 Task: Look for space in Schilde, Belgium from 5th September, 2023 to 12th September, 2023 for 2 adults in price range Rs.10000 to Rs.15000.  With 1  bedroom having 1 bed and 1 bathroom. Property type can be hotel. Amenities needed are: heating, . Booking option can be shelf check-in. Required host language is English.
Action: Mouse moved to (520, 149)
Screenshot: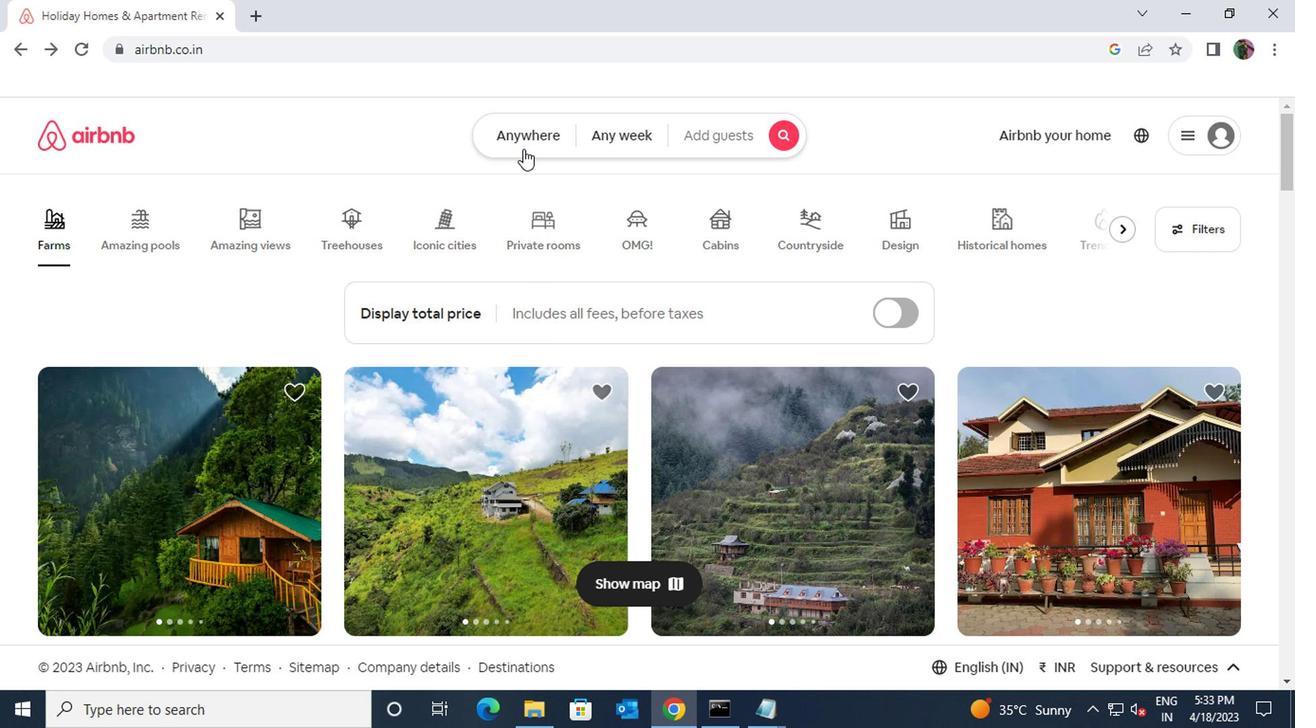 
Action: Mouse pressed left at (520, 149)
Screenshot: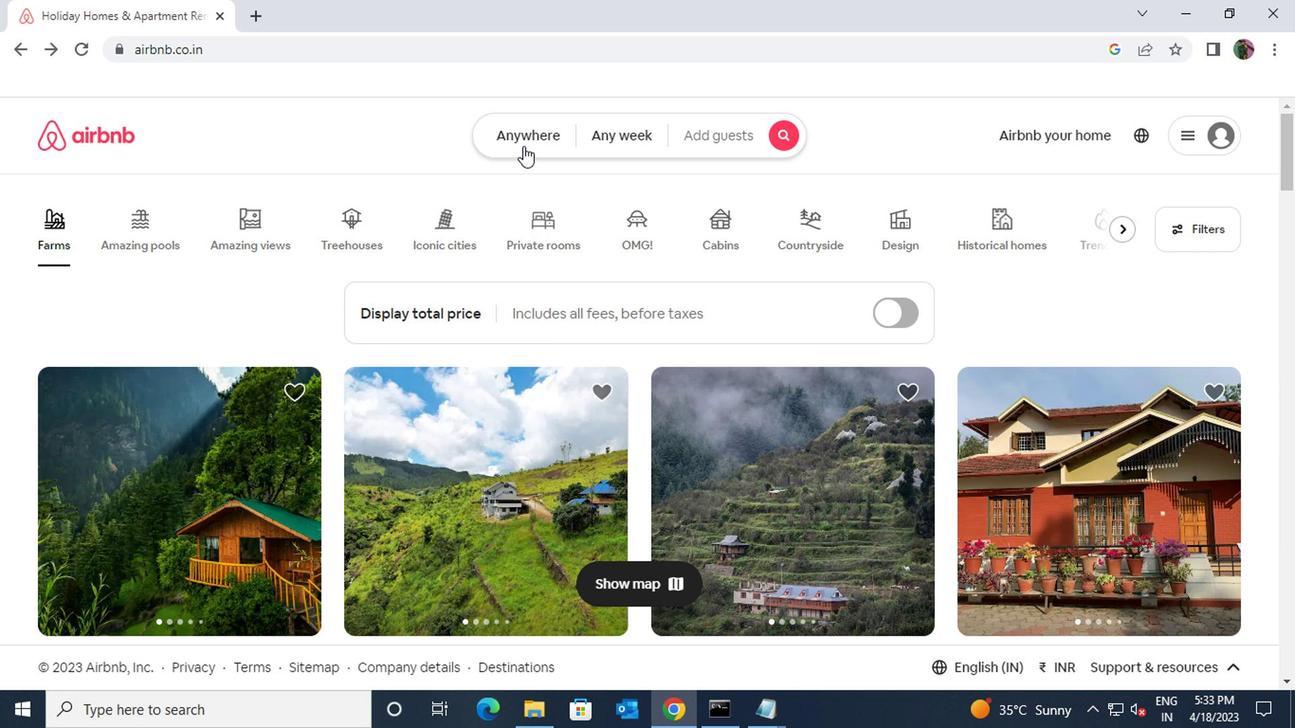 
Action: Mouse moved to (429, 195)
Screenshot: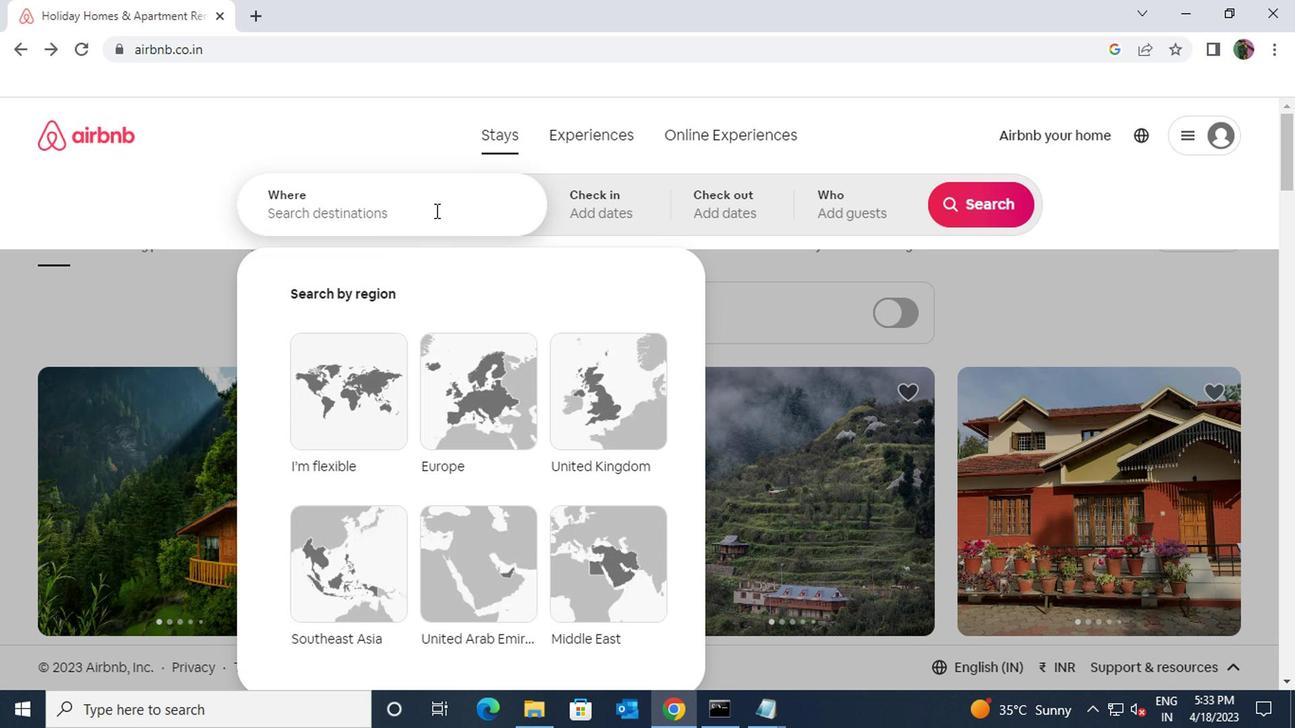 
Action: Mouse pressed left at (429, 195)
Screenshot: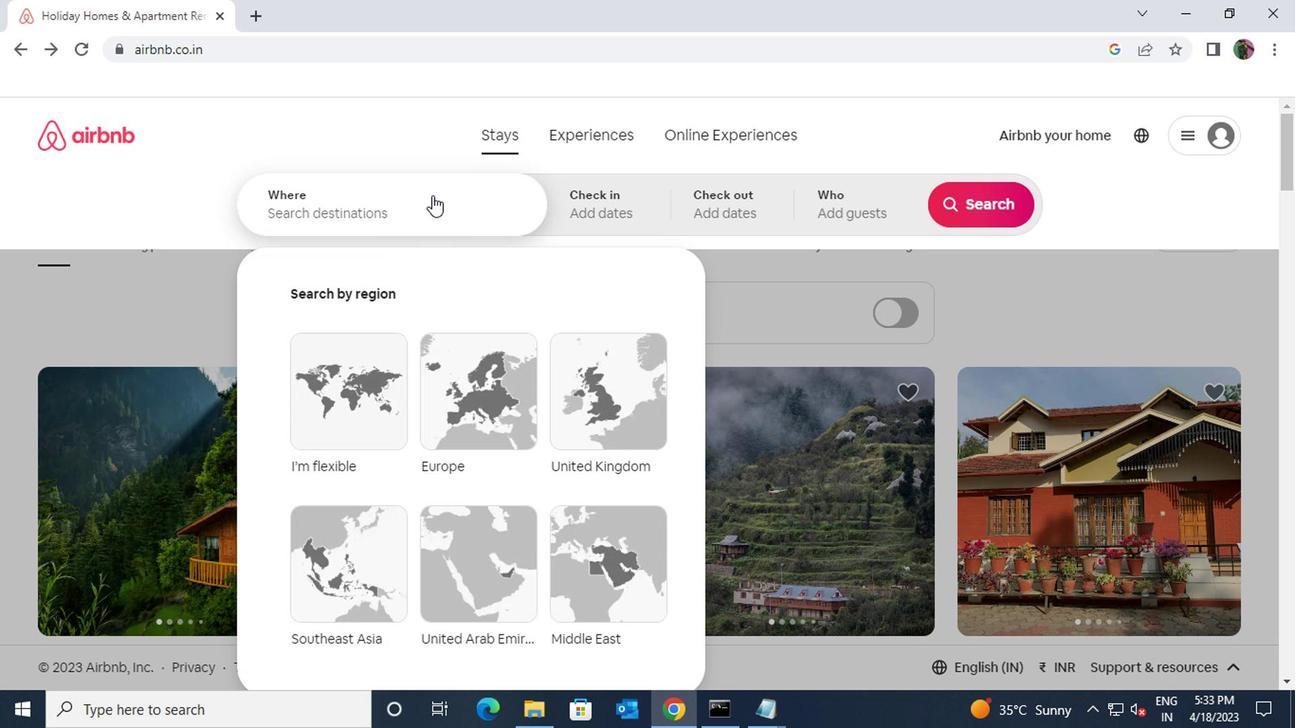 
Action: Key pressed schildebelgi
Screenshot: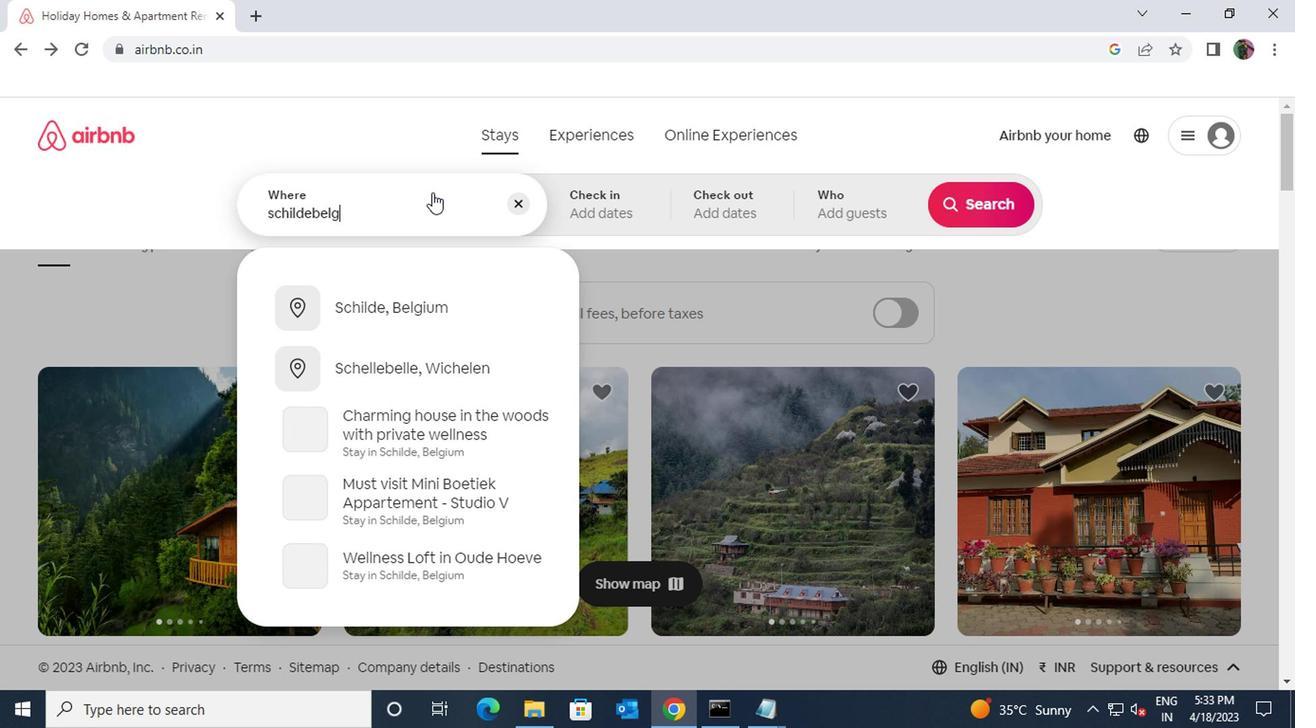
Action: Mouse moved to (408, 297)
Screenshot: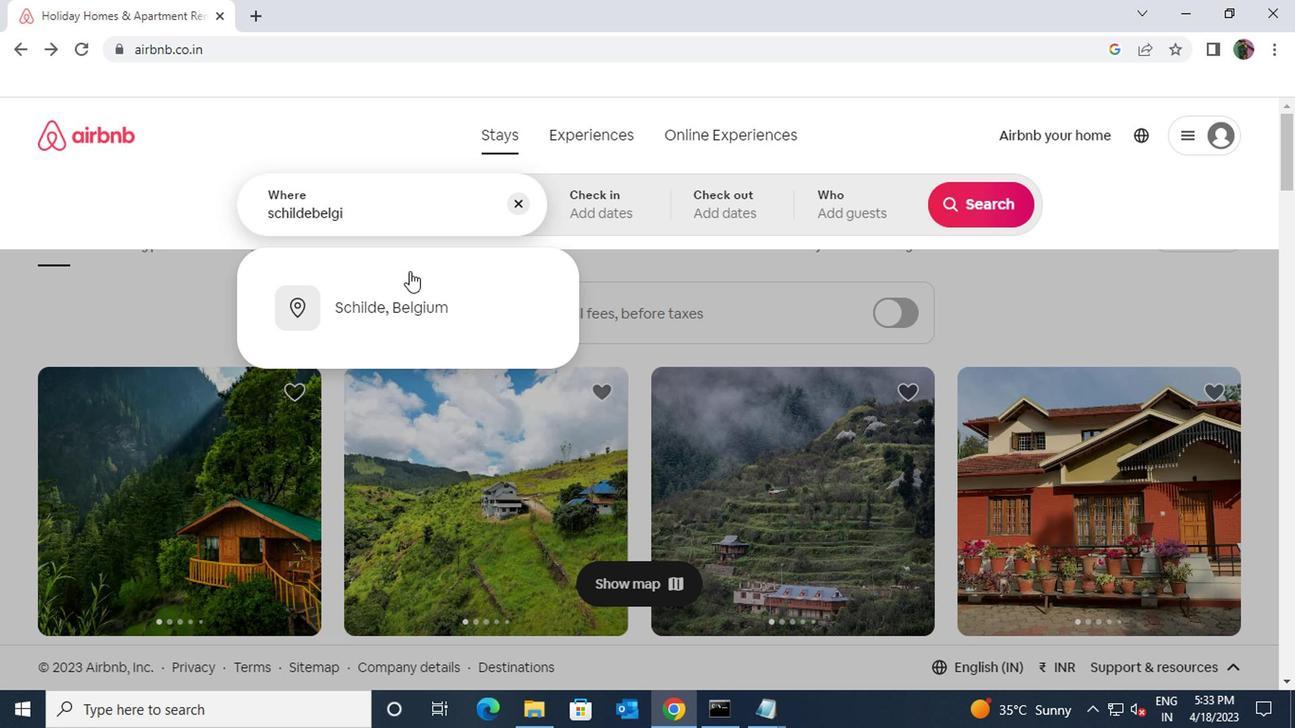 
Action: Mouse pressed left at (408, 297)
Screenshot: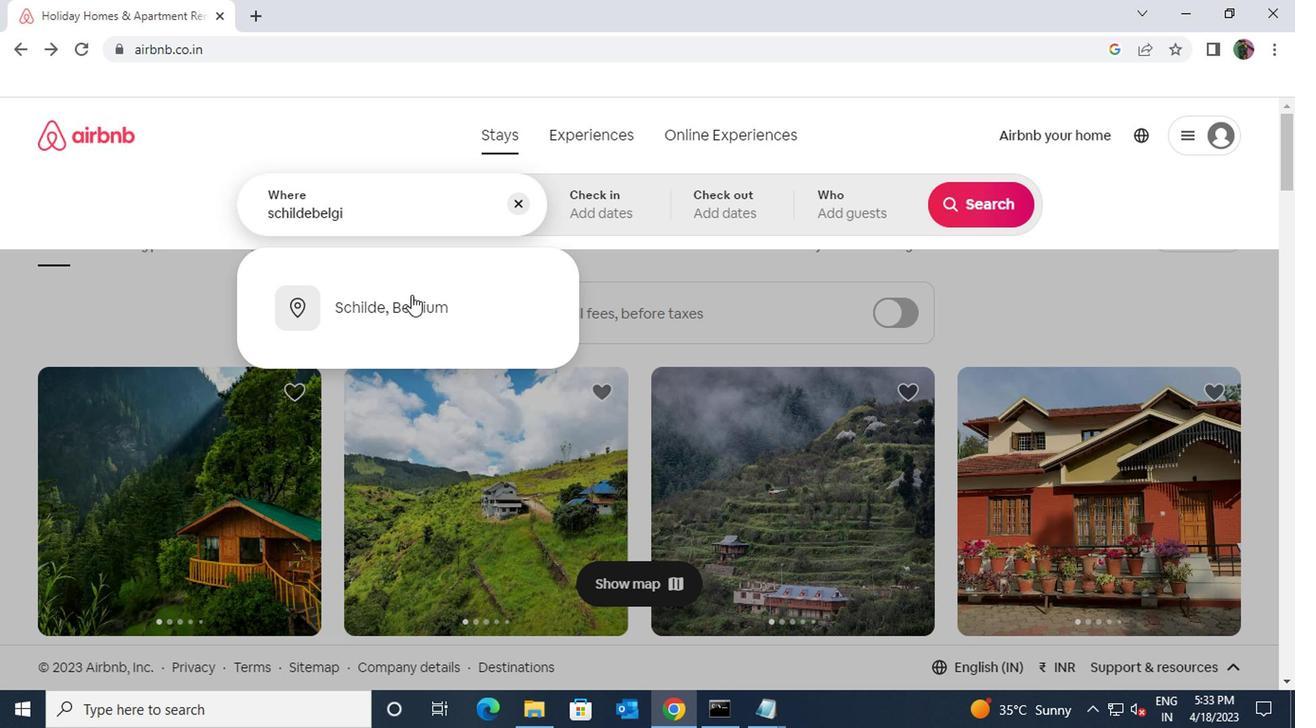 
Action: Mouse moved to (964, 356)
Screenshot: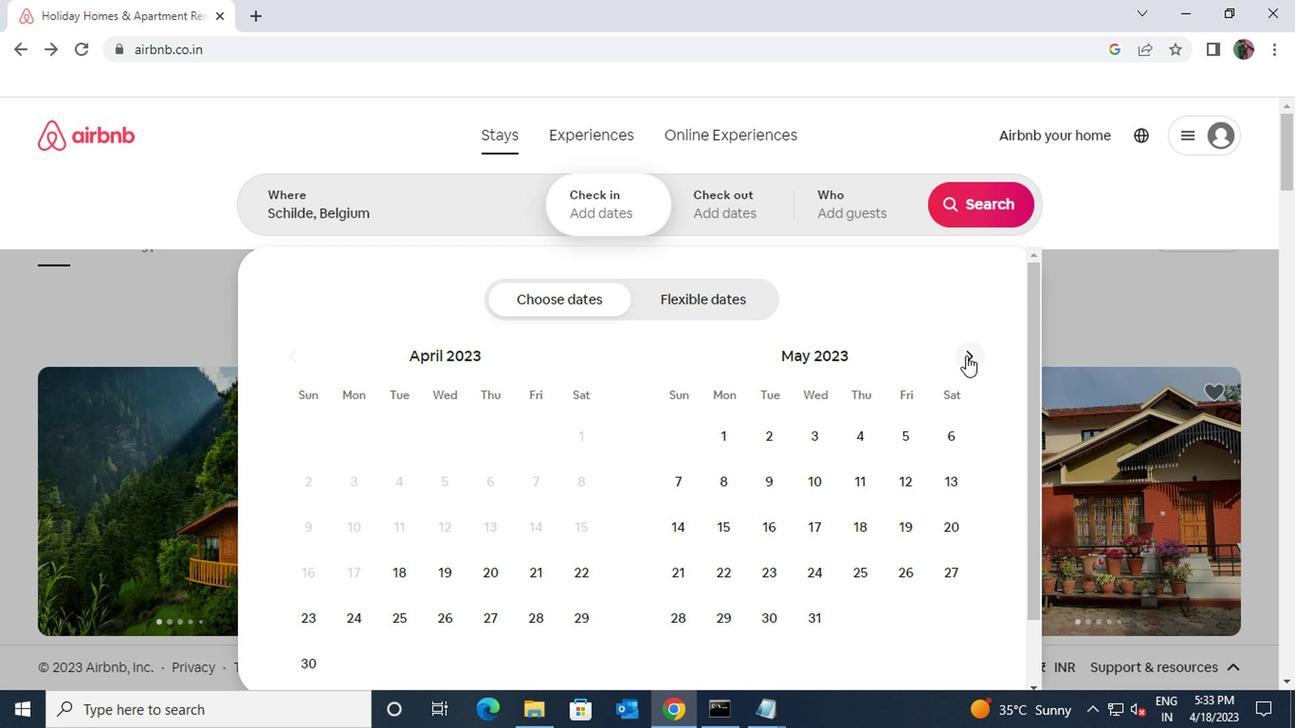 
Action: Mouse pressed left at (964, 356)
Screenshot: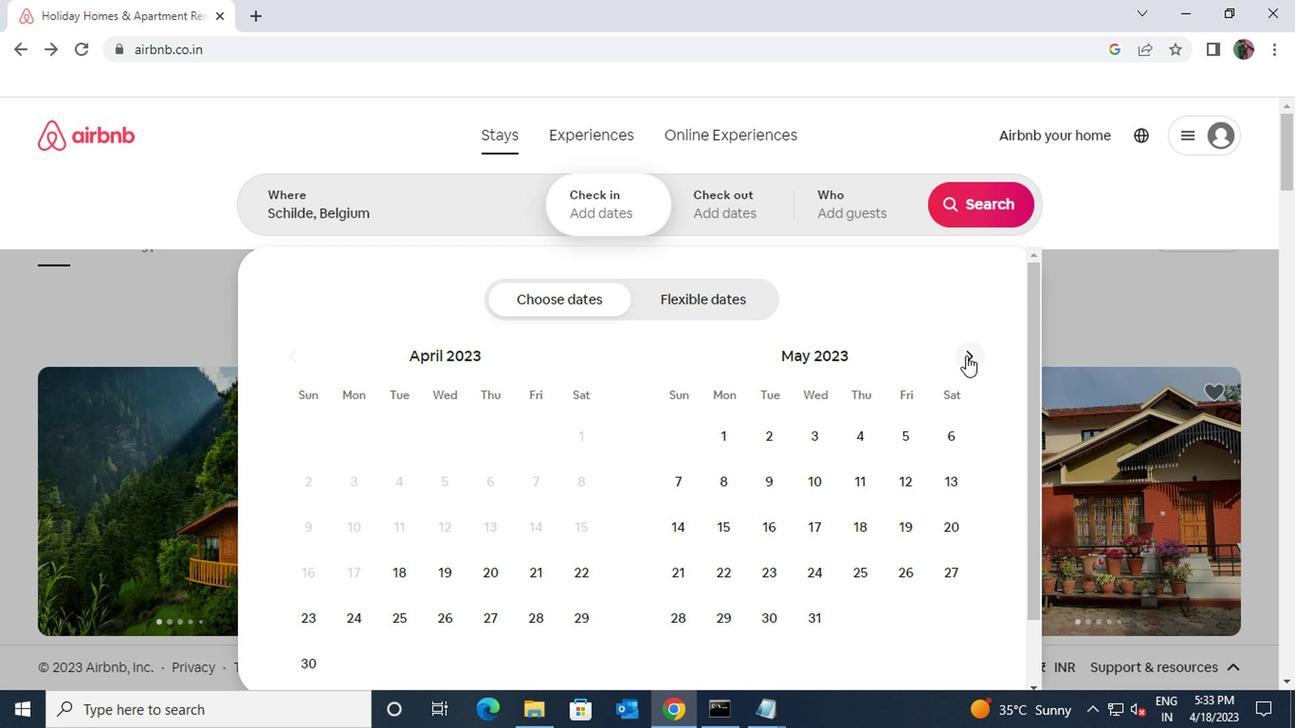 
Action: Mouse pressed left at (964, 356)
Screenshot: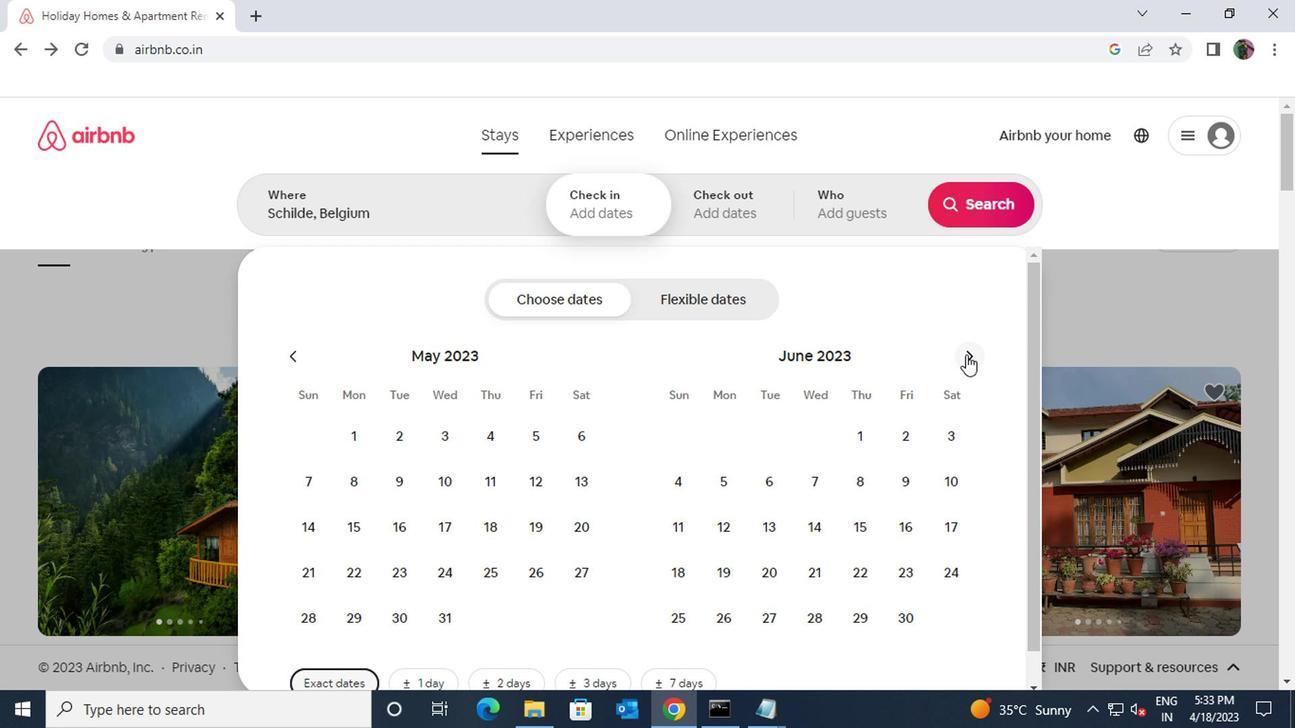
Action: Mouse moved to (956, 428)
Screenshot: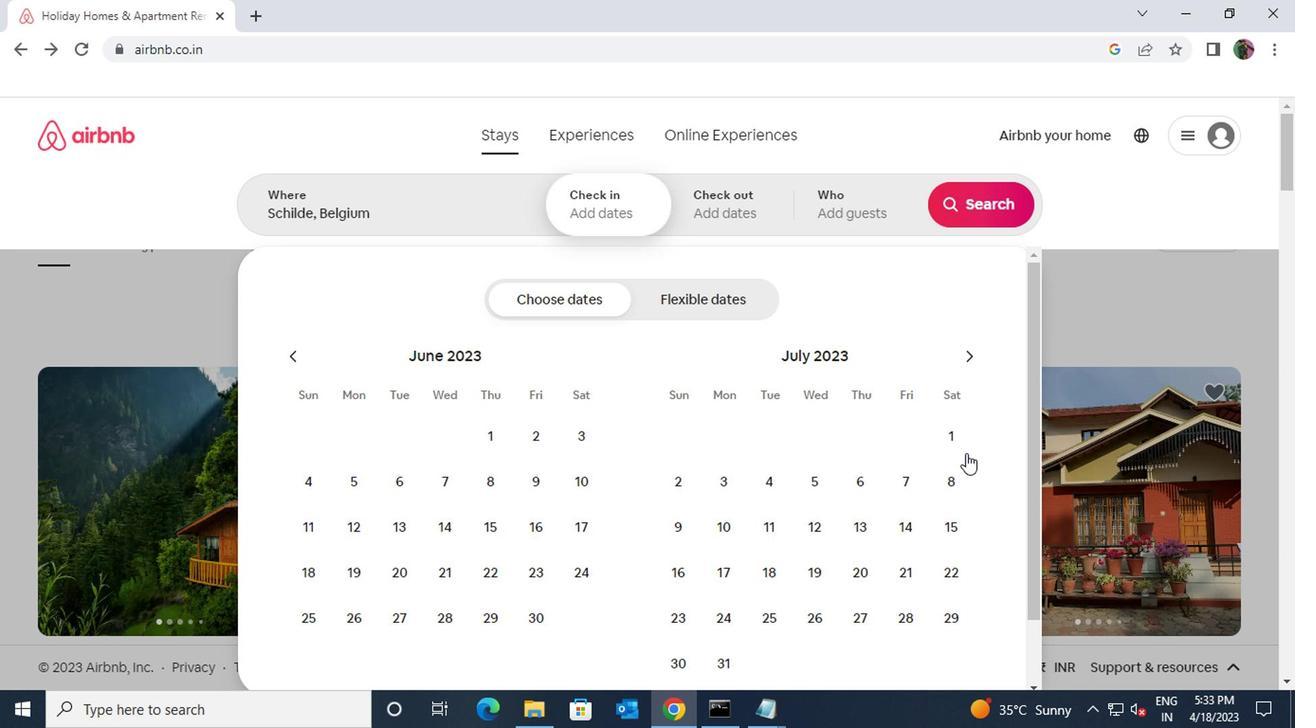 
Action: Mouse pressed left at (956, 428)
Screenshot: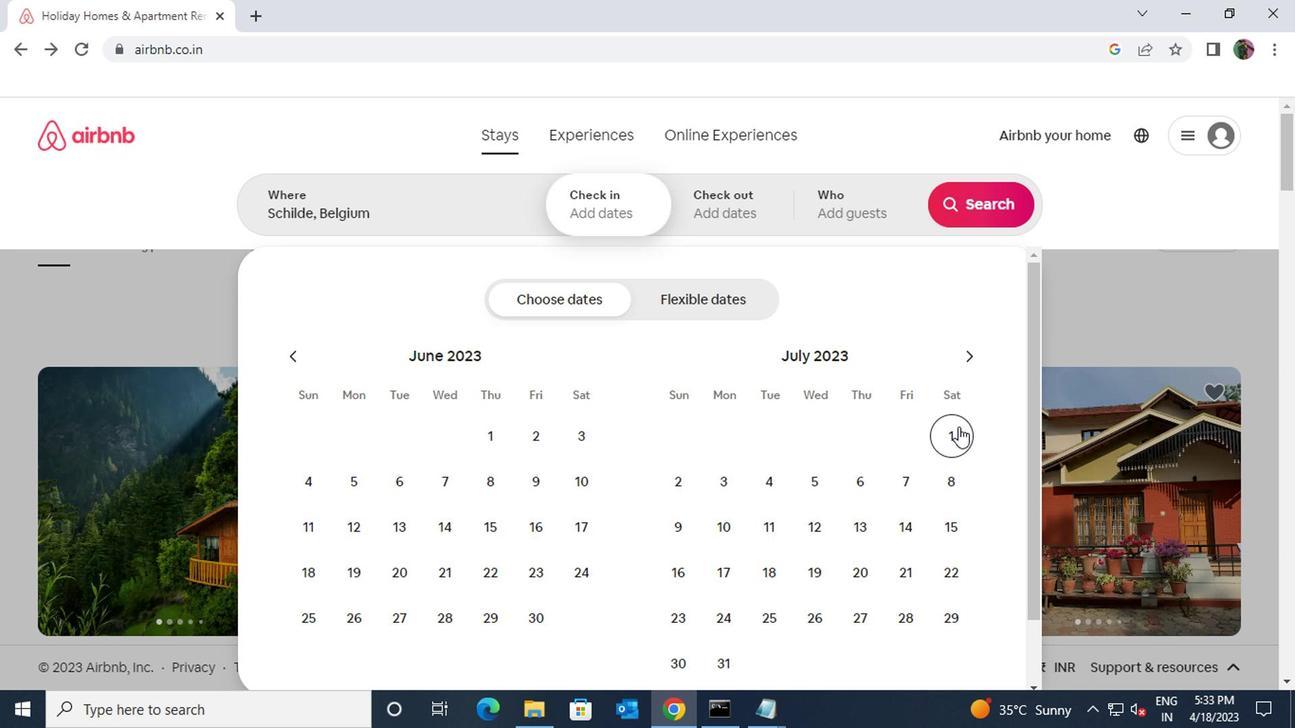 
Action: Mouse moved to (949, 466)
Screenshot: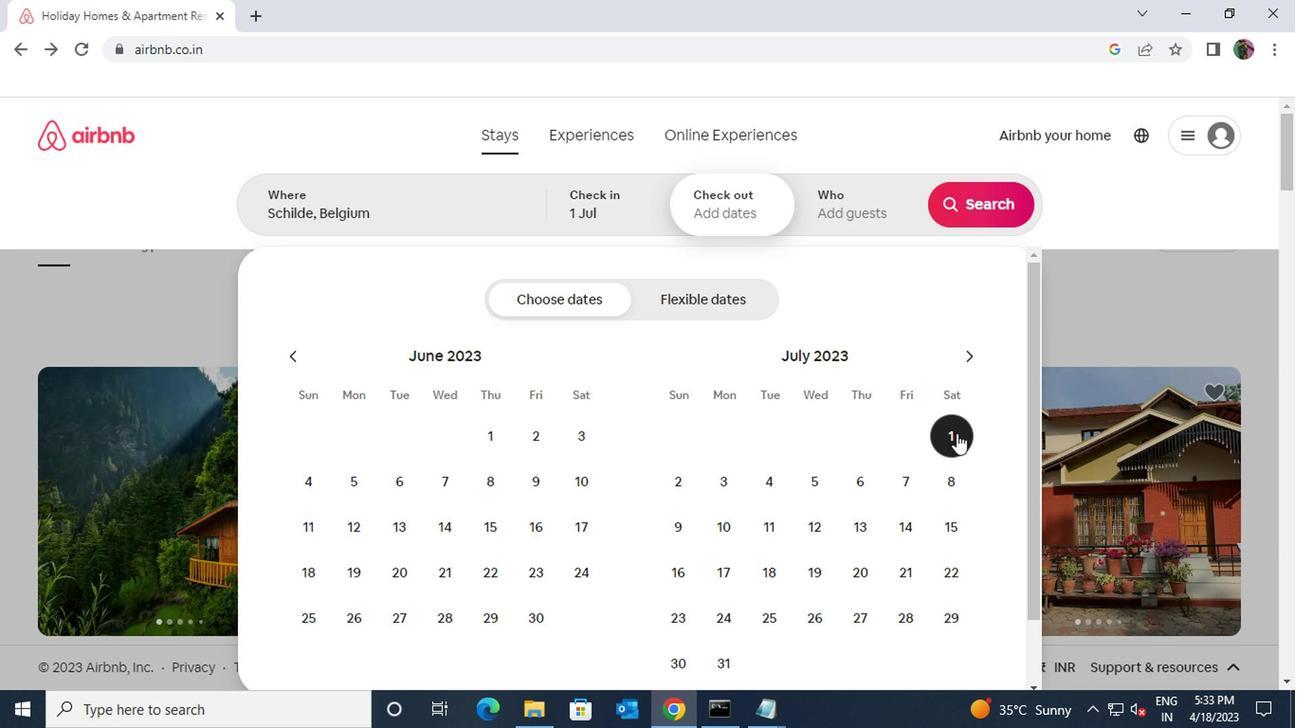 
Action: Mouse pressed left at (949, 466)
Screenshot: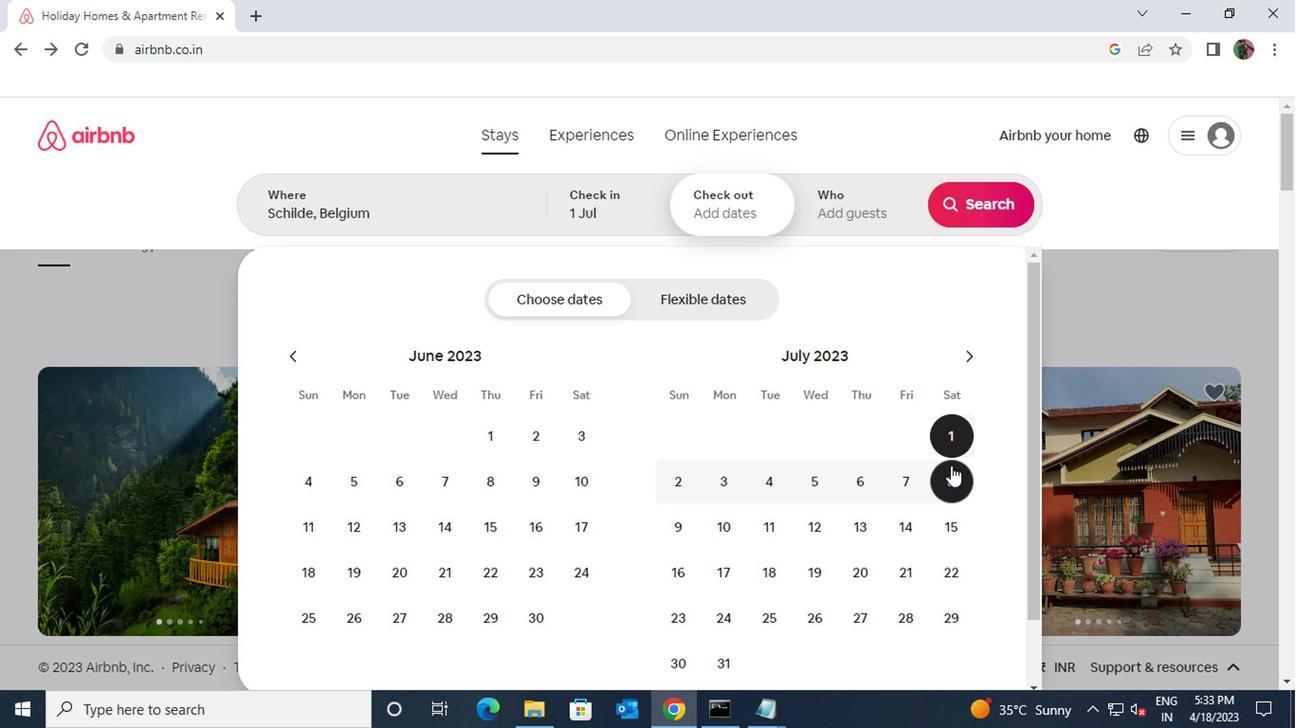 
Action: Mouse moved to (835, 212)
Screenshot: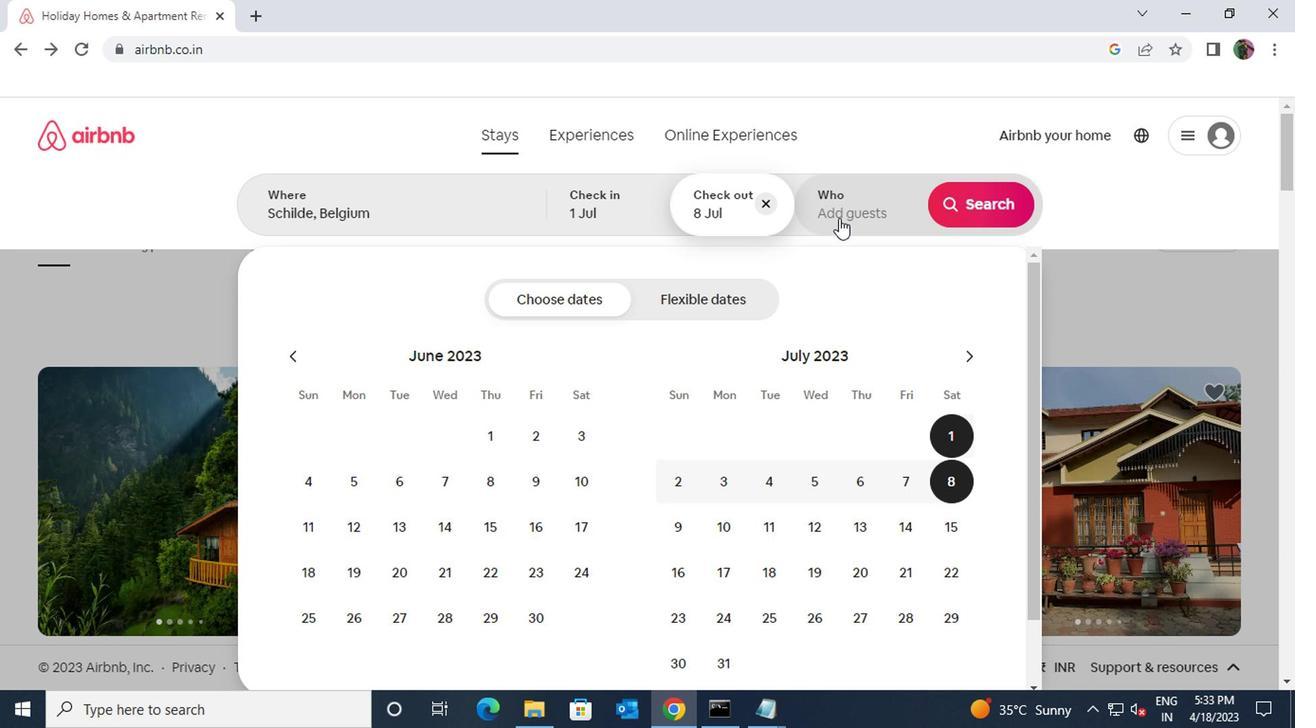 
Action: Mouse pressed left at (835, 212)
Screenshot: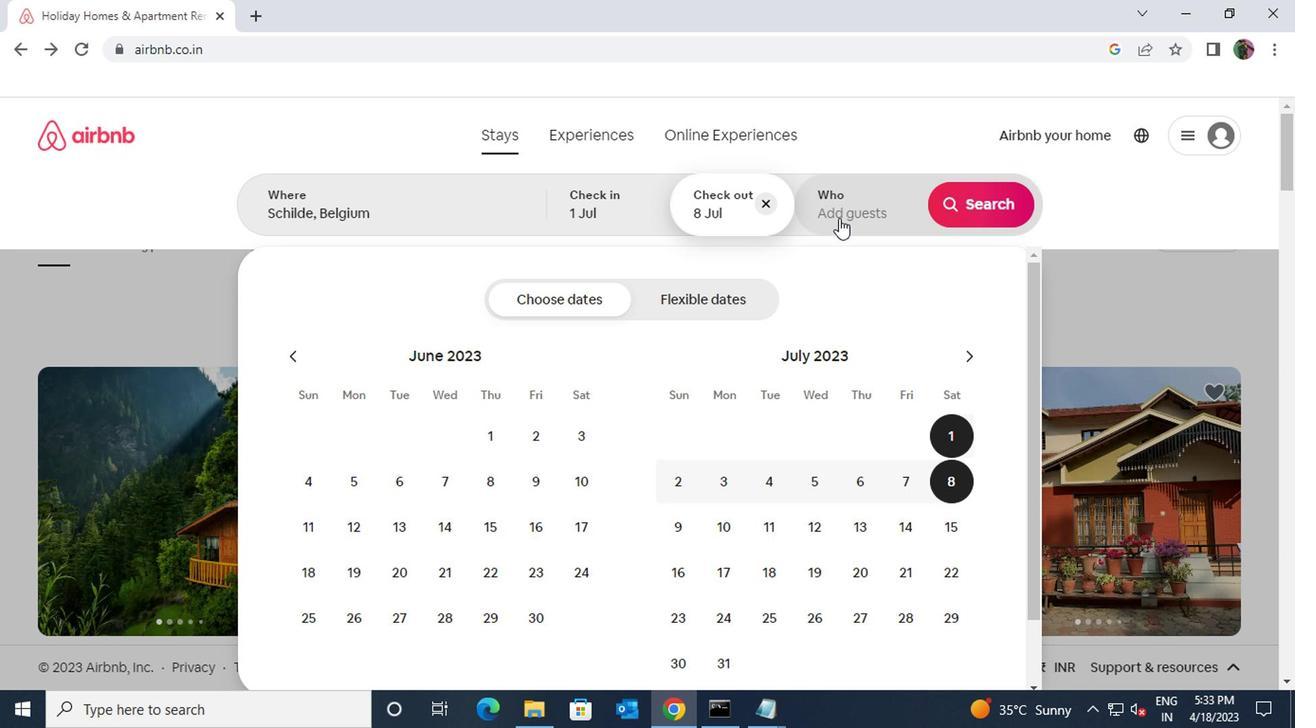 
Action: Mouse moved to (972, 304)
Screenshot: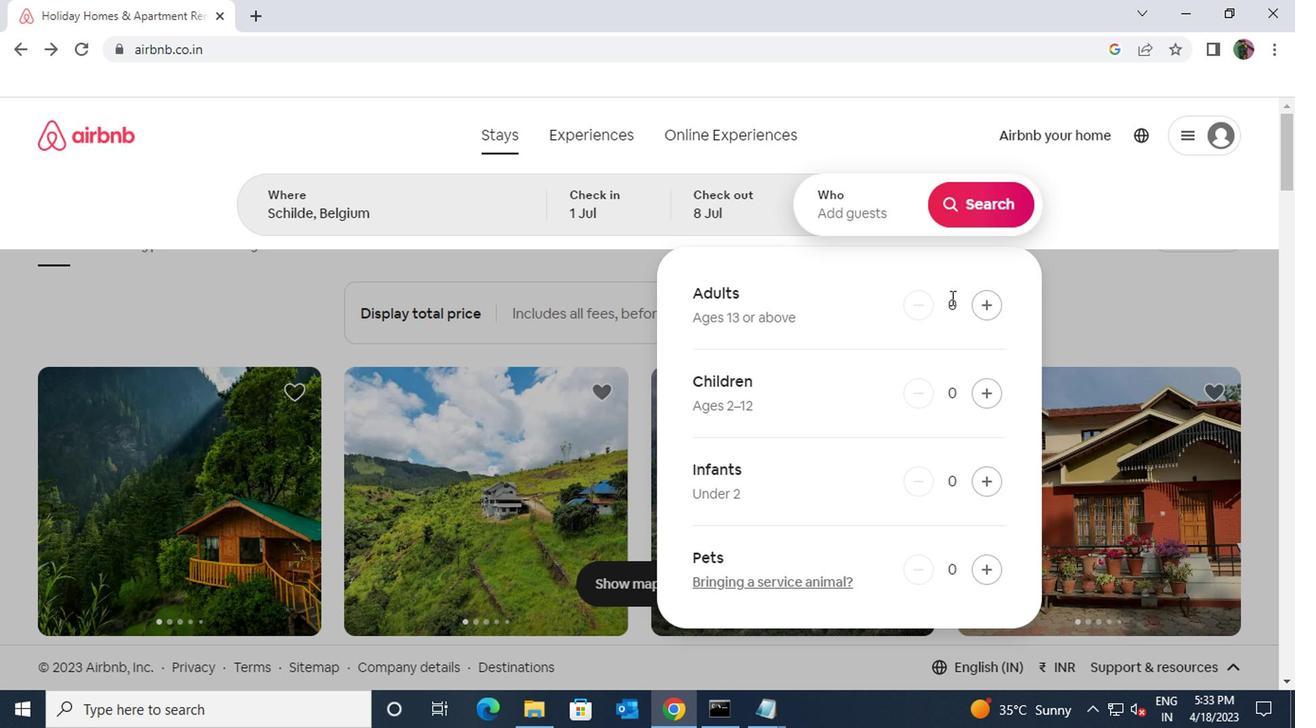 
Action: Mouse pressed left at (972, 304)
Screenshot: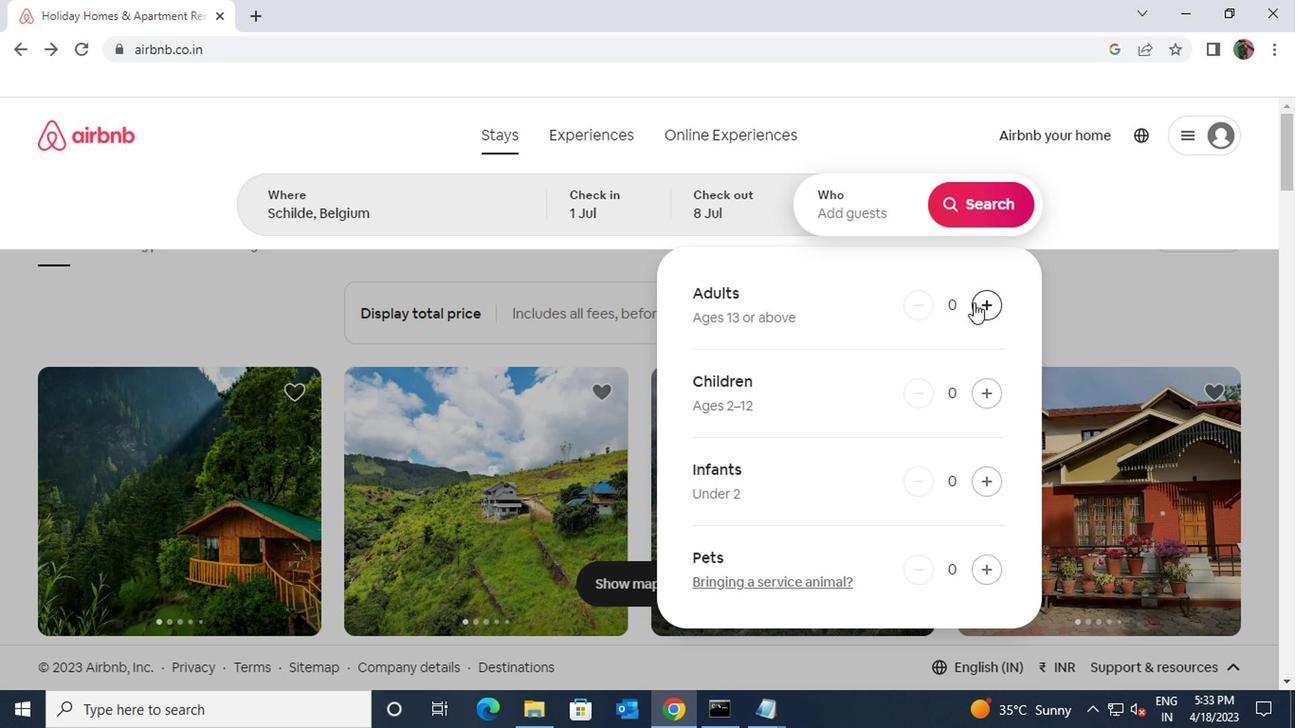 
Action: Mouse pressed left at (972, 304)
Screenshot: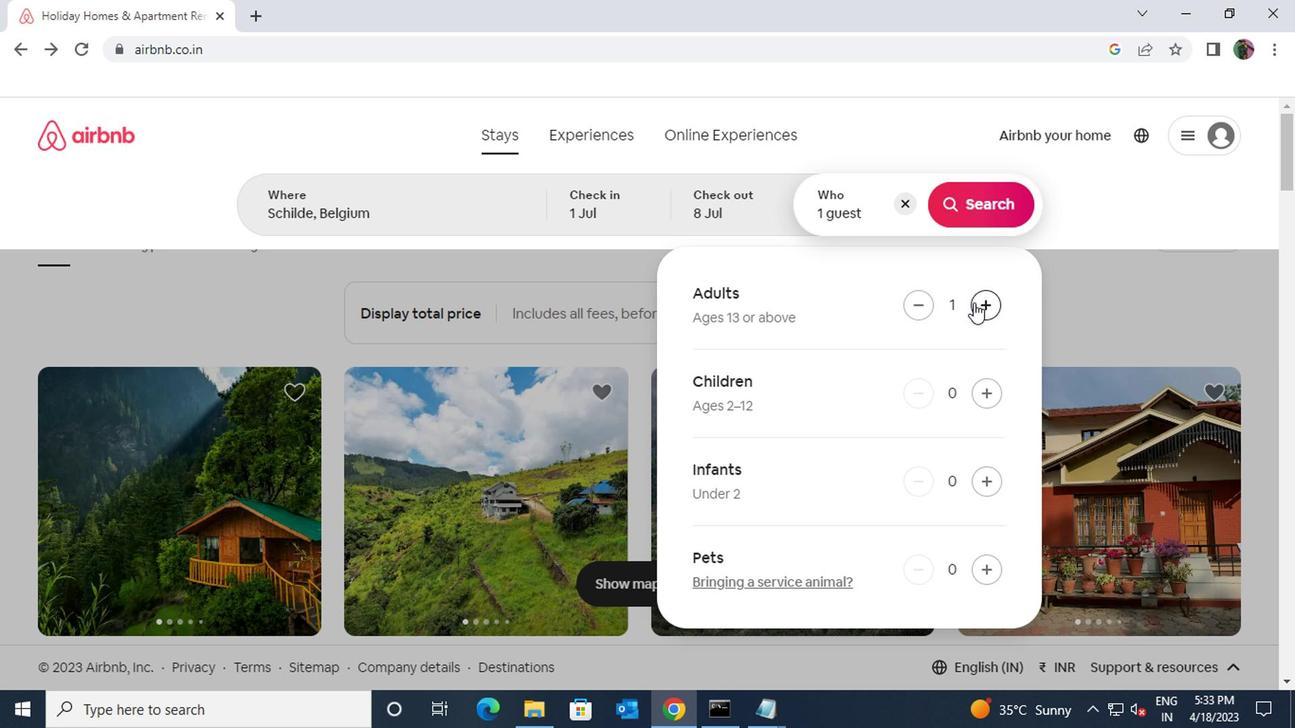 
Action: Mouse moved to (988, 217)
Screenshot: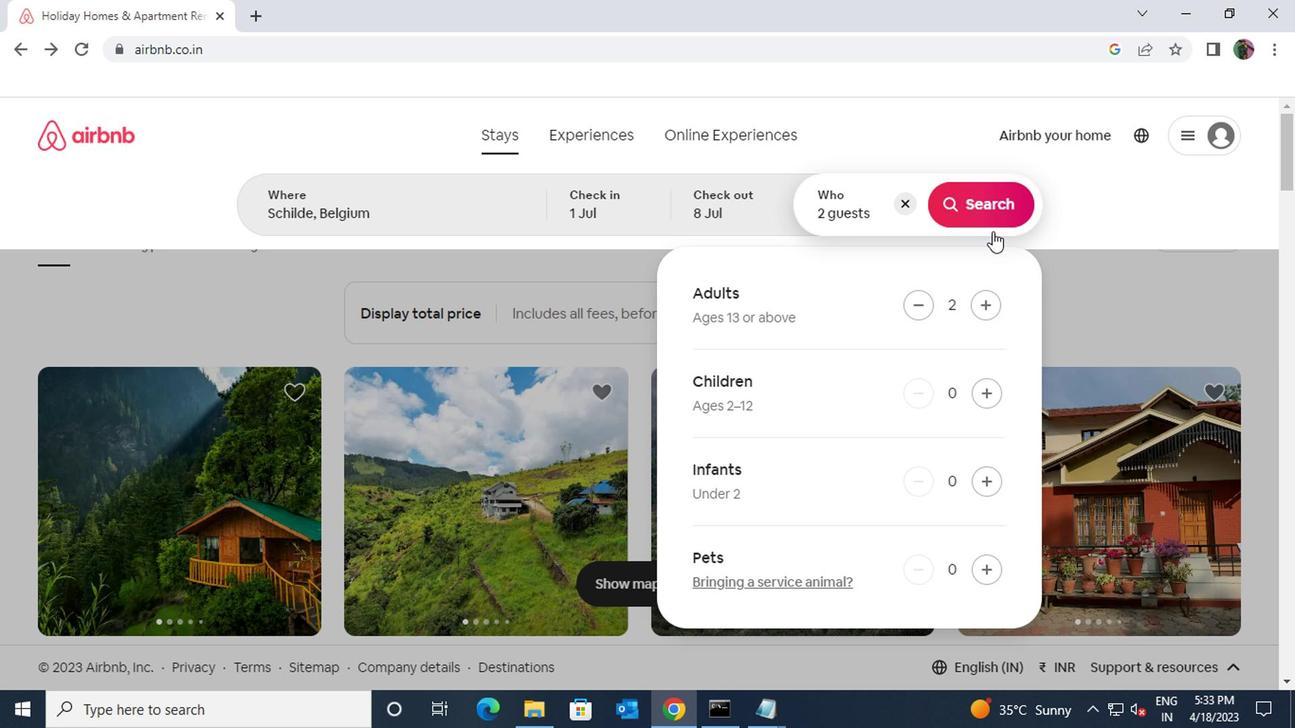 
Action: Mouse pressed left at (988, 217)
Screenshot: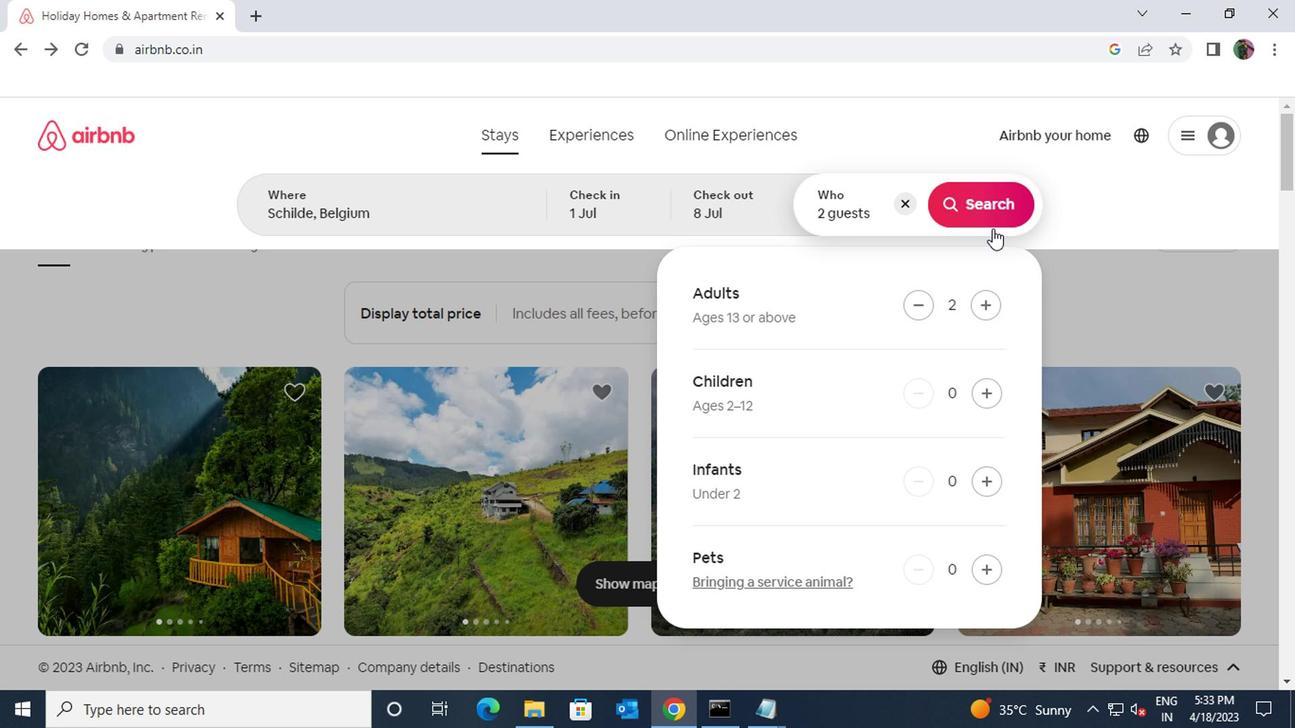 
Action: Mouse moved to (1188, 207)
Screenshot: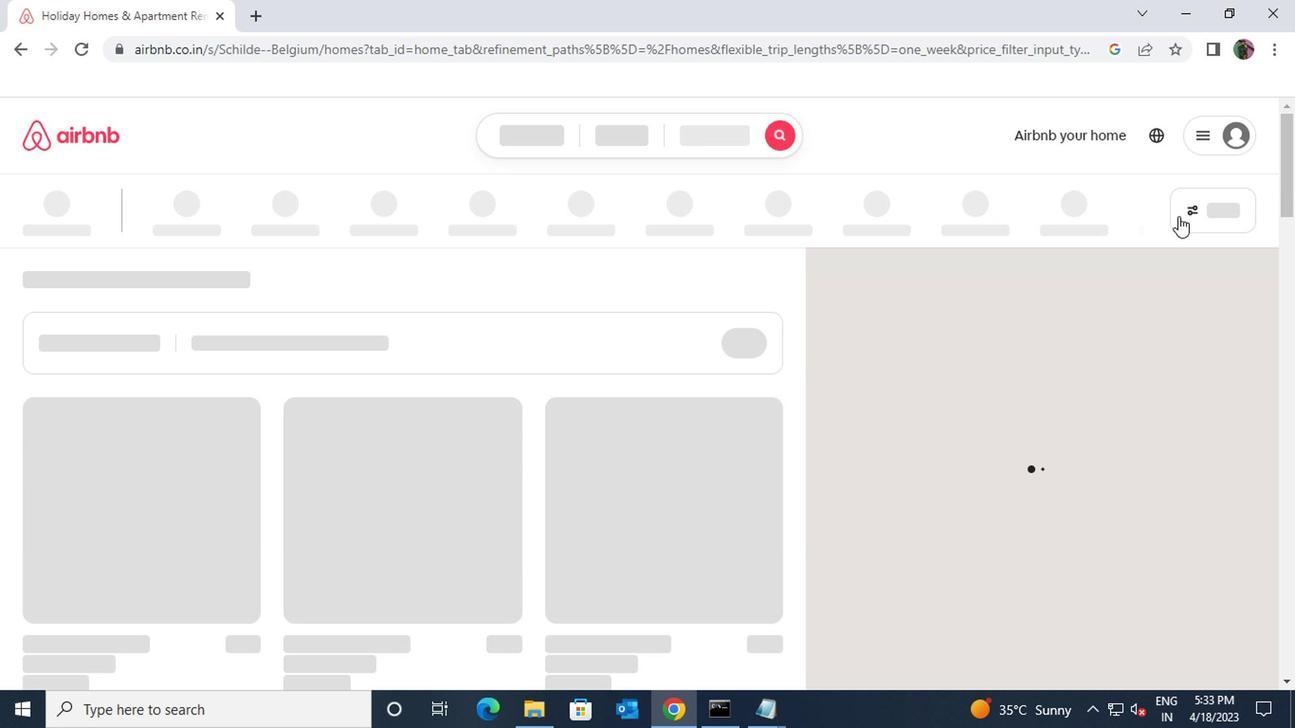 
Action: Mouse pressed left at (1188, 207)
Screenshot: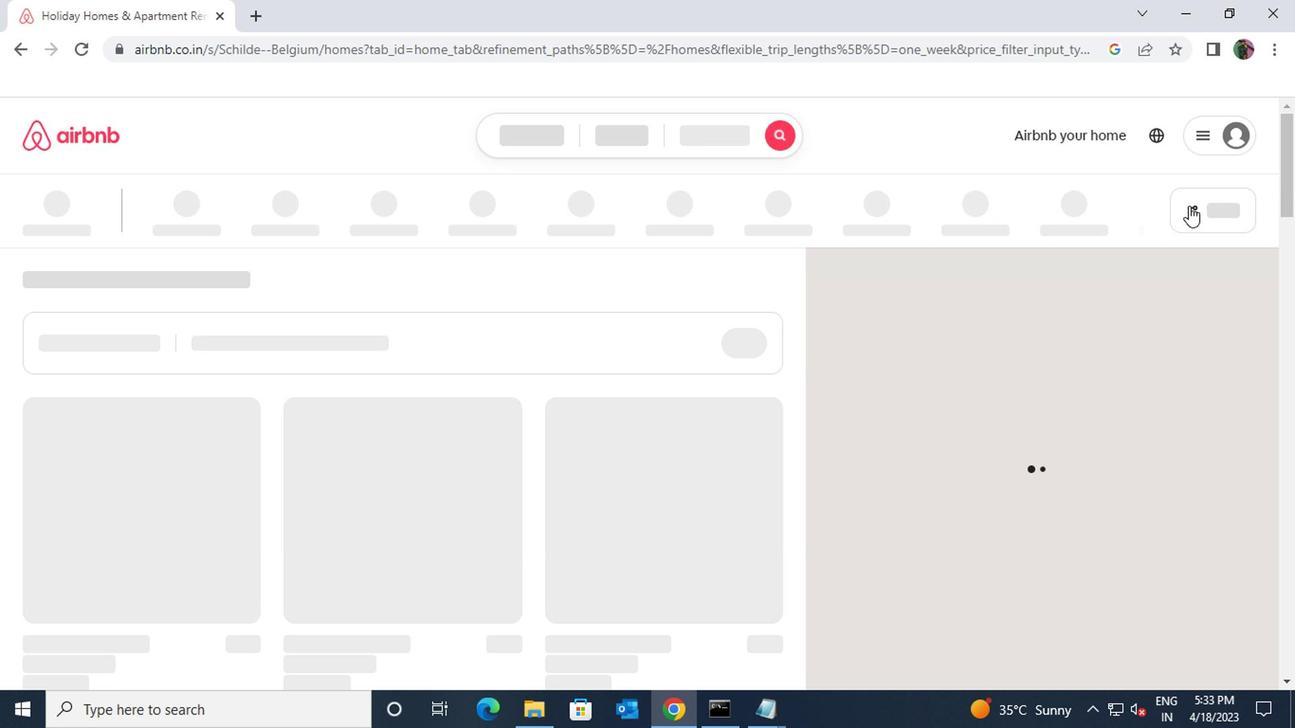 
Action: Mouse moved to (389, 452)
Screenshot: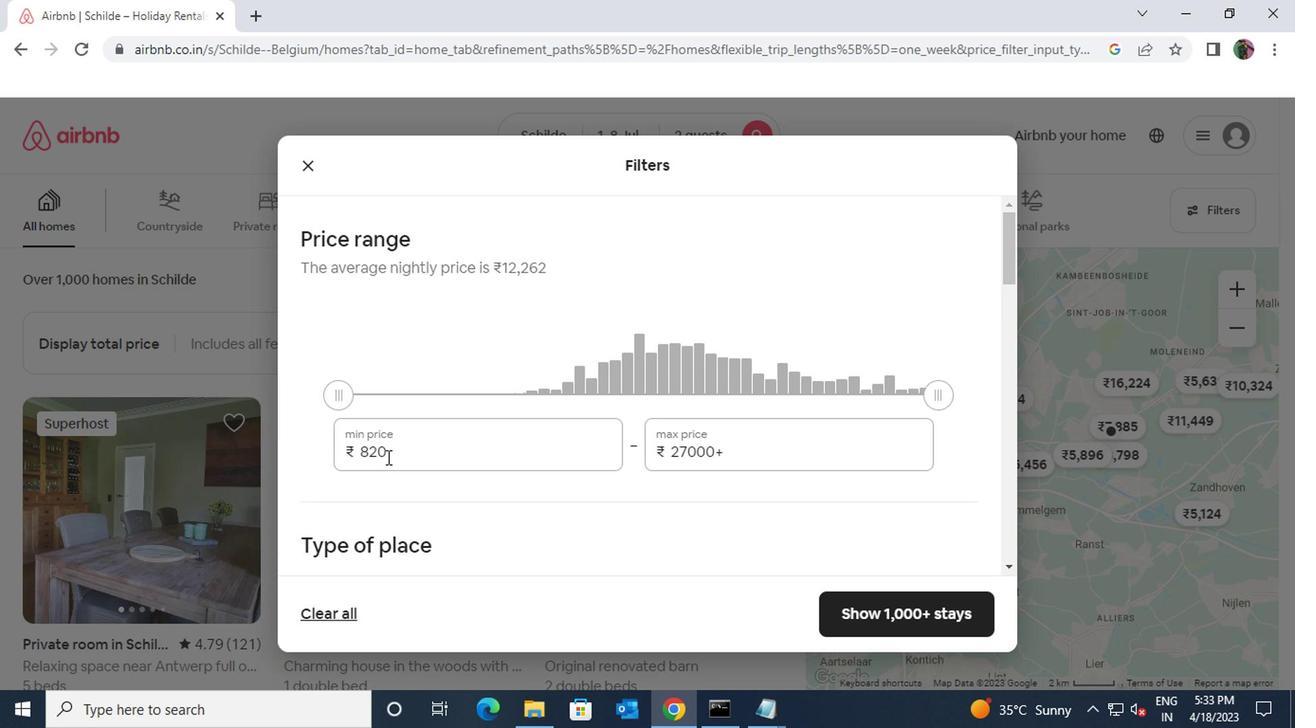
Action: Mouse pressed left at (389, 452)
Screenshot: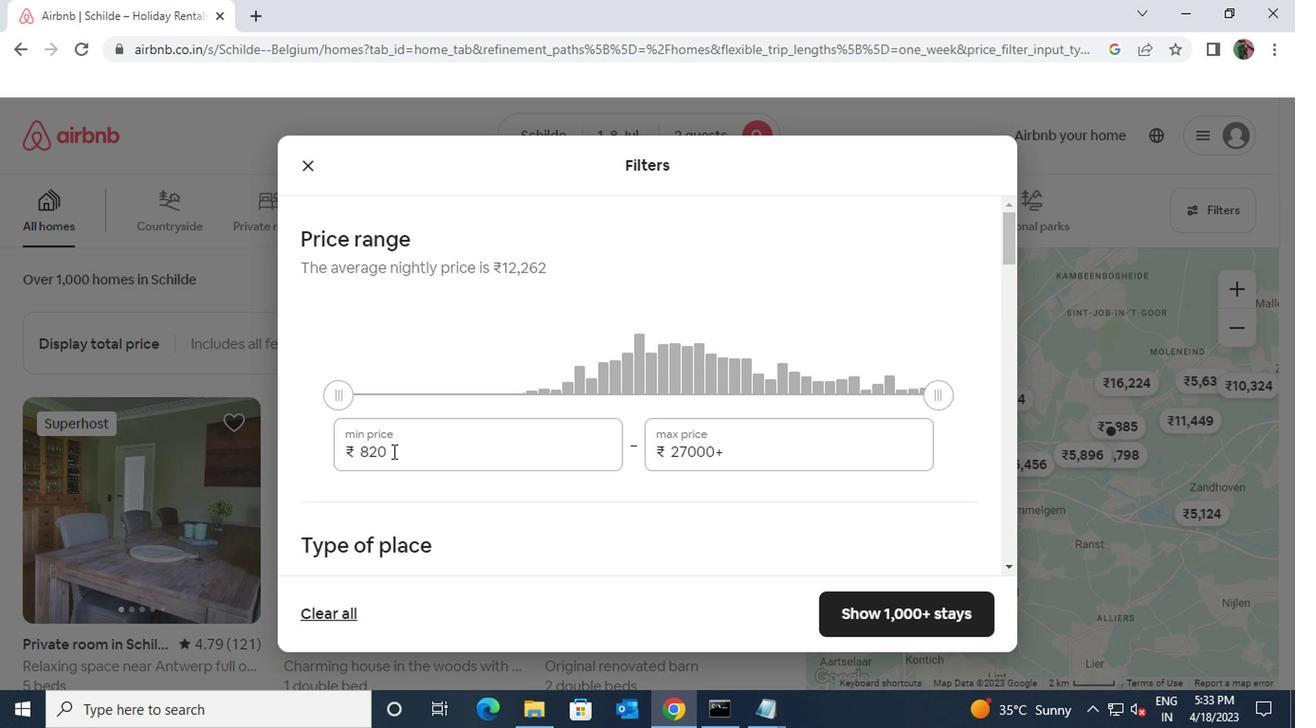 
Action: Mouse moved to (357, 452)
Screenshot: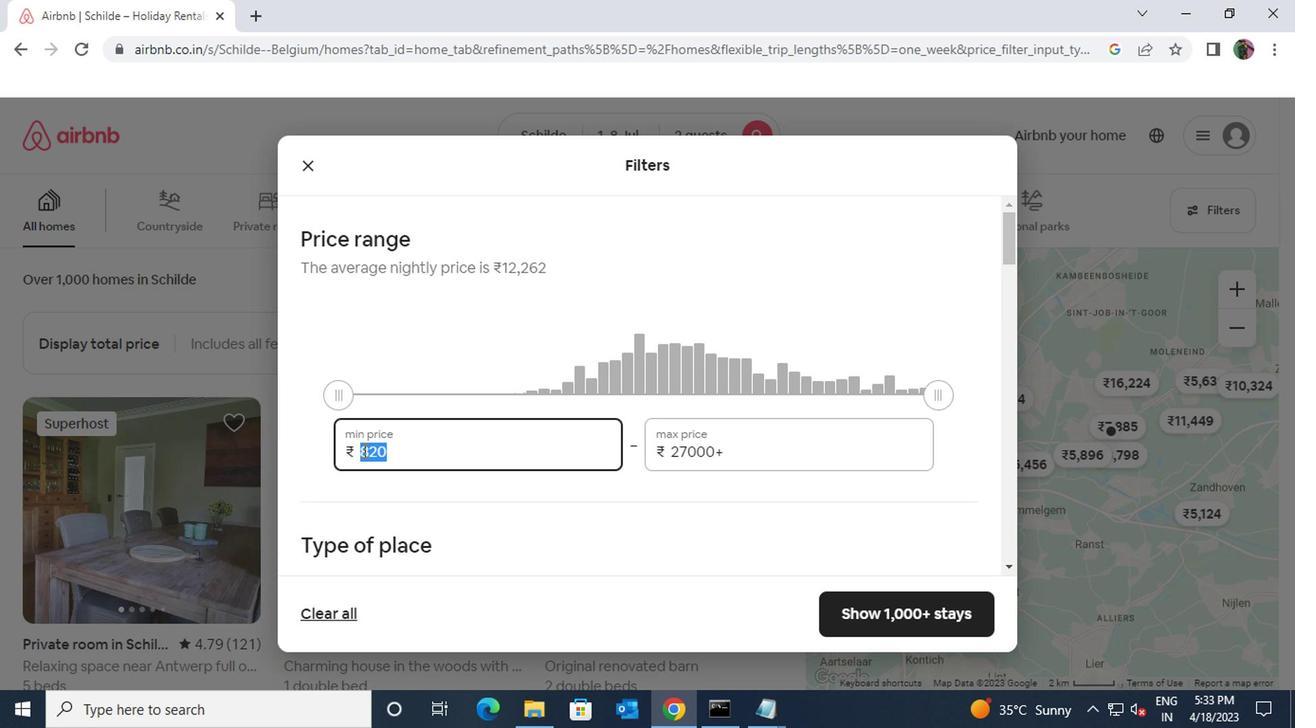 
Action: Key pressed 10000
Screenshot: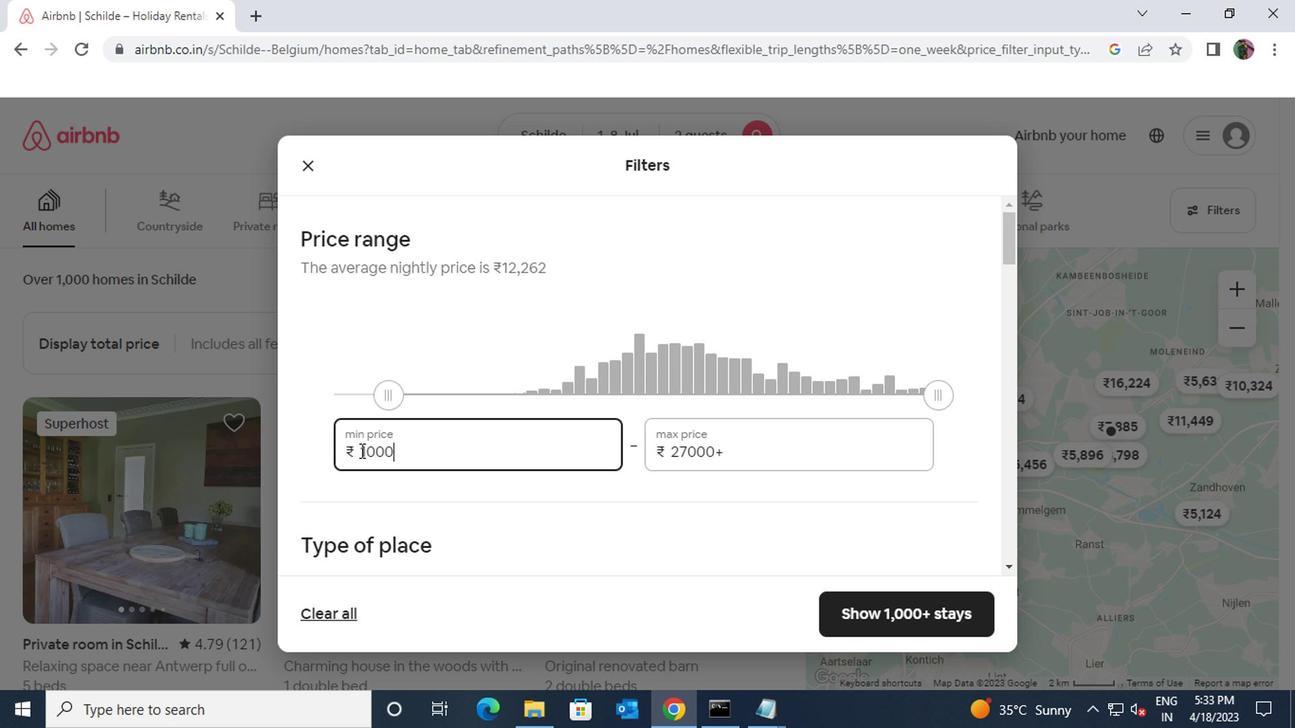 
Action: Mouse moved to (728, 445)
Screenshot: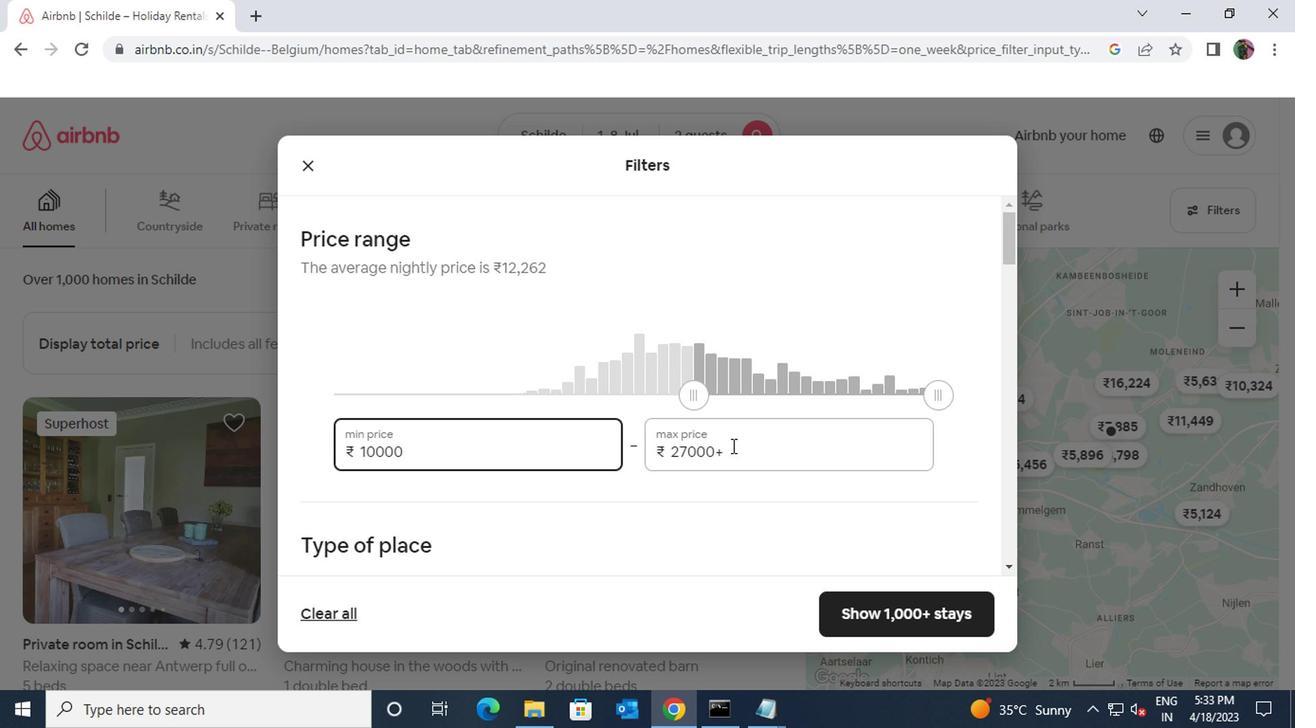 
Action: Mouse pressed left at (728, 445)
Screenshot: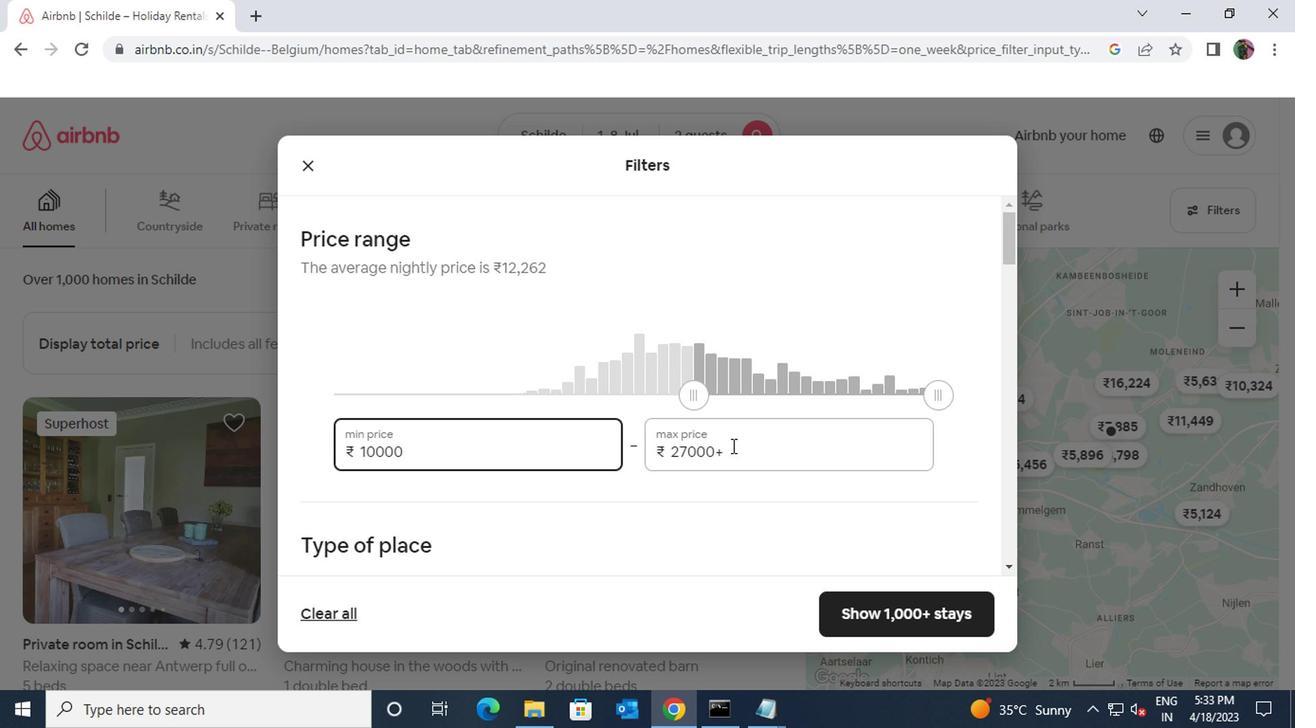 
Action: Mouse moved to (665, 454)
Screenshot: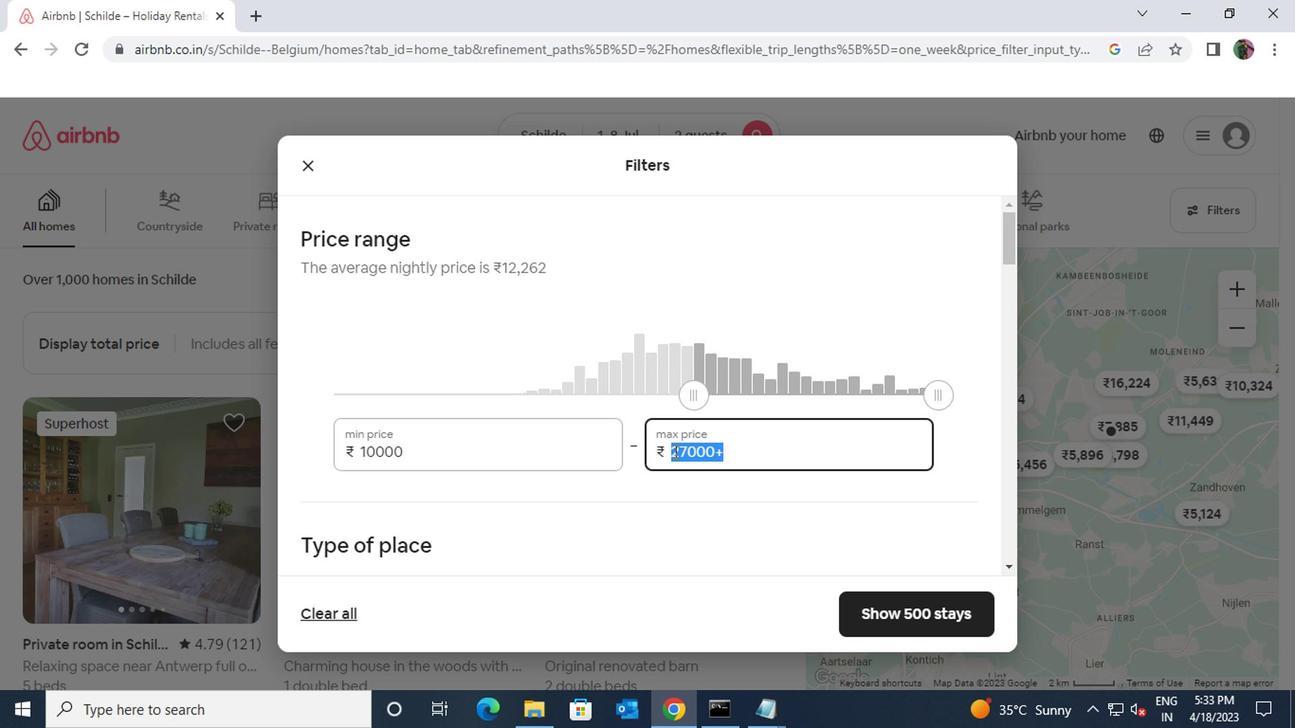 
Action: Key pressed 1500
Screenshot: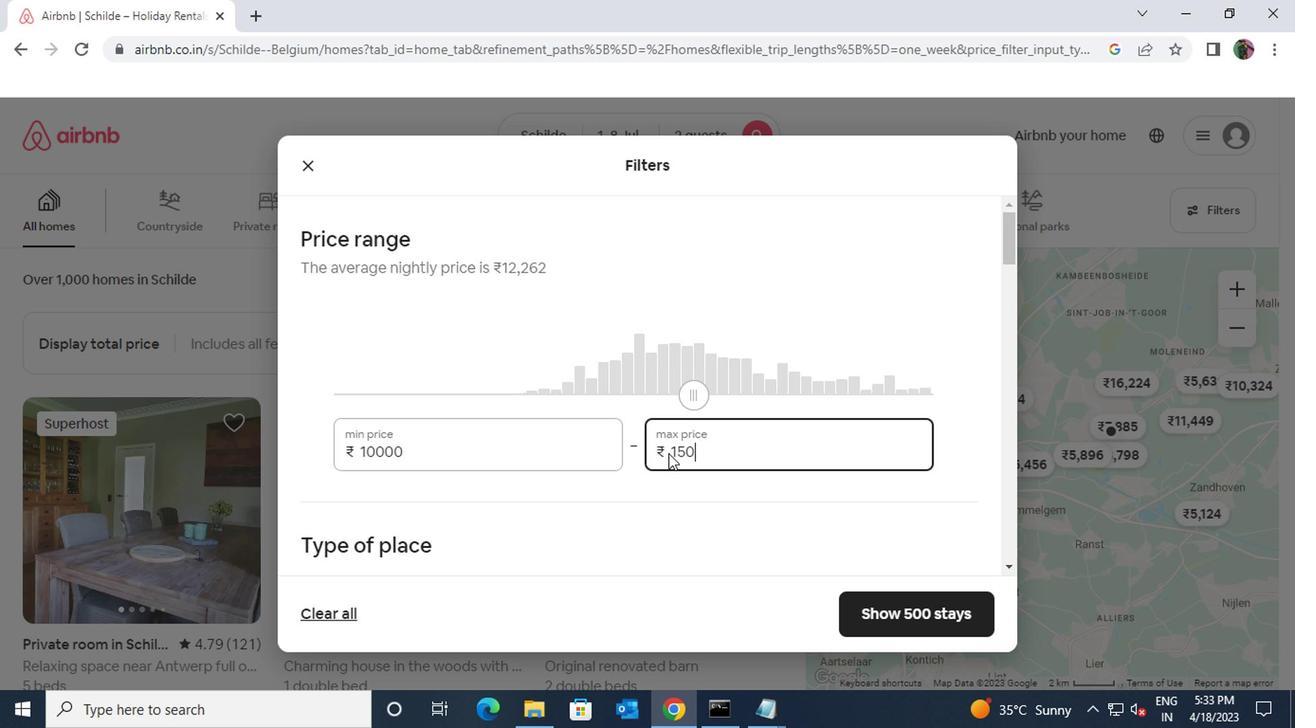 
Action: Mouse moved to (630, 475)
Screenshot: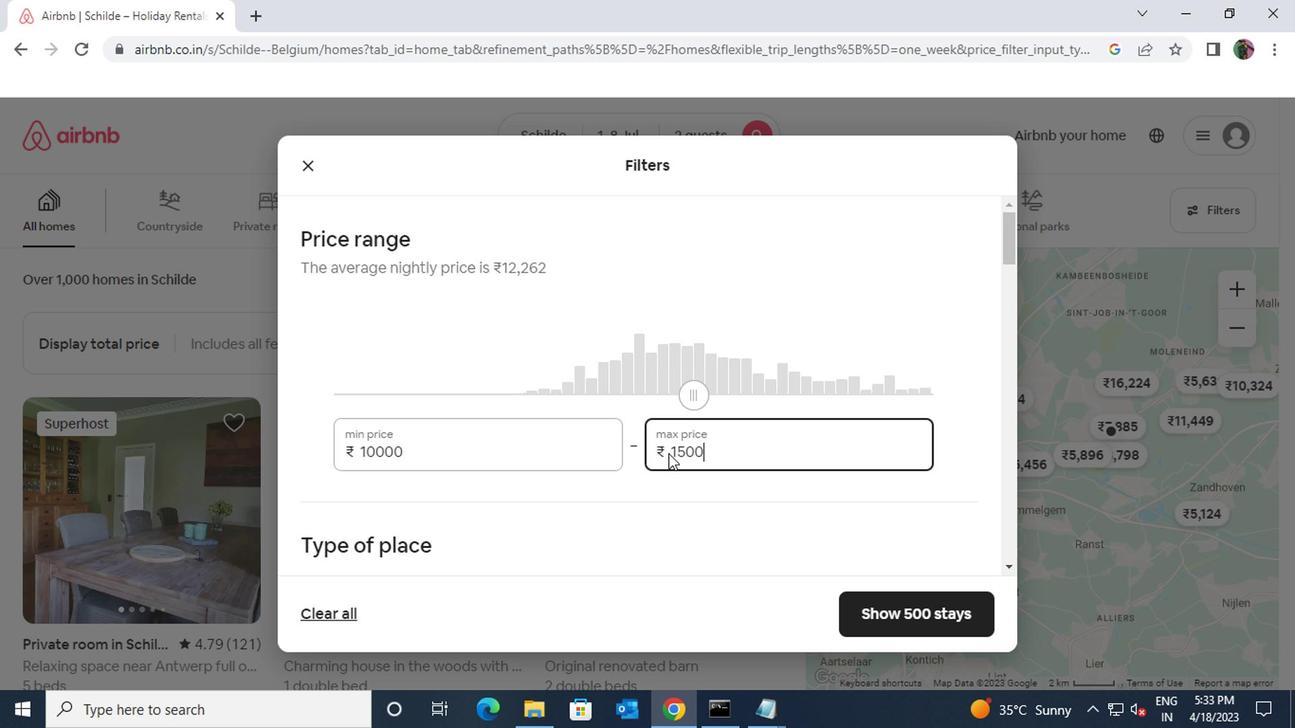 
Action: Key pressed 0
Screenshot: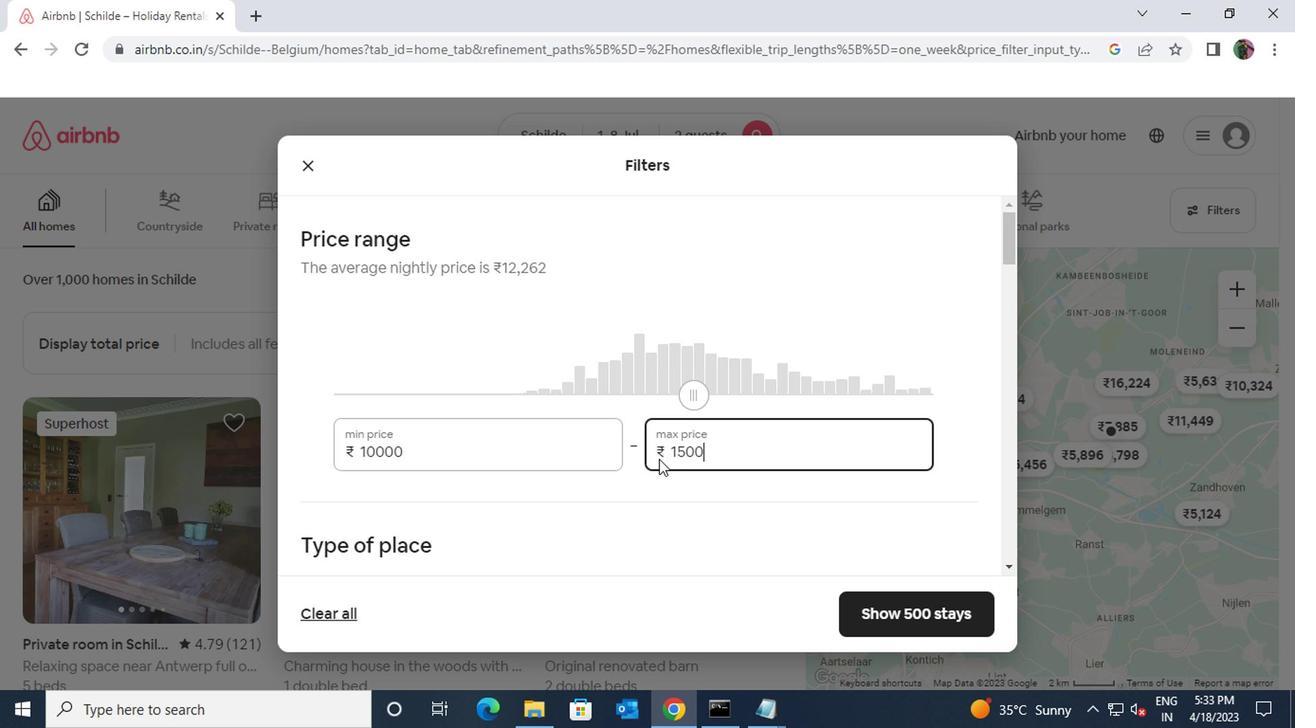 
Action: Mouse moved to (883, 622)
Screenshot: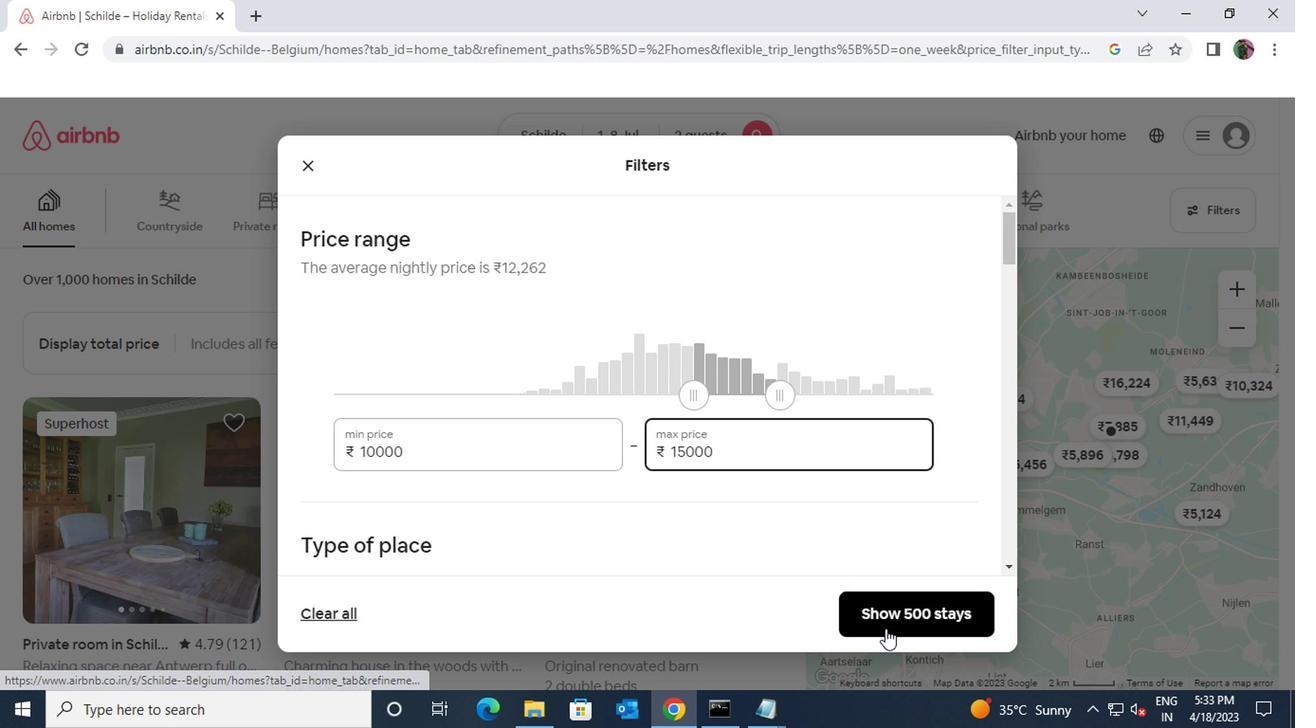 
Action: Mouse pressed left at (883, 622)
Screenshot: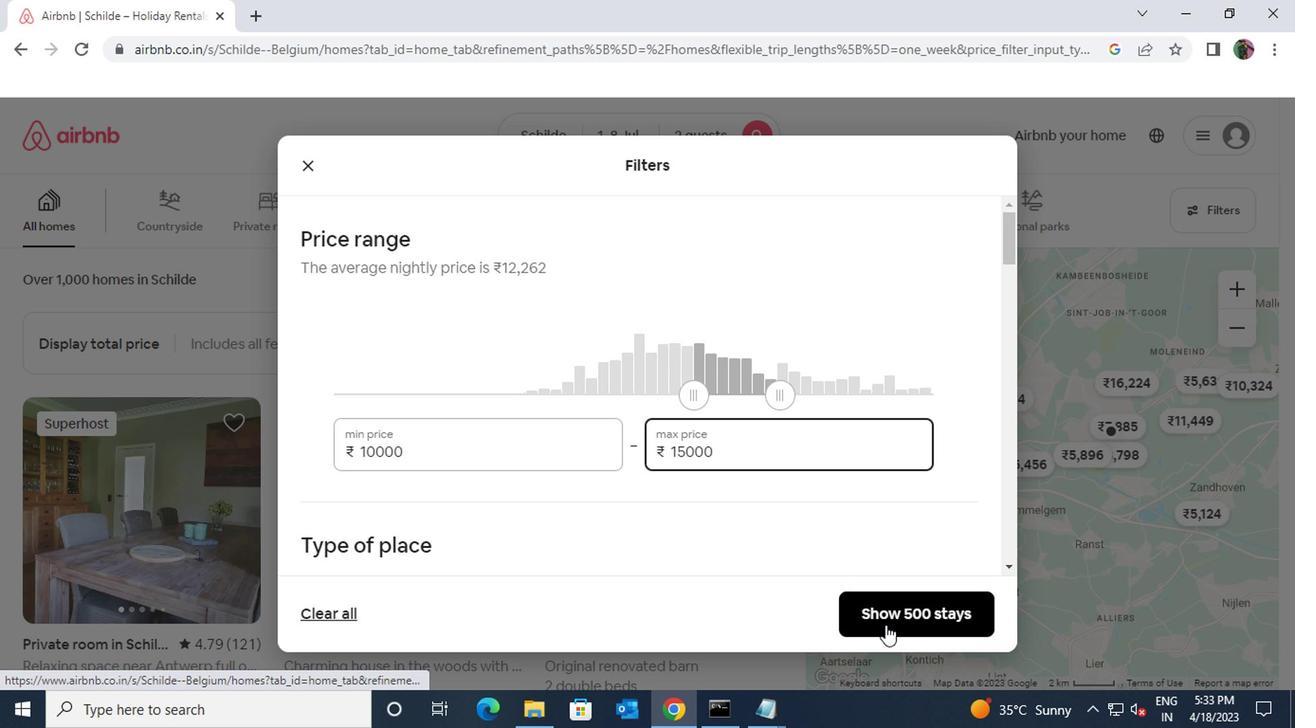 
Action: Mouse moved to (1189, 219)
Screenshot: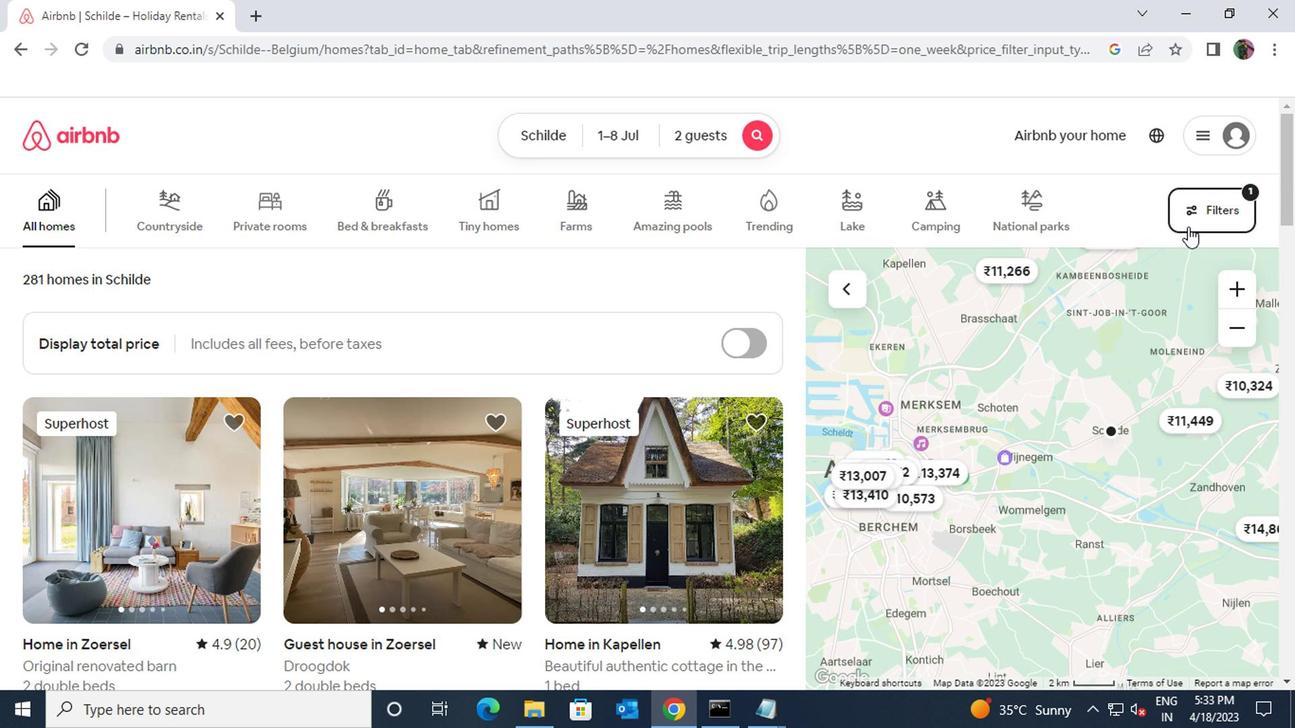 
Action: Mouse pressed left at (1189, 219)
Screenshot: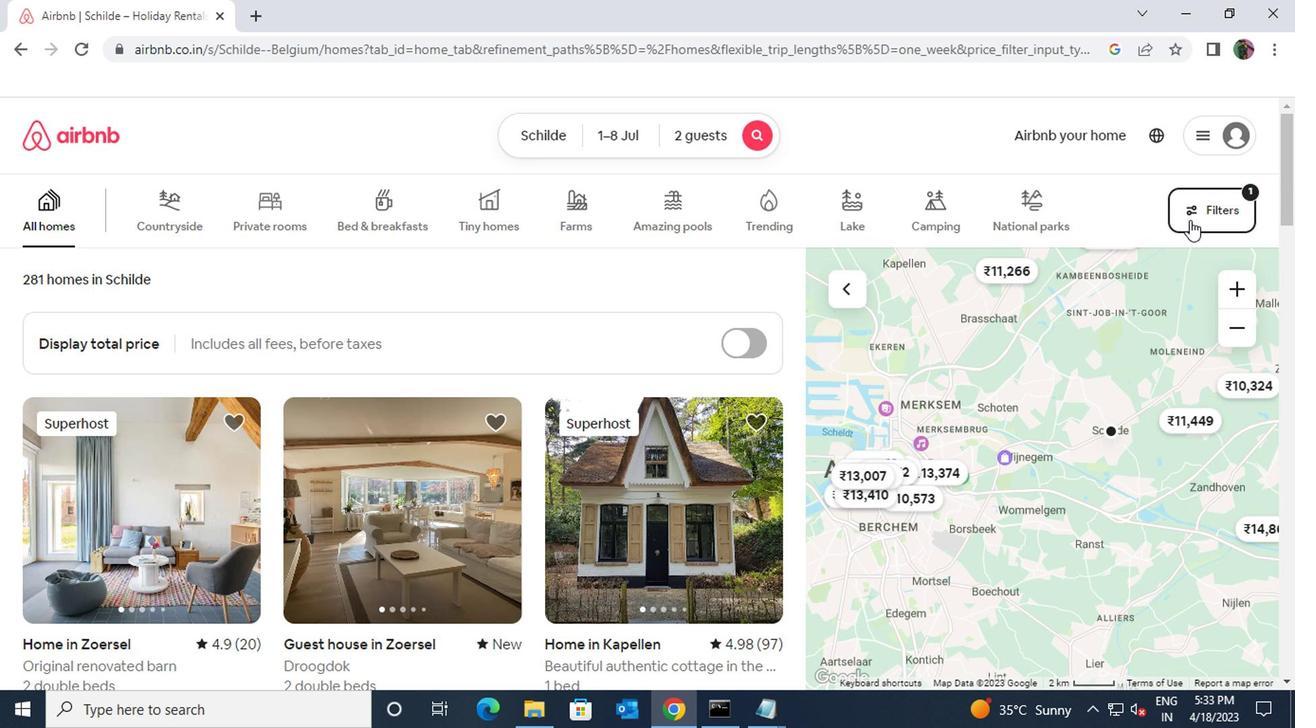
Action: Mouse moved to (467, 510)
Screenshot: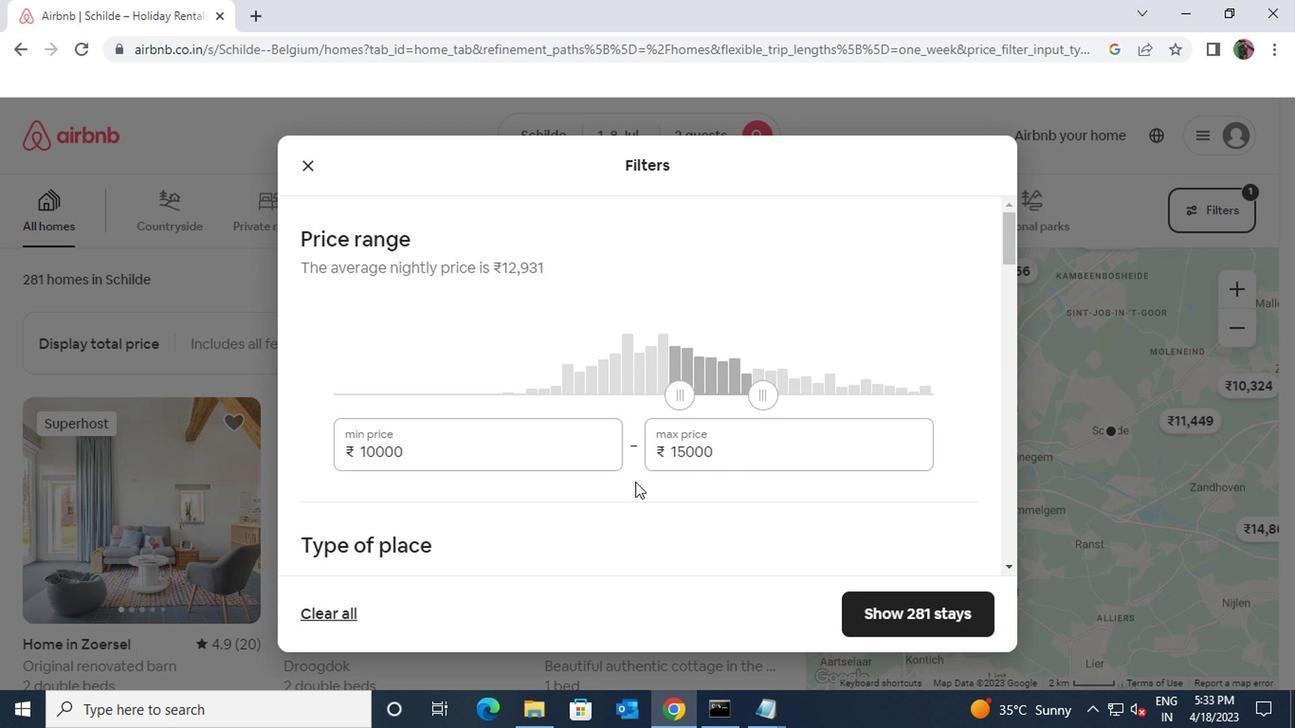 
Action: Mouse scrolled (467, 509) with delta (0, -1)
Screenshot: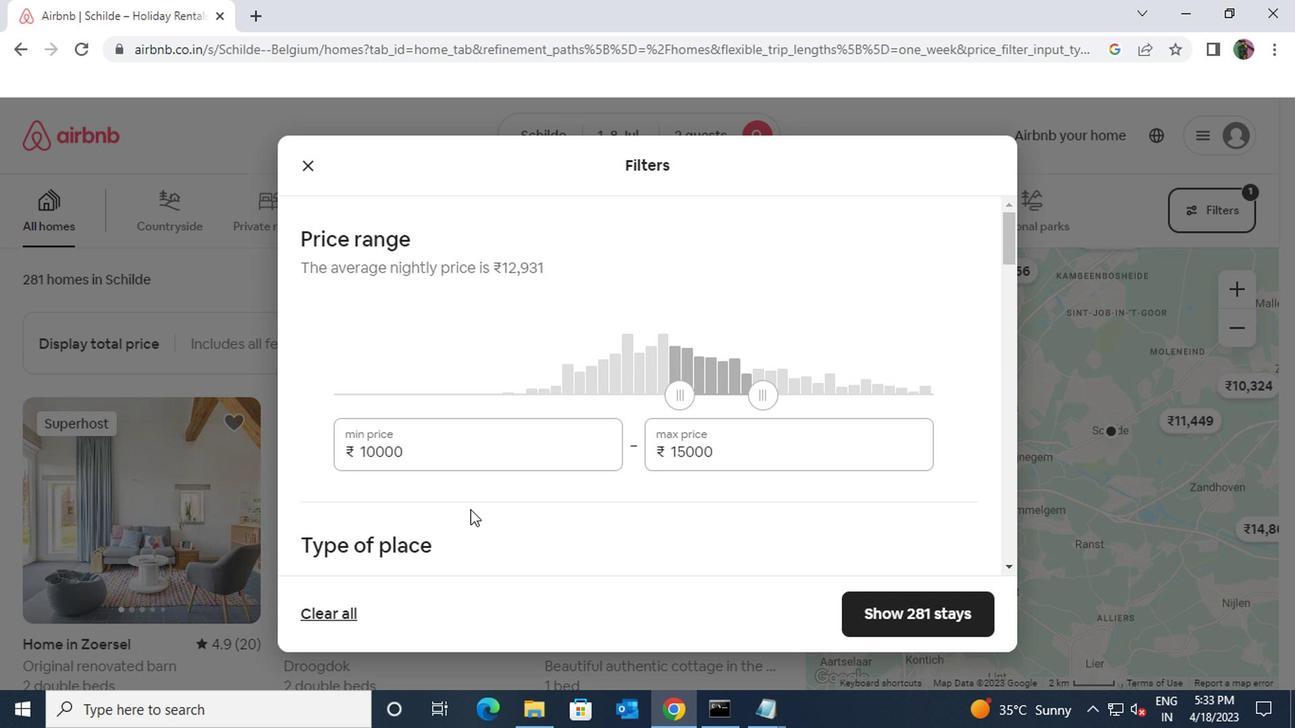 
Action: Mouse scrolled (467, 509) with delta (0, -1)
Screenshot: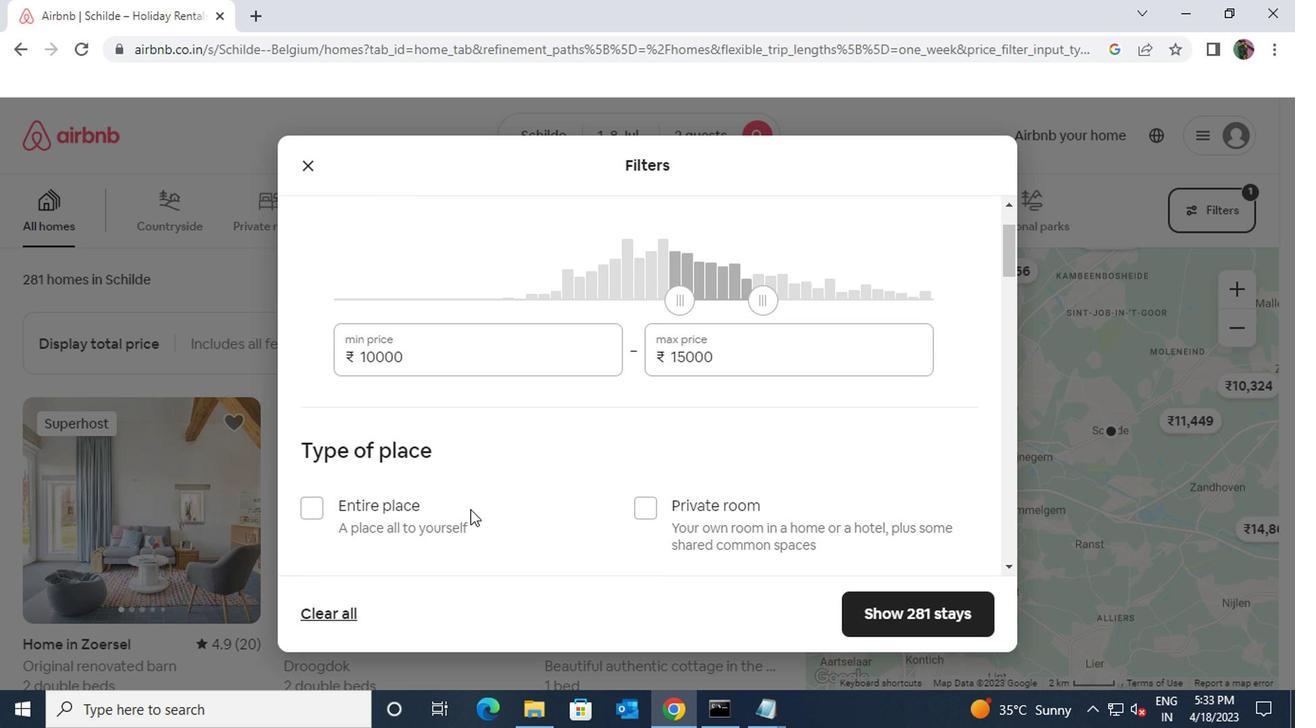 
Action: Mouse moved to (311, 419)
Screenshot: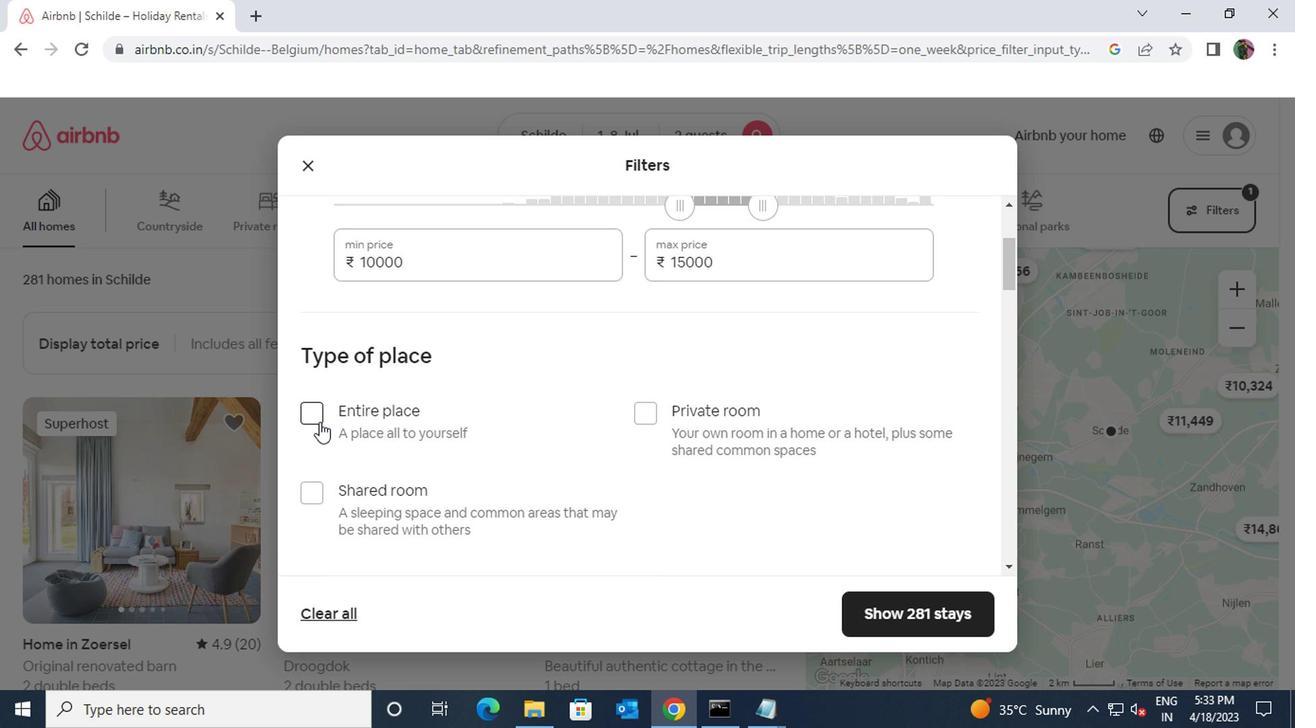 
Action: Mouse pressed left at (311, 419)
Screenshot: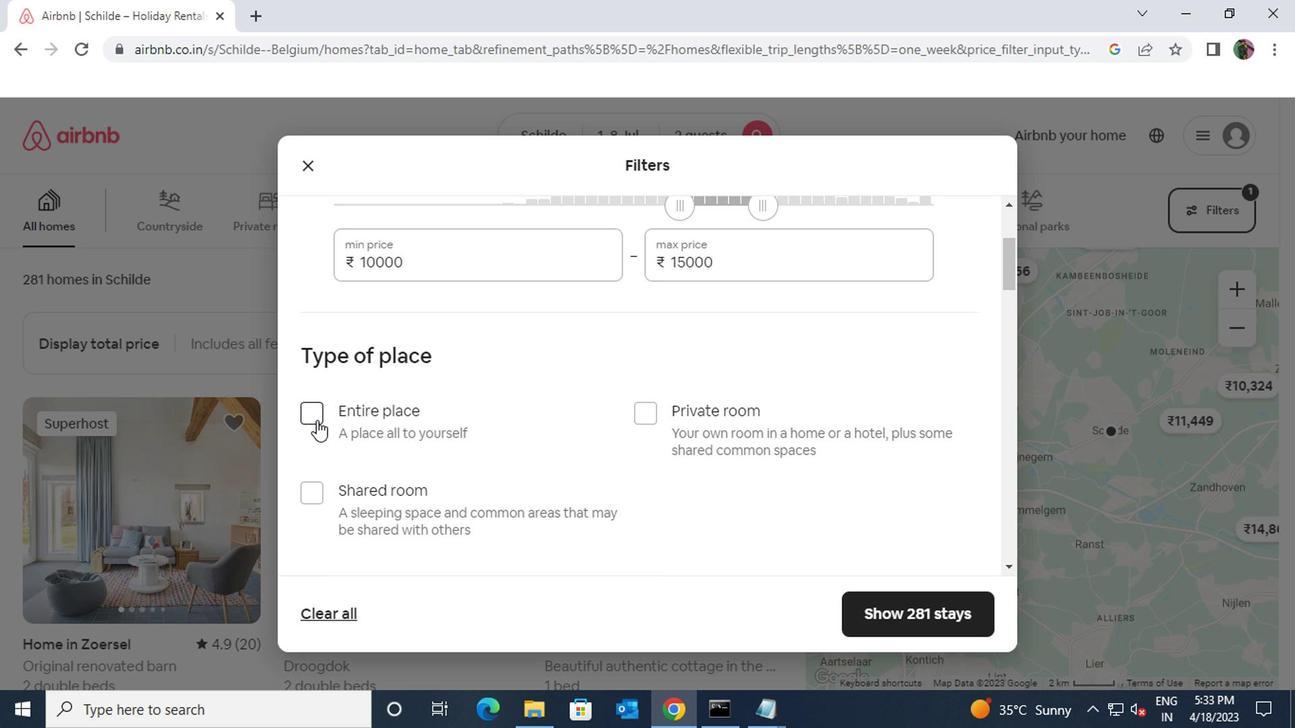 
Action: Mouse moved to (455, 532)
Screenshot: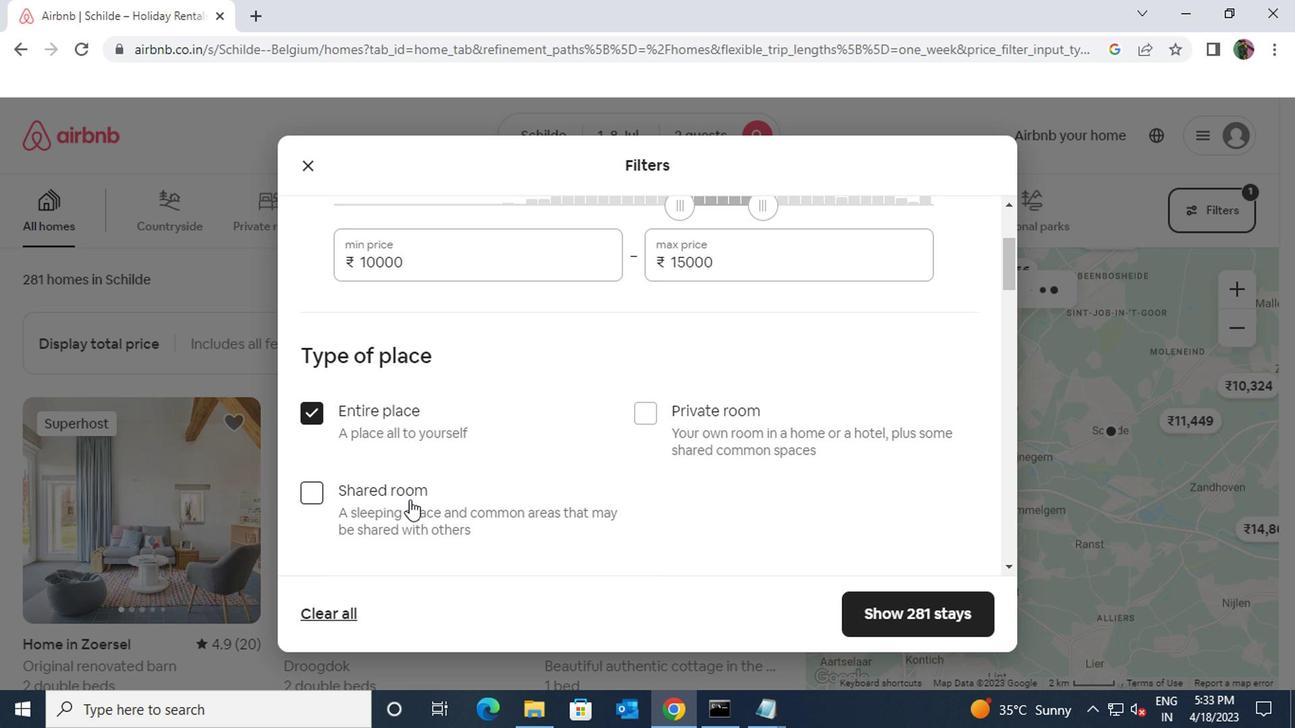 
Action: Mouse scrolled (455, 531) with delta (0, -1)
Screenshot: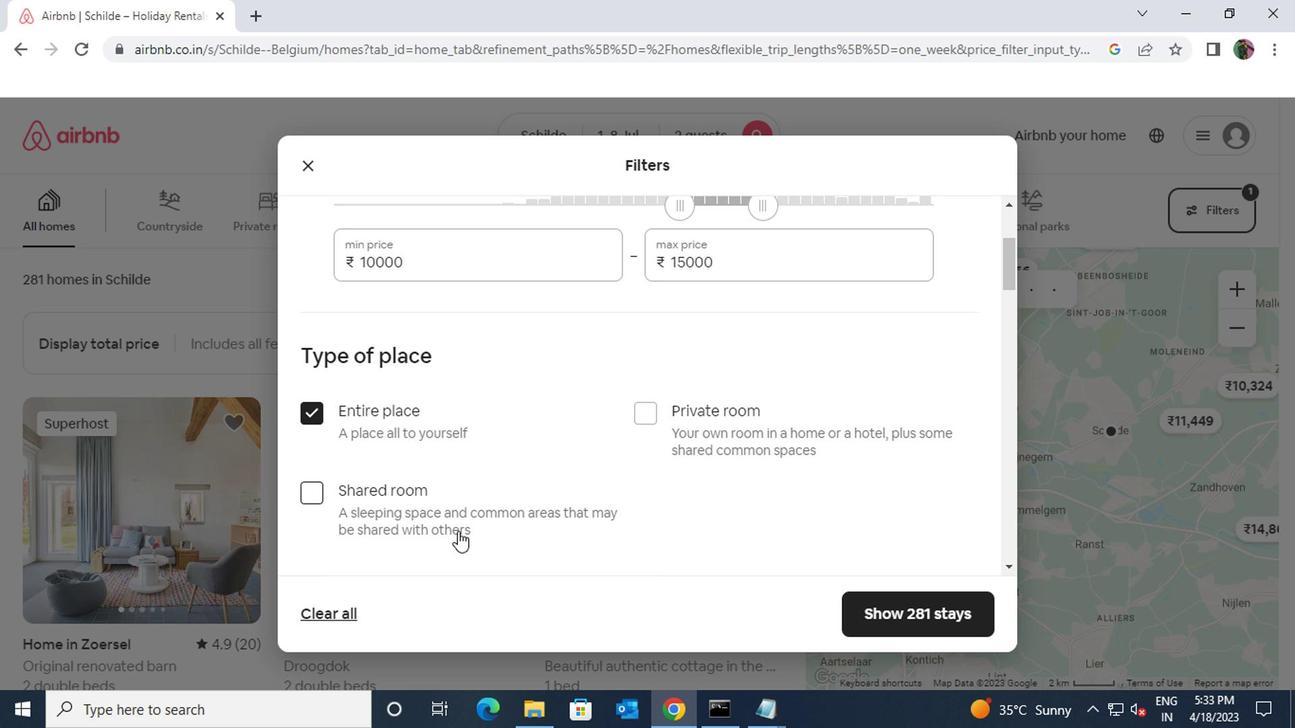 
Action: Mouse scrolled (455, 531) with delta (0, -1)
Screenshot: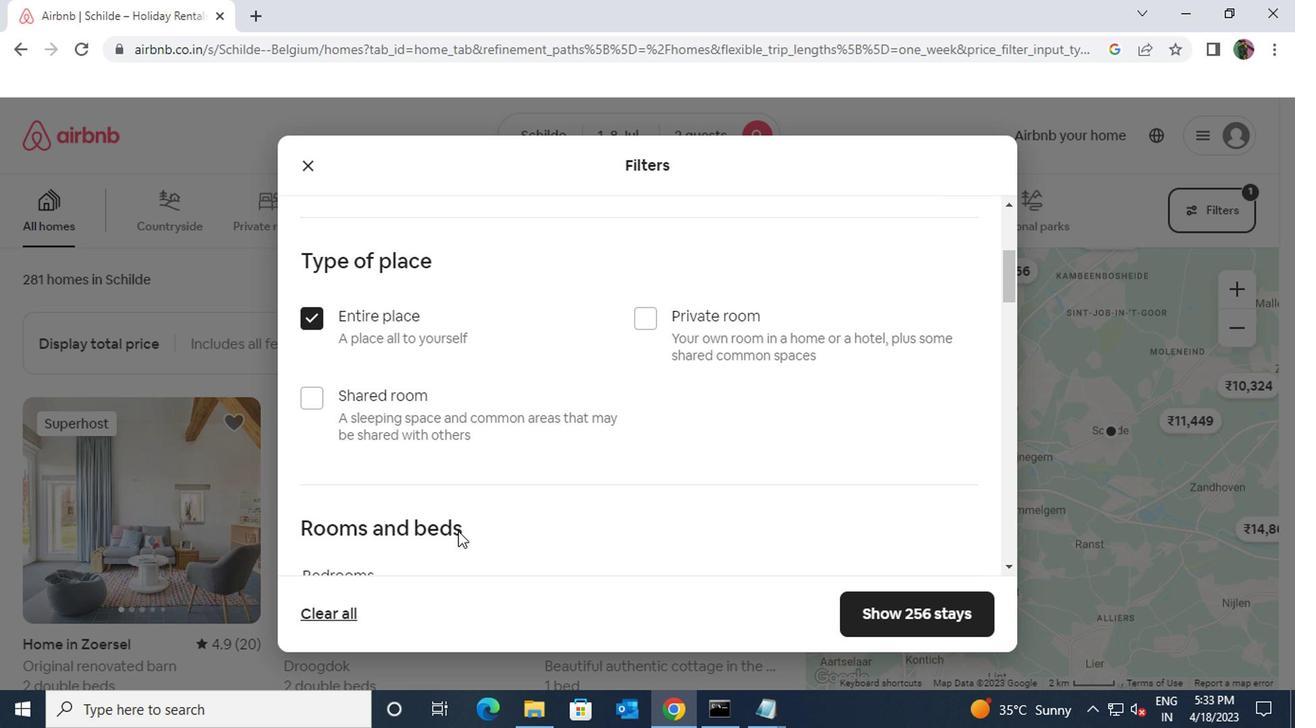 
Action: Mouse moved to (402, 533)
Screenshot: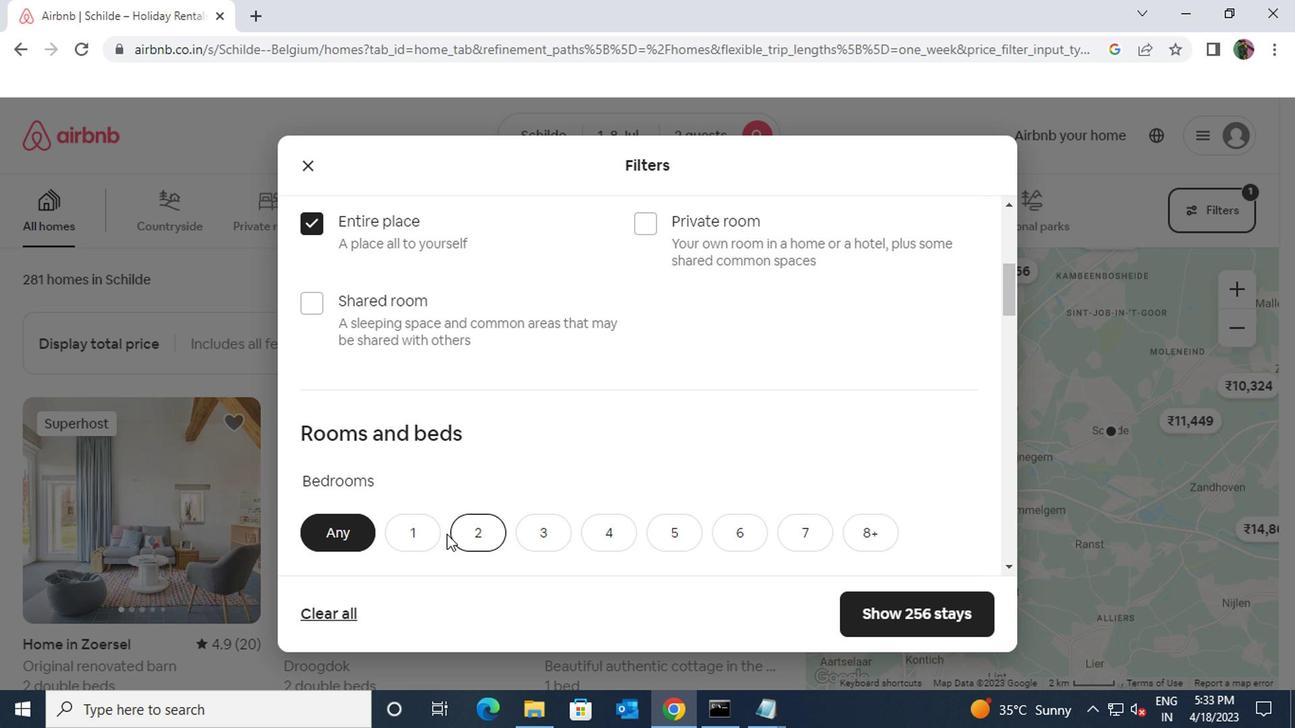 
Action: Mouse pressed left at (402, 533)
Screenshot: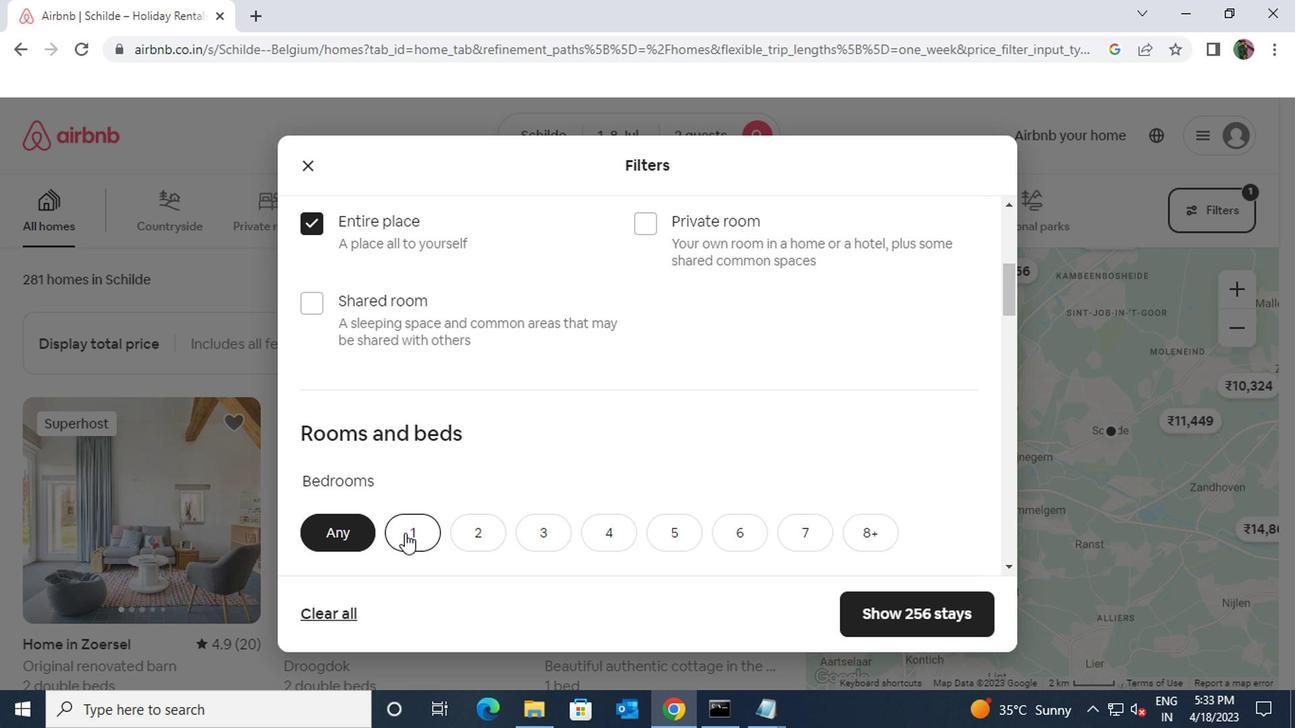 
Action: Mouse moved to (400, 533)
Screenshot: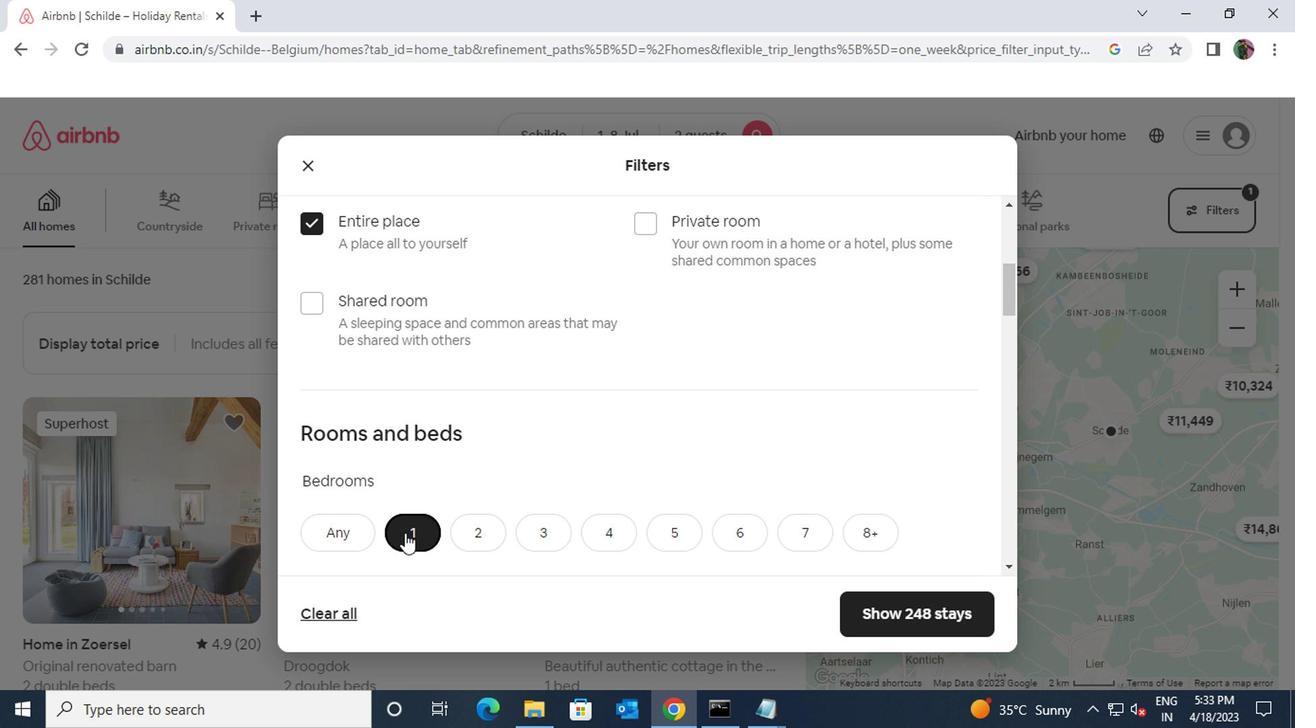 
Action: Mouse scrolled (400, 533) with delta (0, 0)
Screenshot: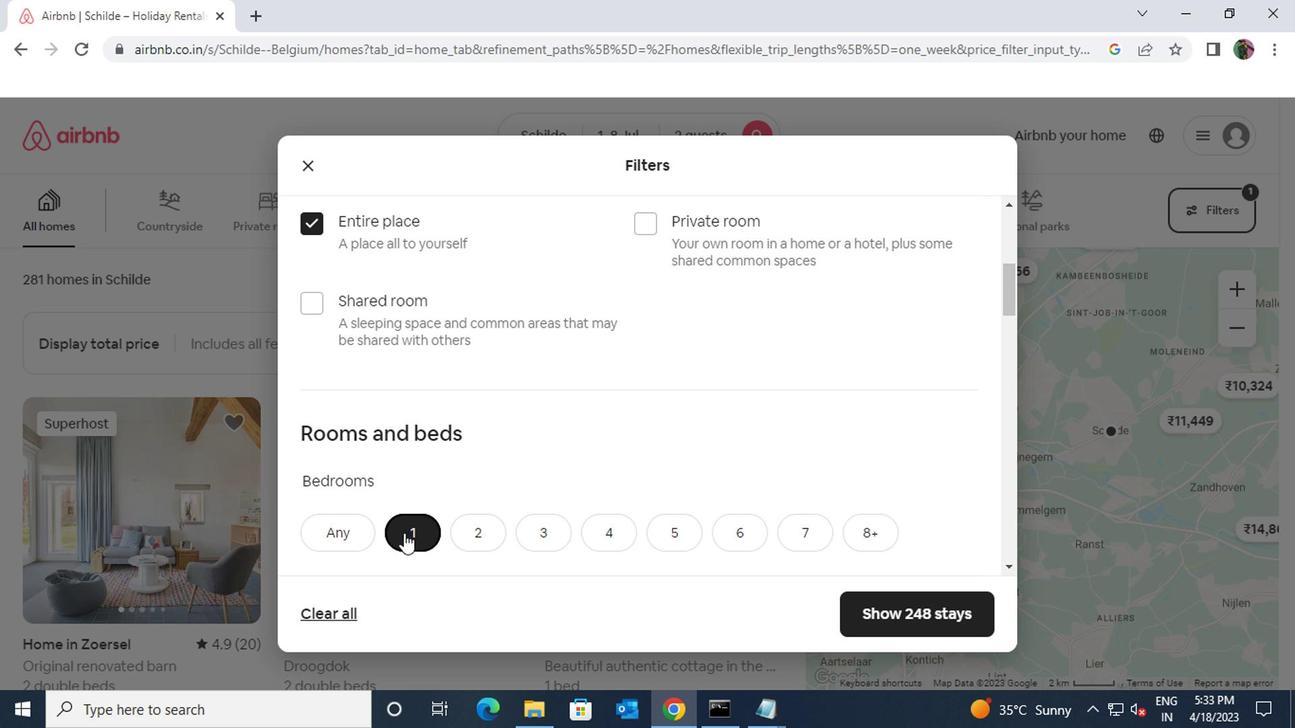 
Action: Mouse scrolled (400, 533) with delta (0, 0)
Screenshot: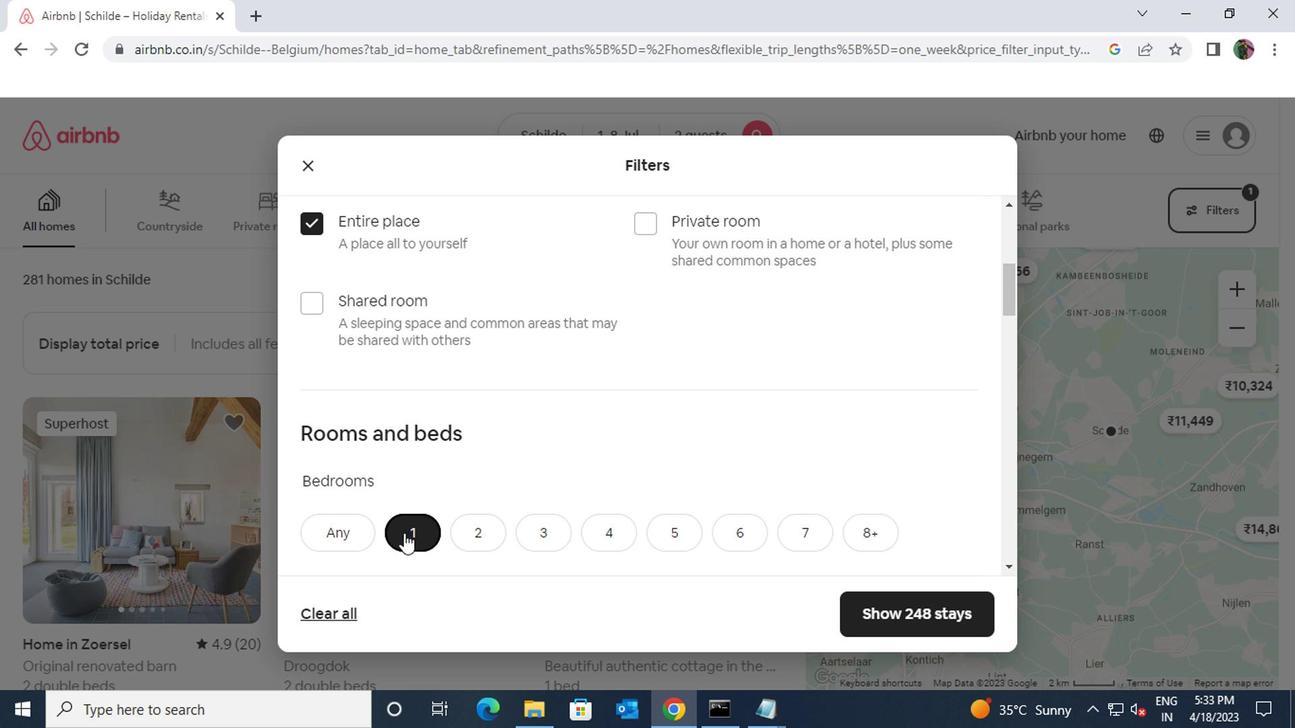 
Action: Mouse moved to (410, 452)
Screenshot: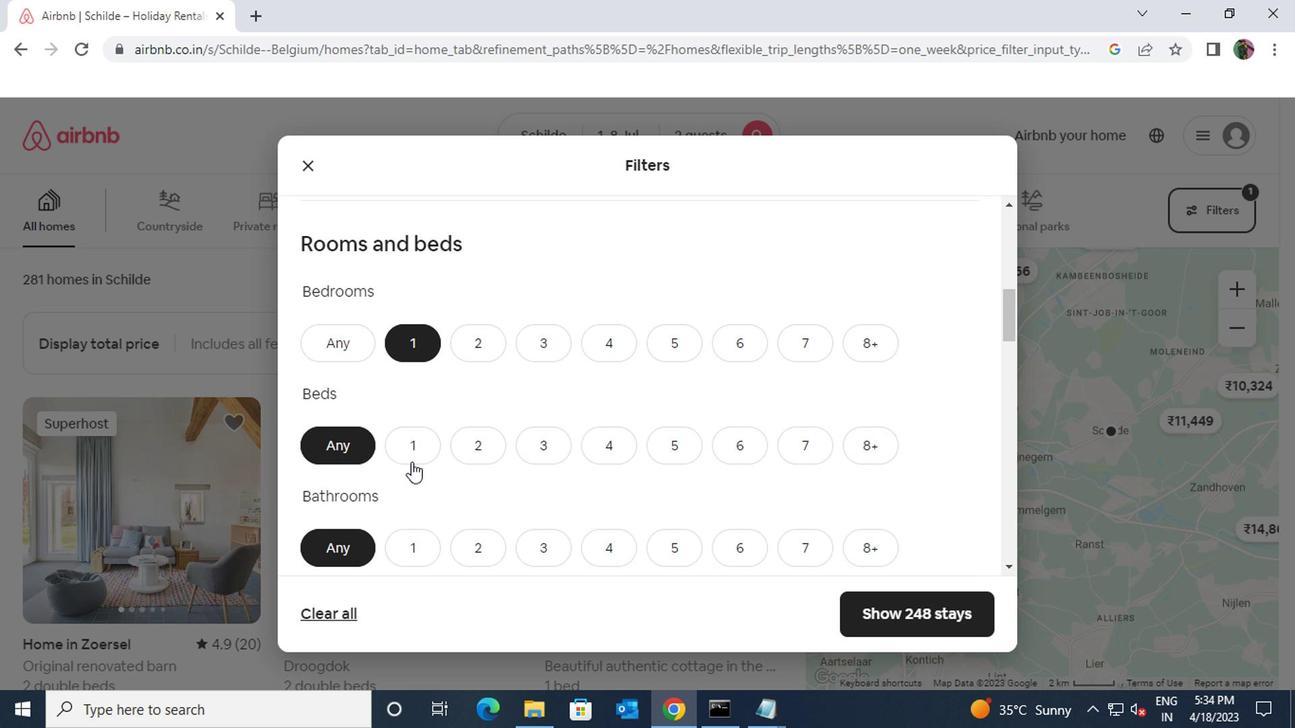 
Action: Mouse pressed left at (410, 452)
Screenshot: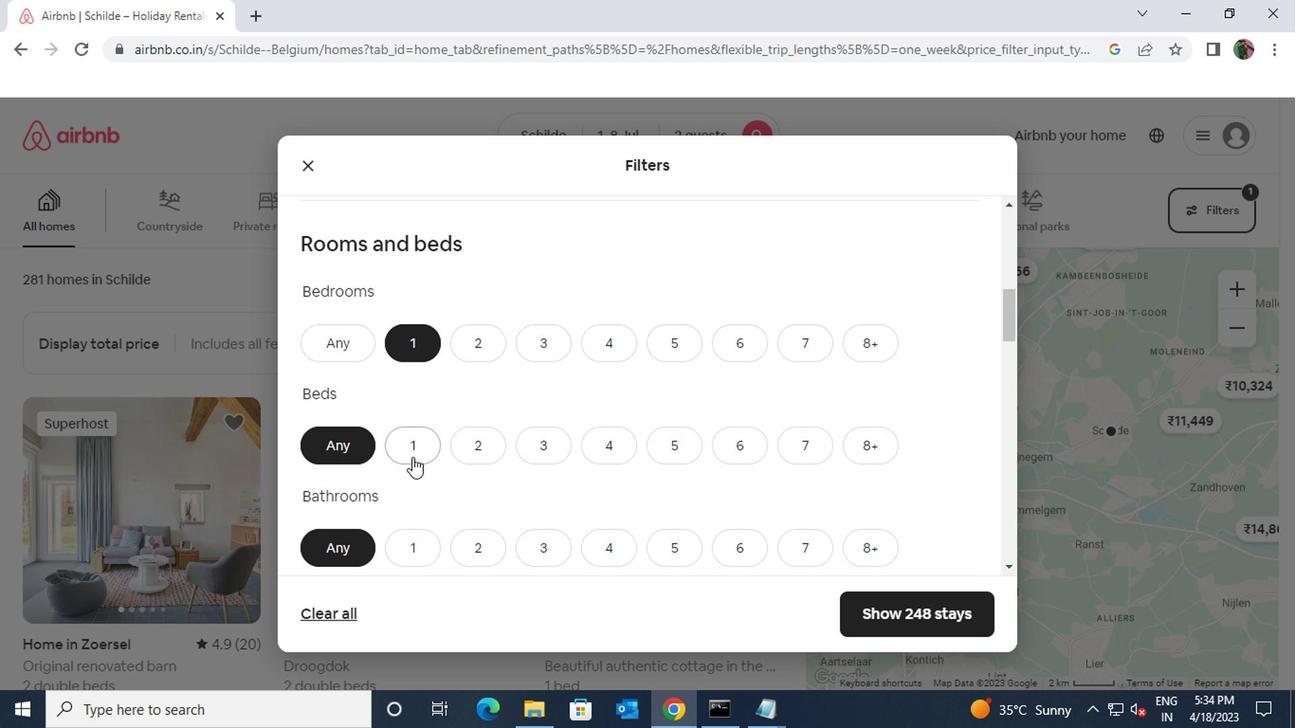 
Action: Mouse moved to (416, 504)
Screenshot: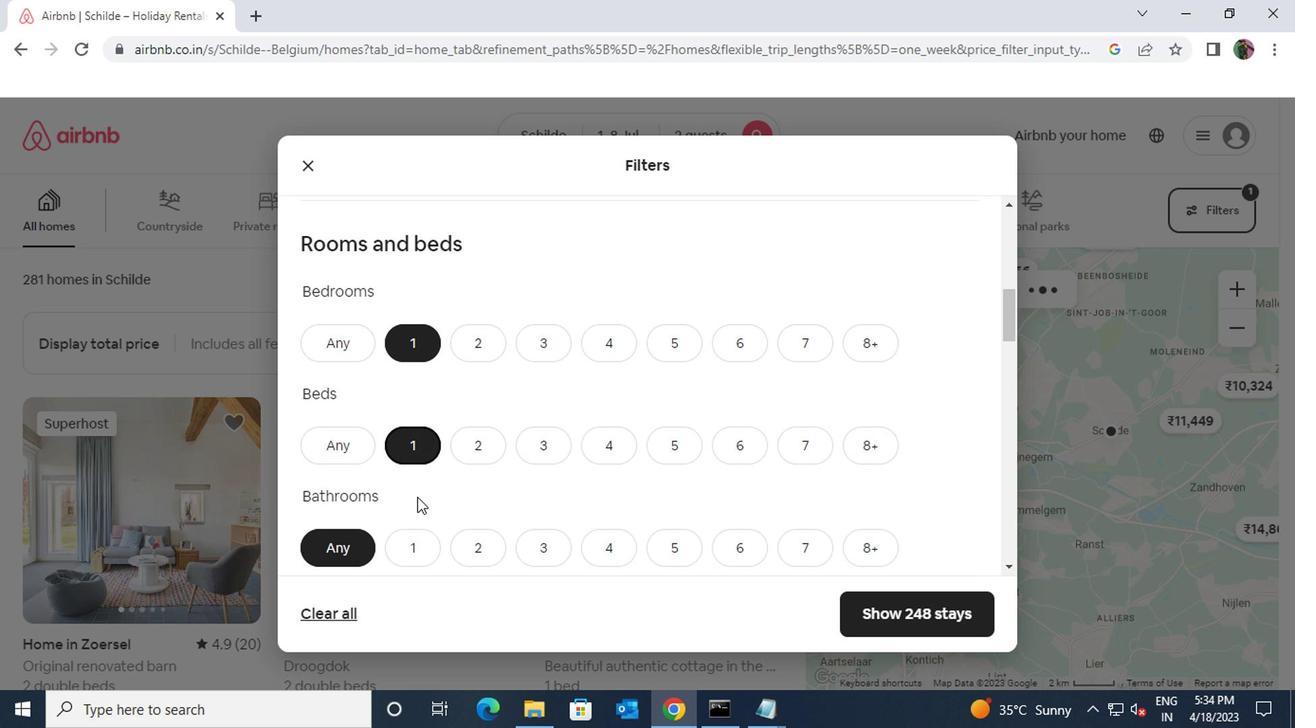 
Action: Mouse scrolled (416, 504) with delta (0, 0)
Screenshot: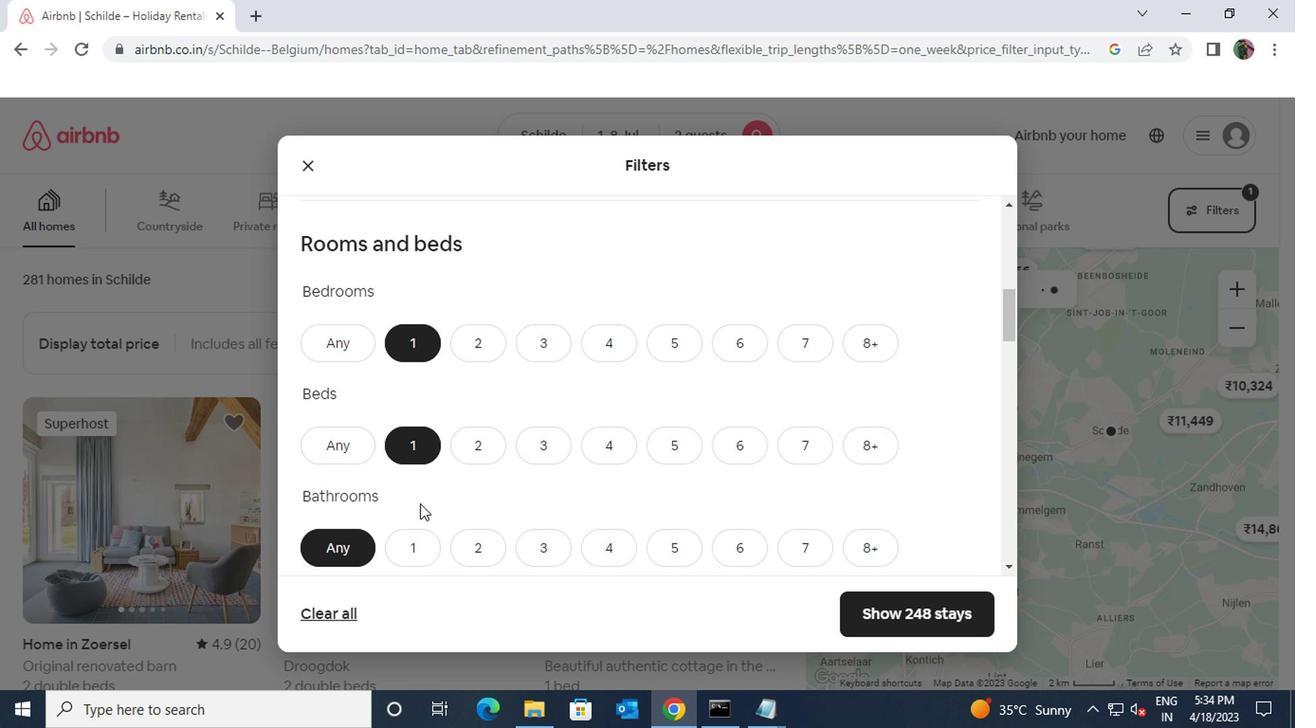 
Action: Mouse moved to (408, 460)
Screenshot: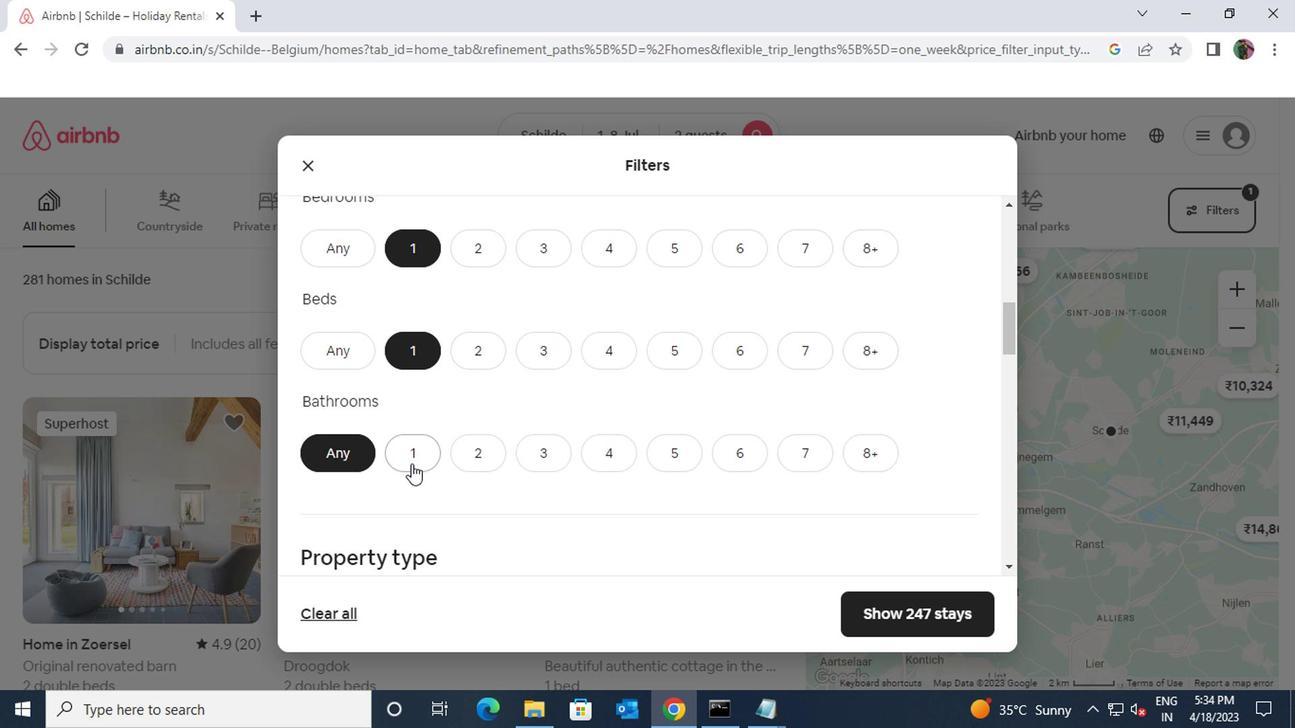 
Action: Mouse pressed left at (408, 460)
Screenshot: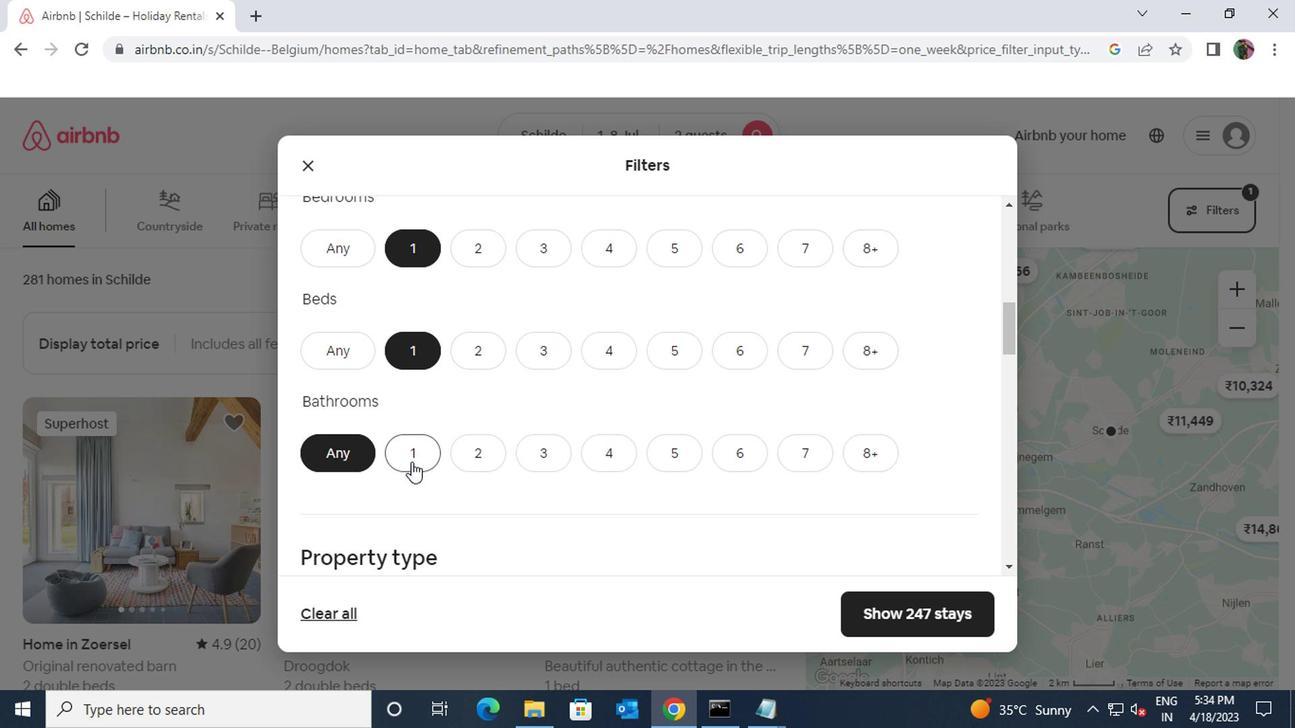 
Action: Mouse scrolled (408, 459) with delta (0, 0)
Screenshot: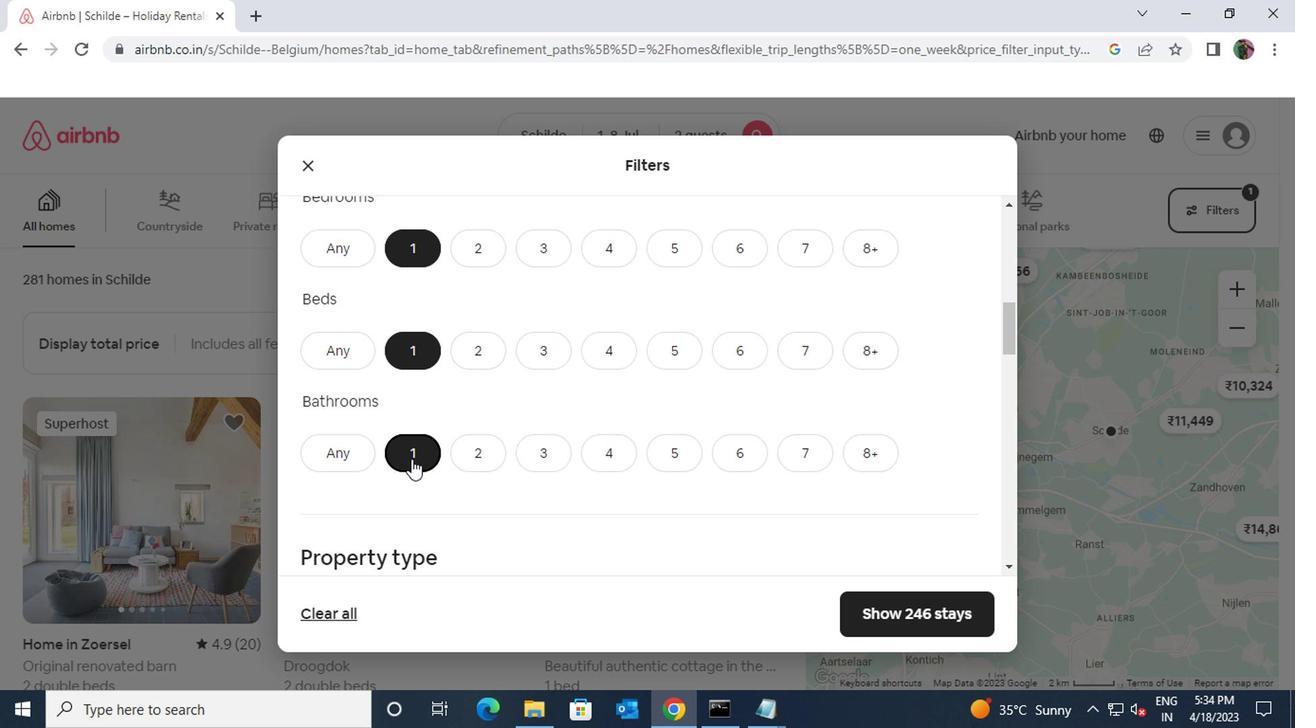 
Action: Mouse scrolled (408, 459) with delta (0, 0)
Screenshot: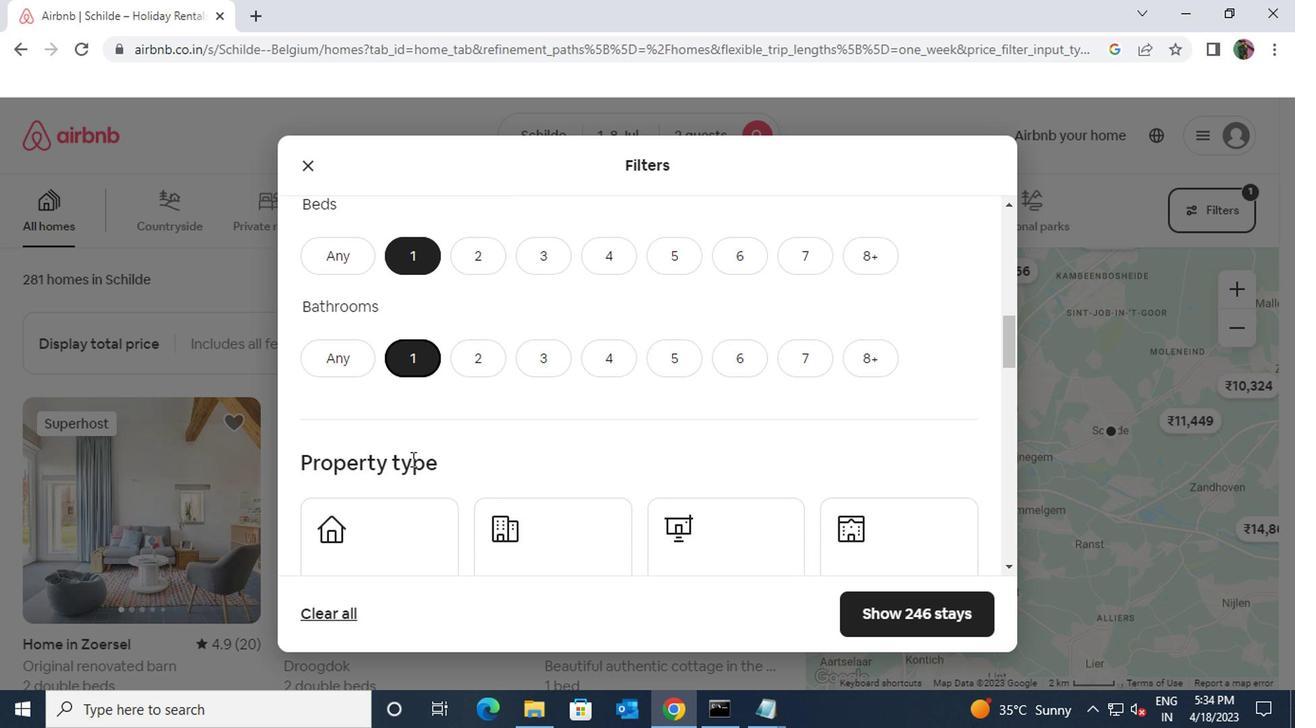 
Action: Mouse moved to (847, 450)
Screenshot: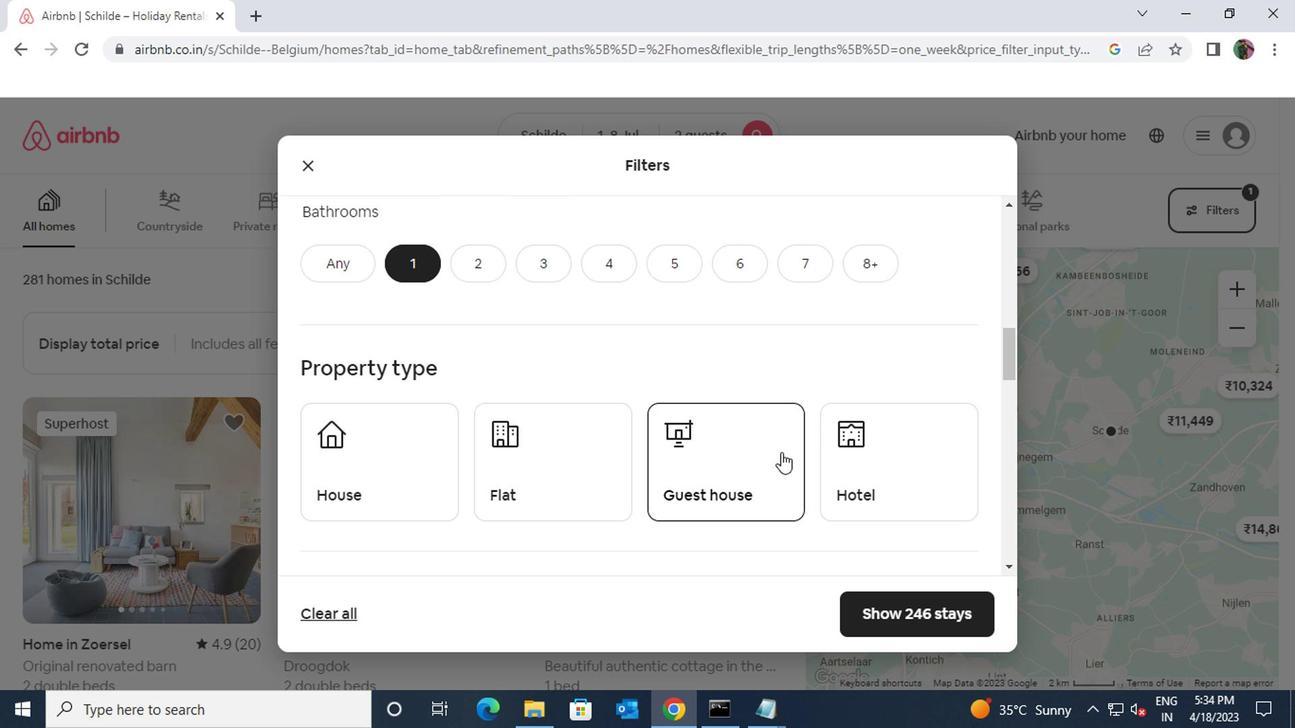 
Action: Mouse pressed left at (847, 450)
Screenshot: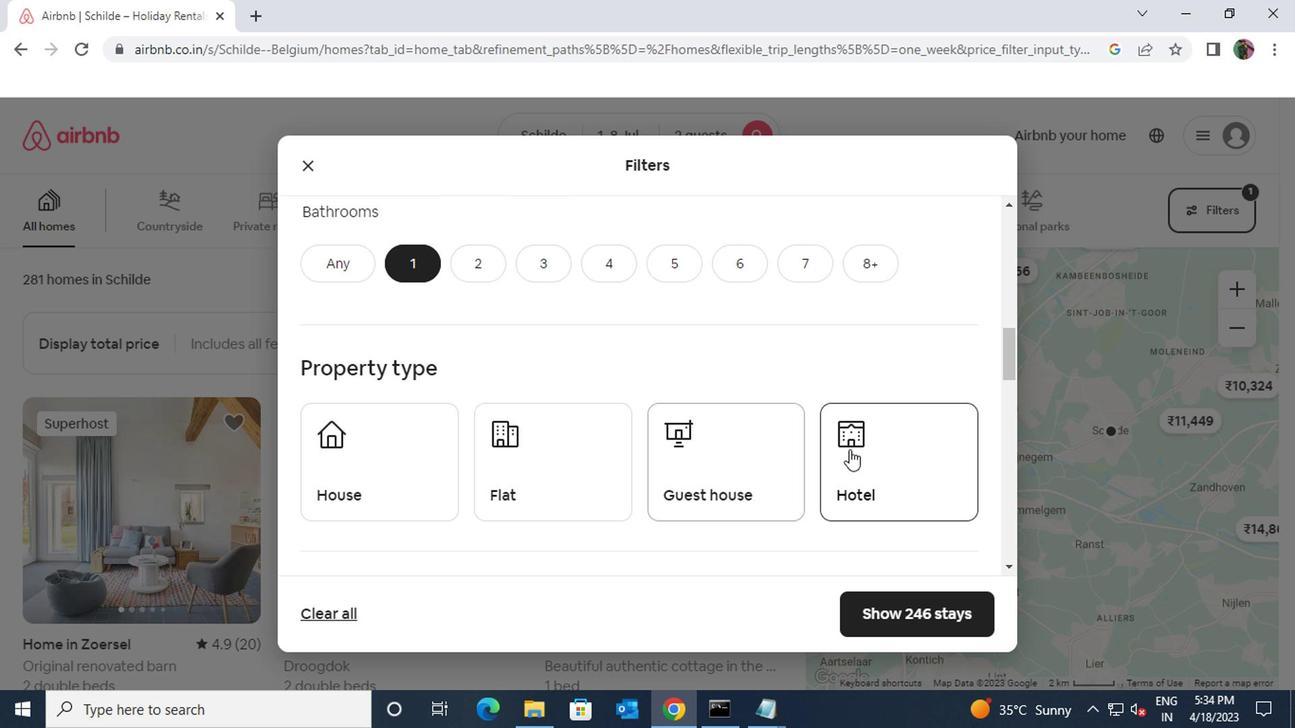 
Action: Mouse moved to (593, 524)
Screenshot: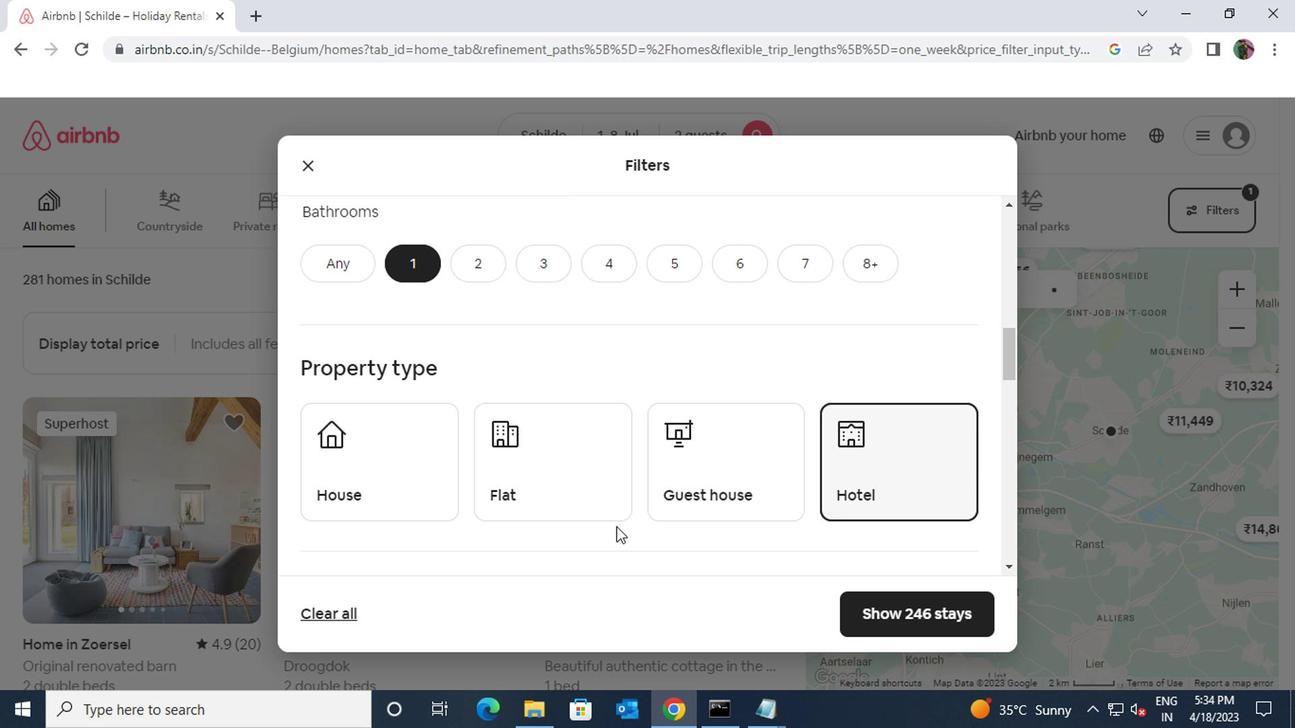 
Action: Mouse scrolled (593, 523) with delta (0, 0)
Screenshot: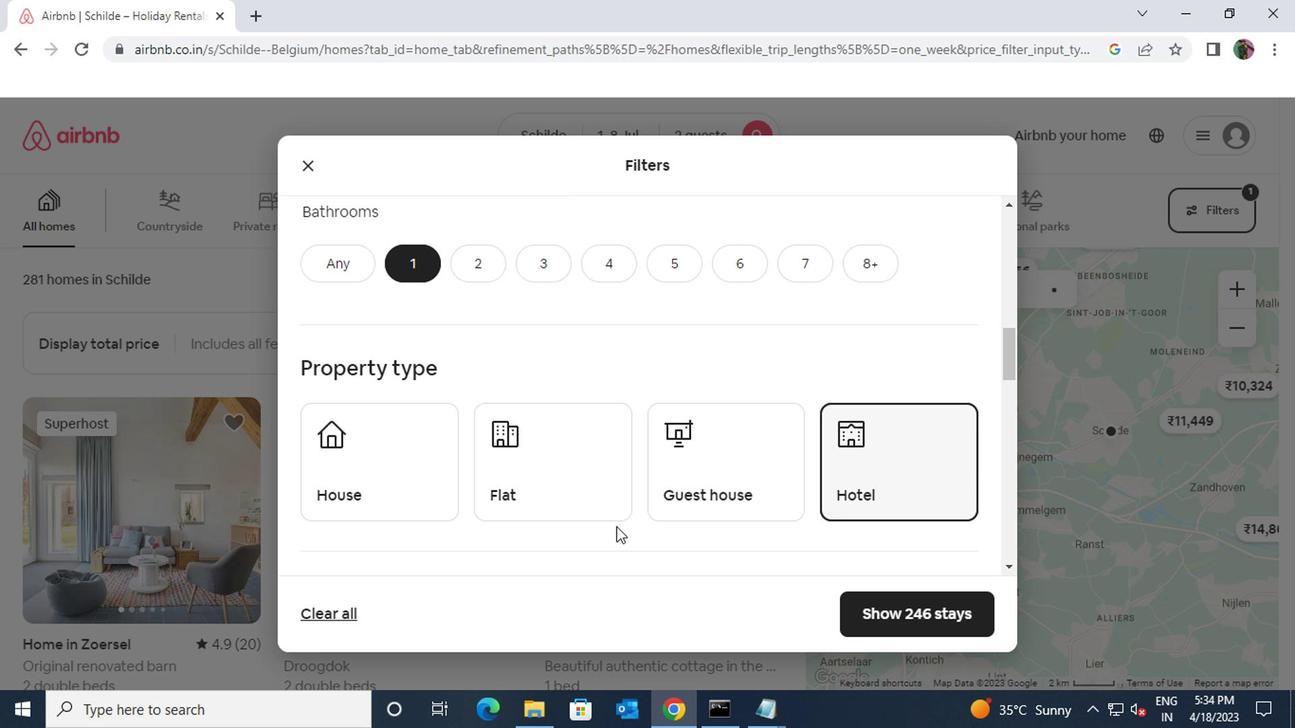 
Action: Mouse moved to (588, 519)
Screenshot: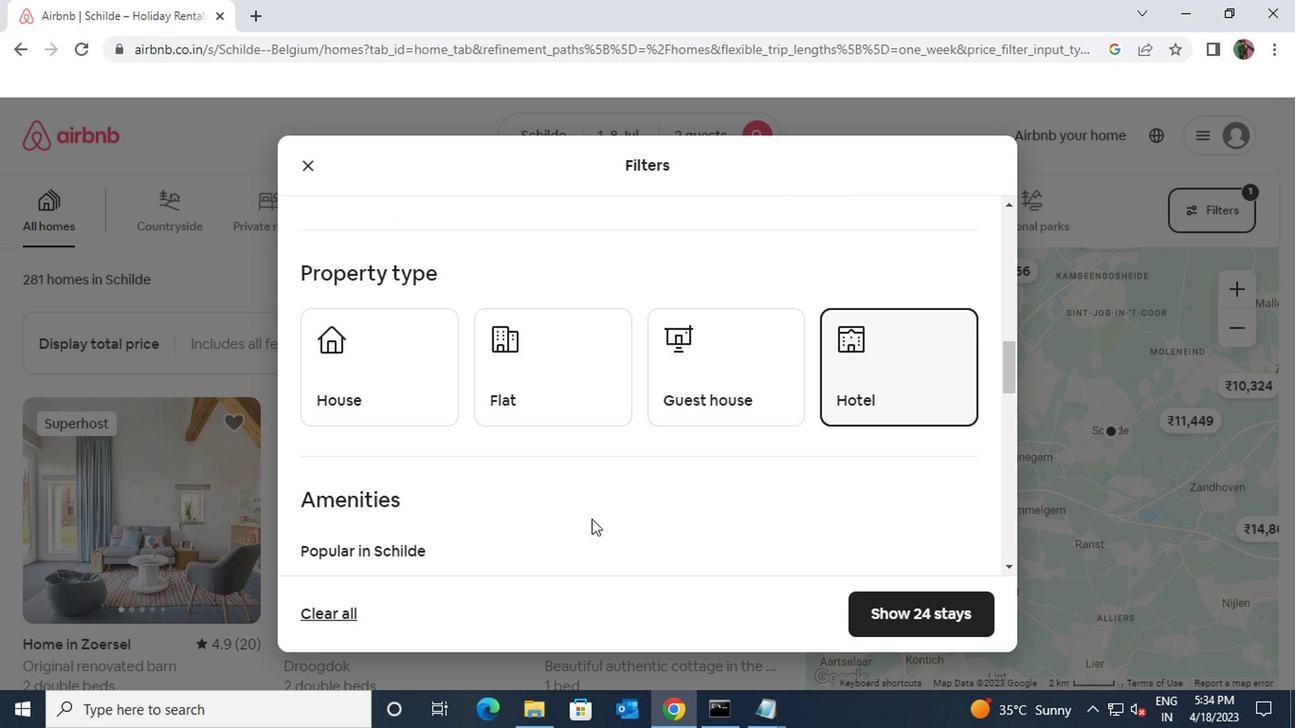 
Action: Mouse scrolled (588, 518) with delta (0, 0)
Screenshot: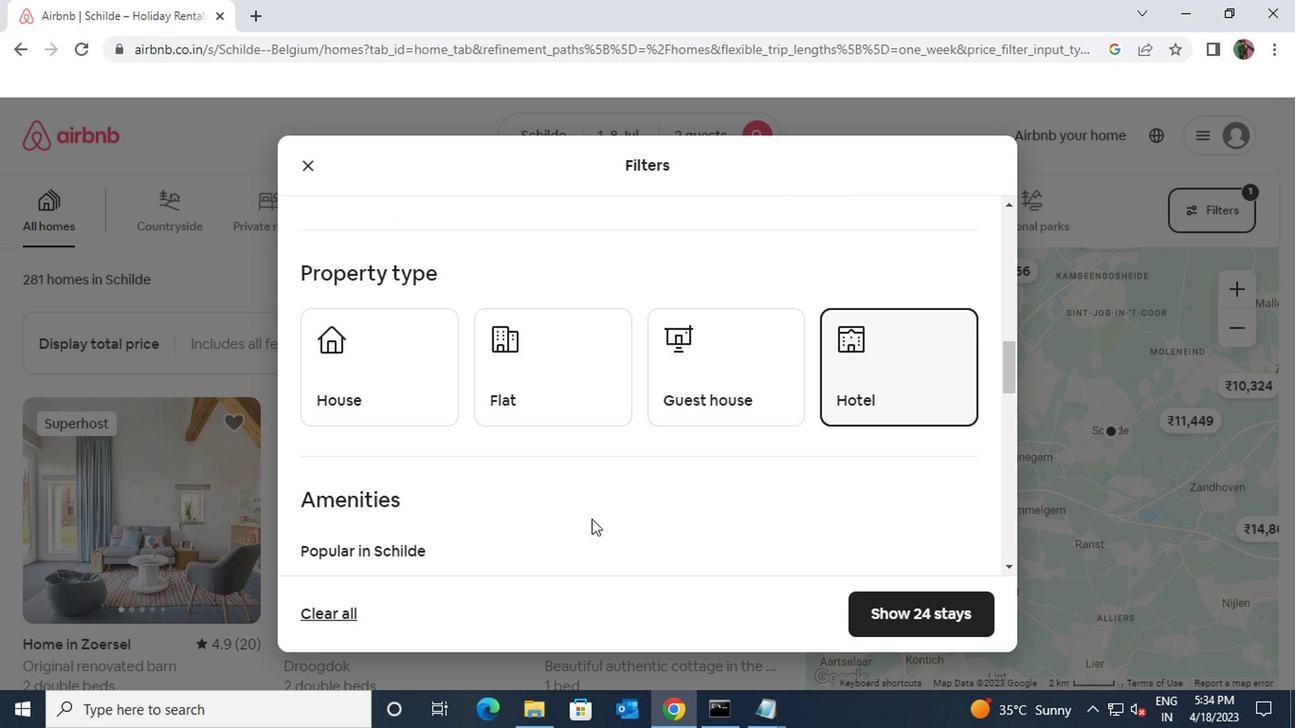 
Action: Mouse moved to (577, 509)
Screenshot: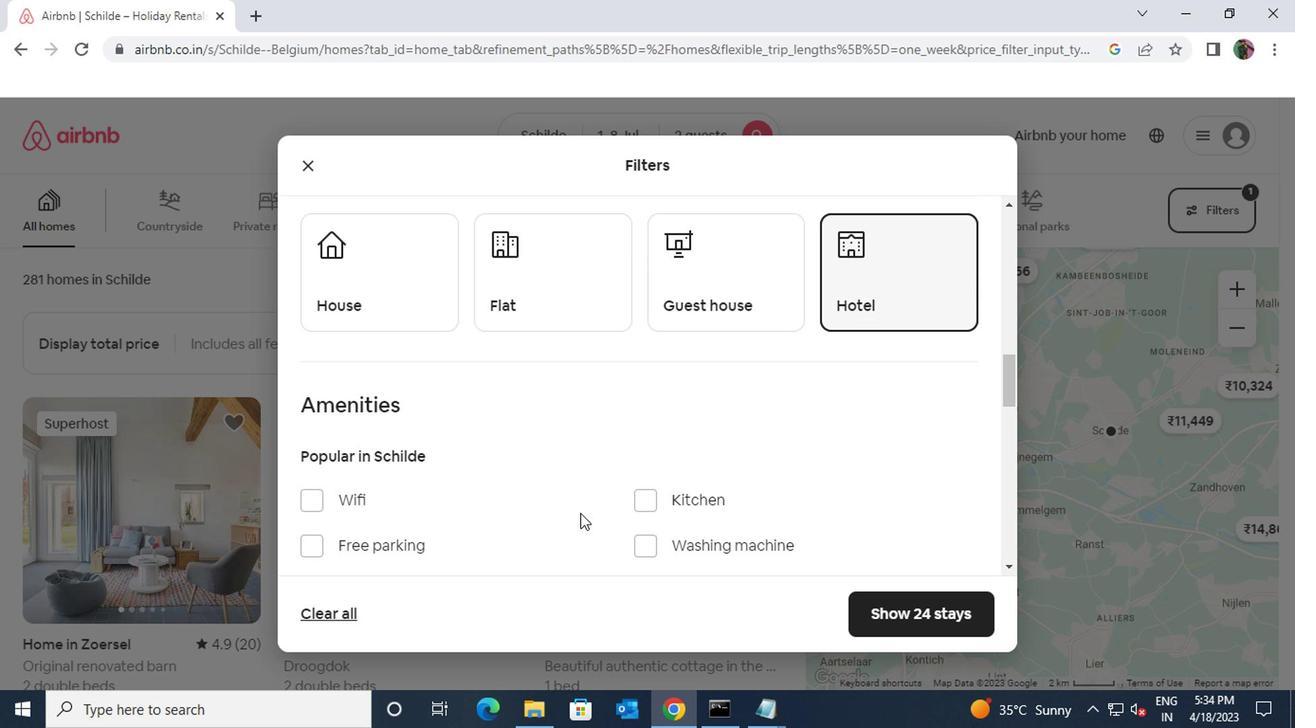 
Action: Mouse scrolled (577, 508) with delta (0, 0)
Screenshot: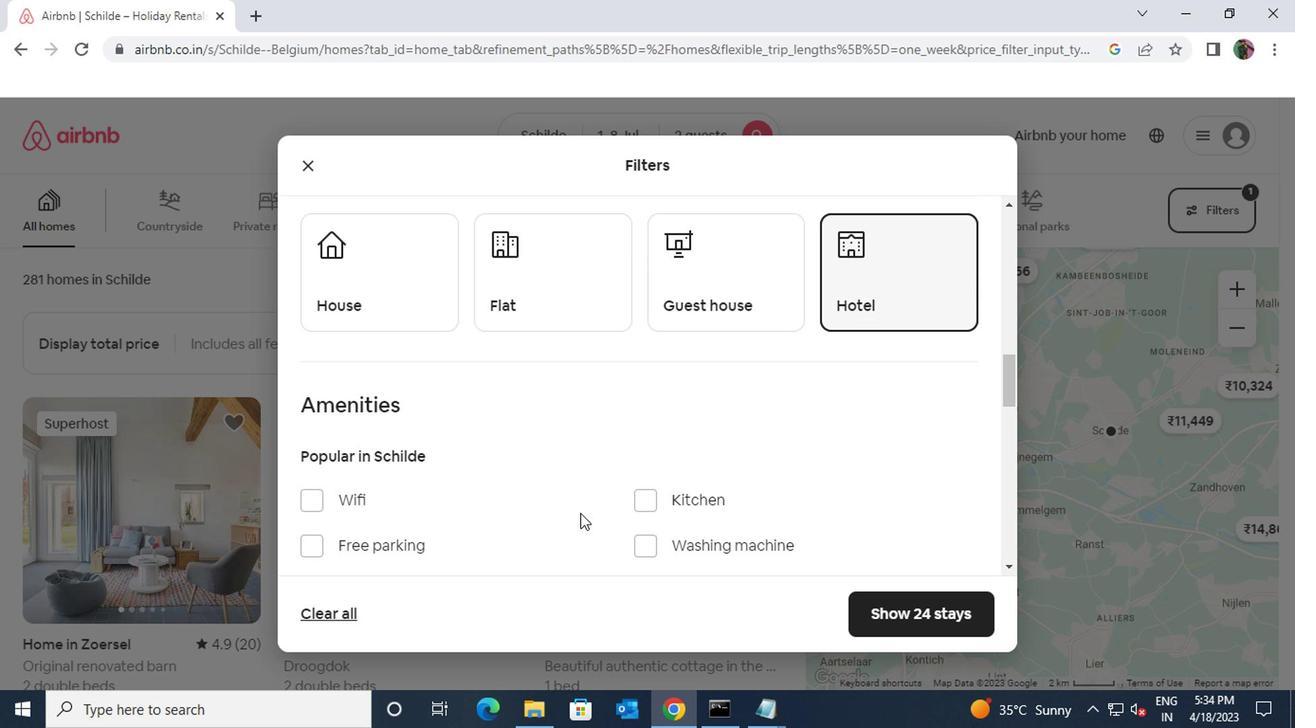 
Action: Mouse moved to (368, 533)
Screenshot: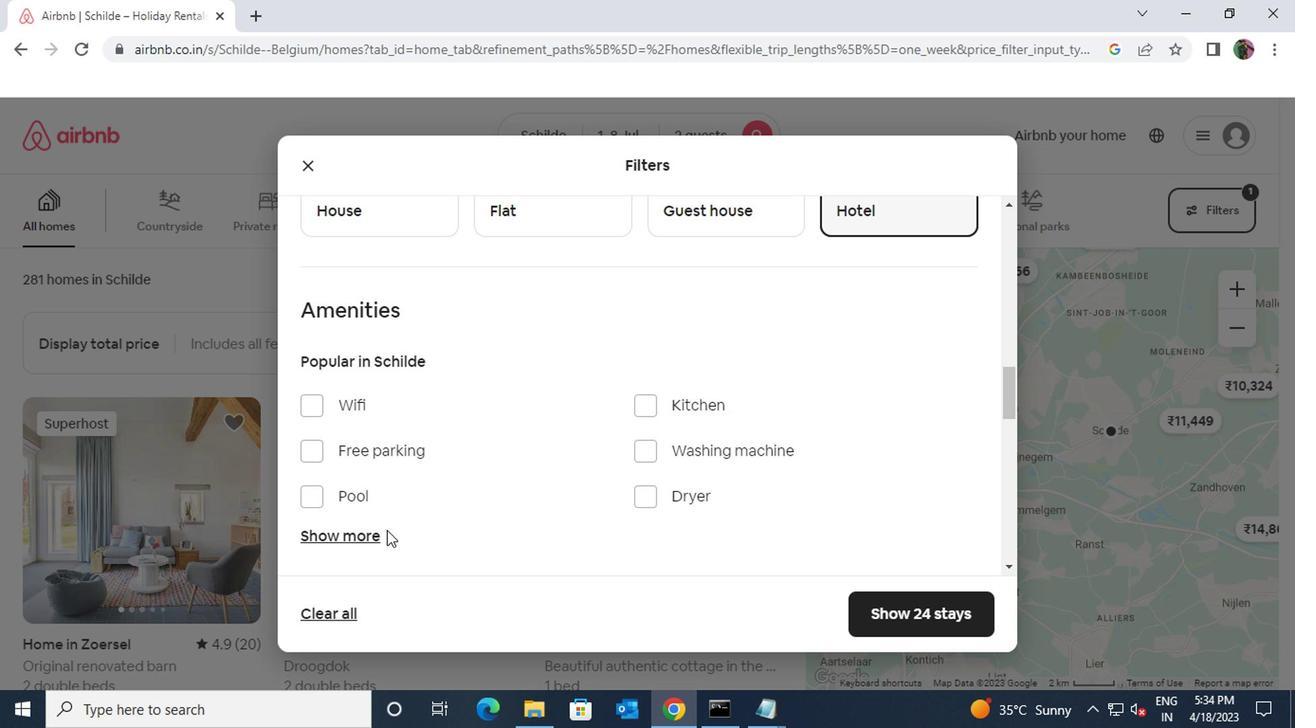 
Action: Mouse pressed left at (368, 533)
Screenshot: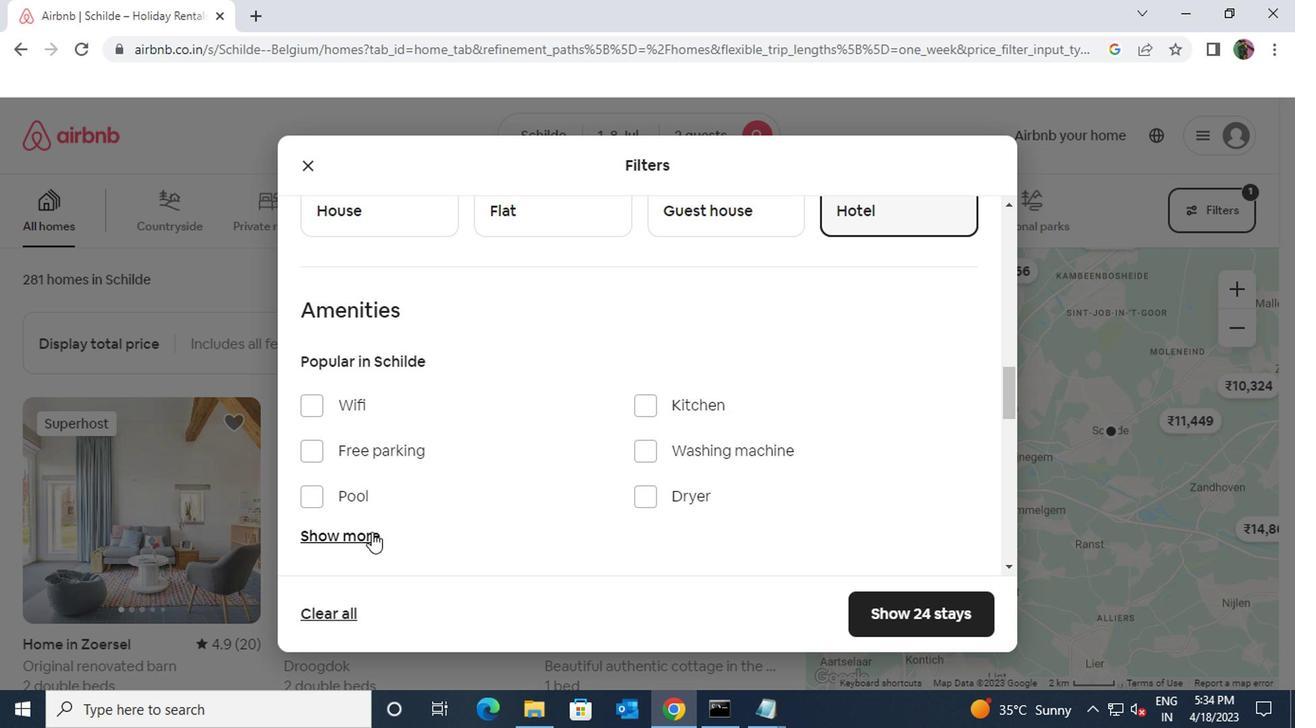 
Action: Mouse moved to (636, 400)
Screenshot: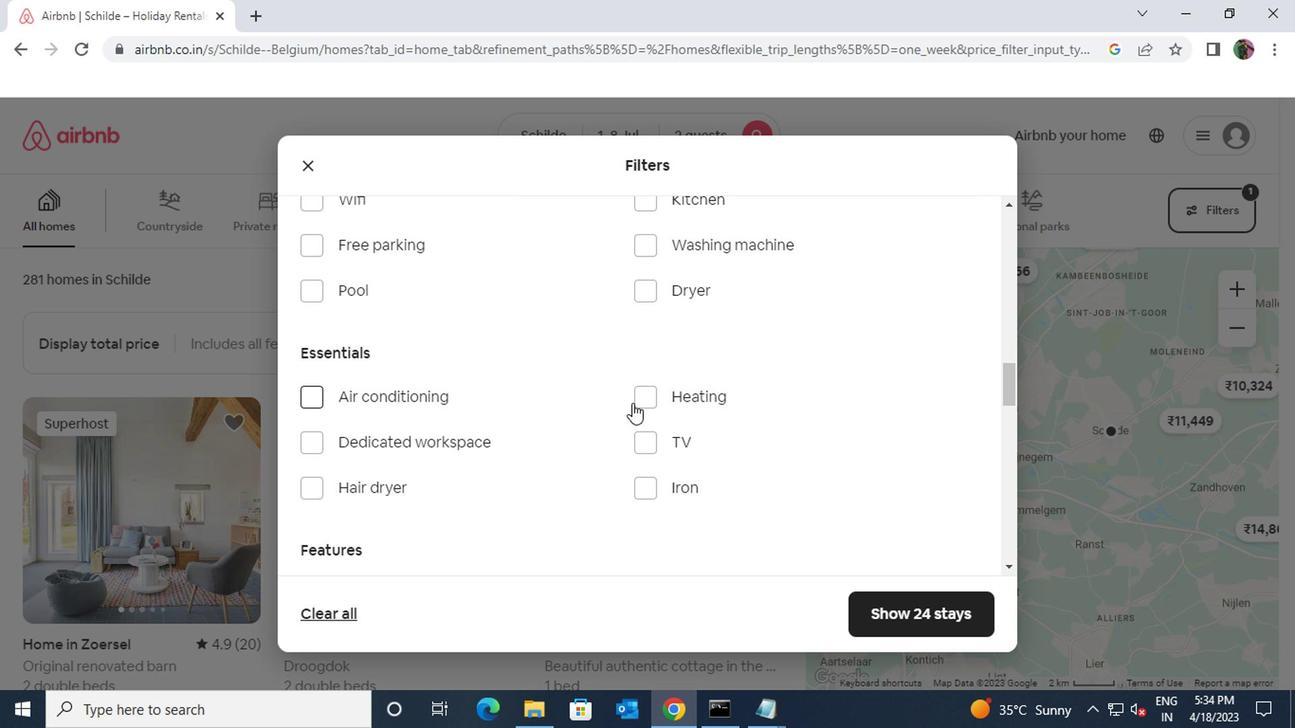 
Action: Mouse pressed left at (636, 400)
Screenshot: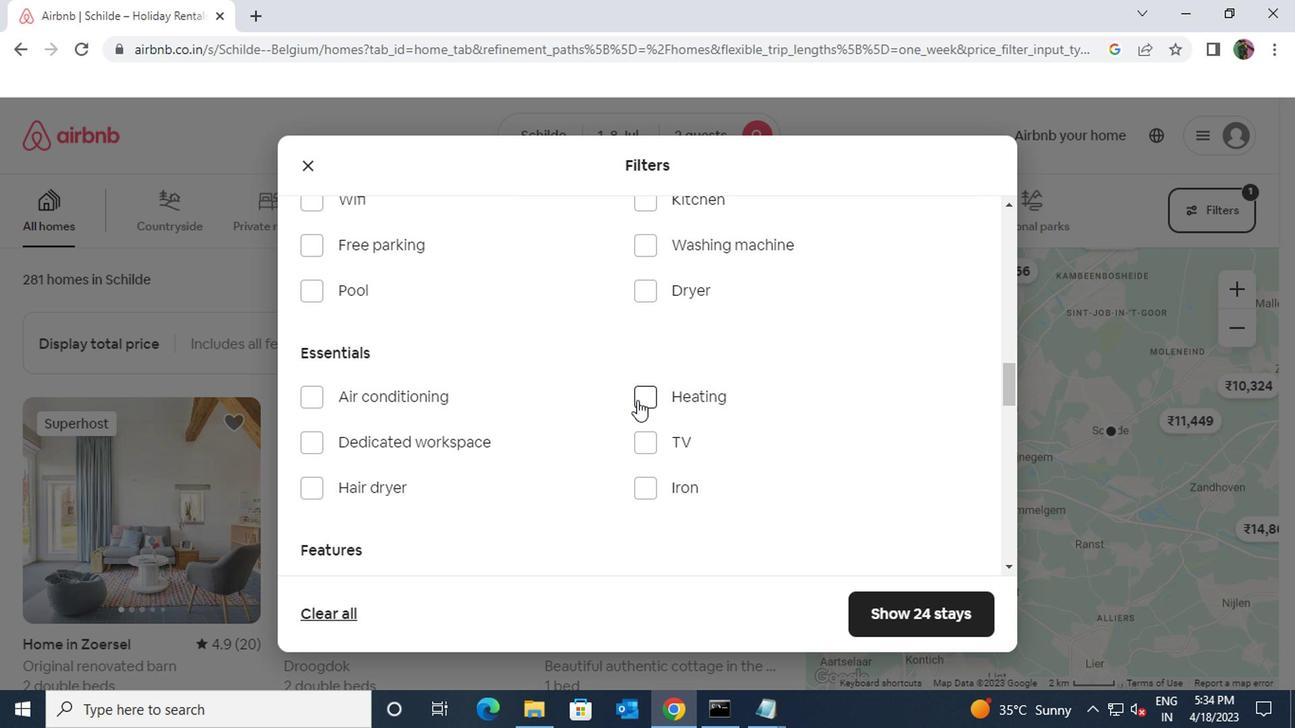 
Action: Mouse moved to (467, 547)
Screenshot: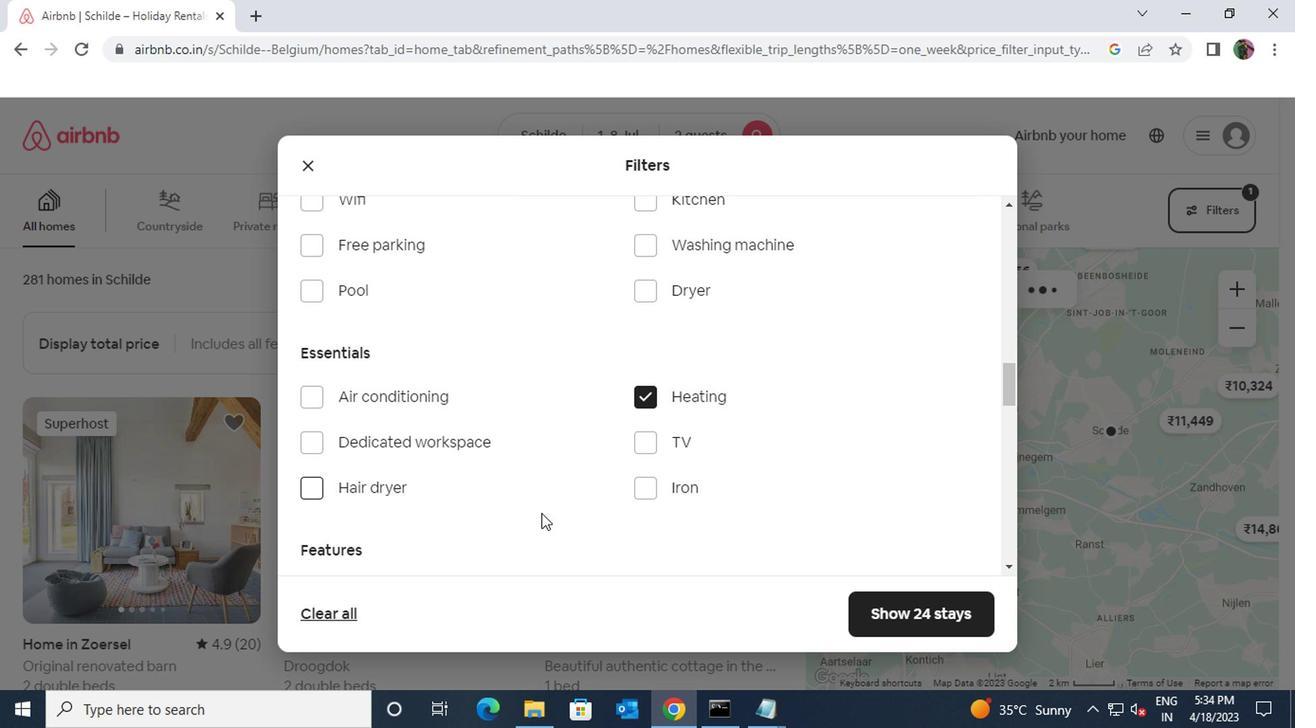 
Action: Mouse scrolled (467, 547) with delta (0, 0)
Screenshot: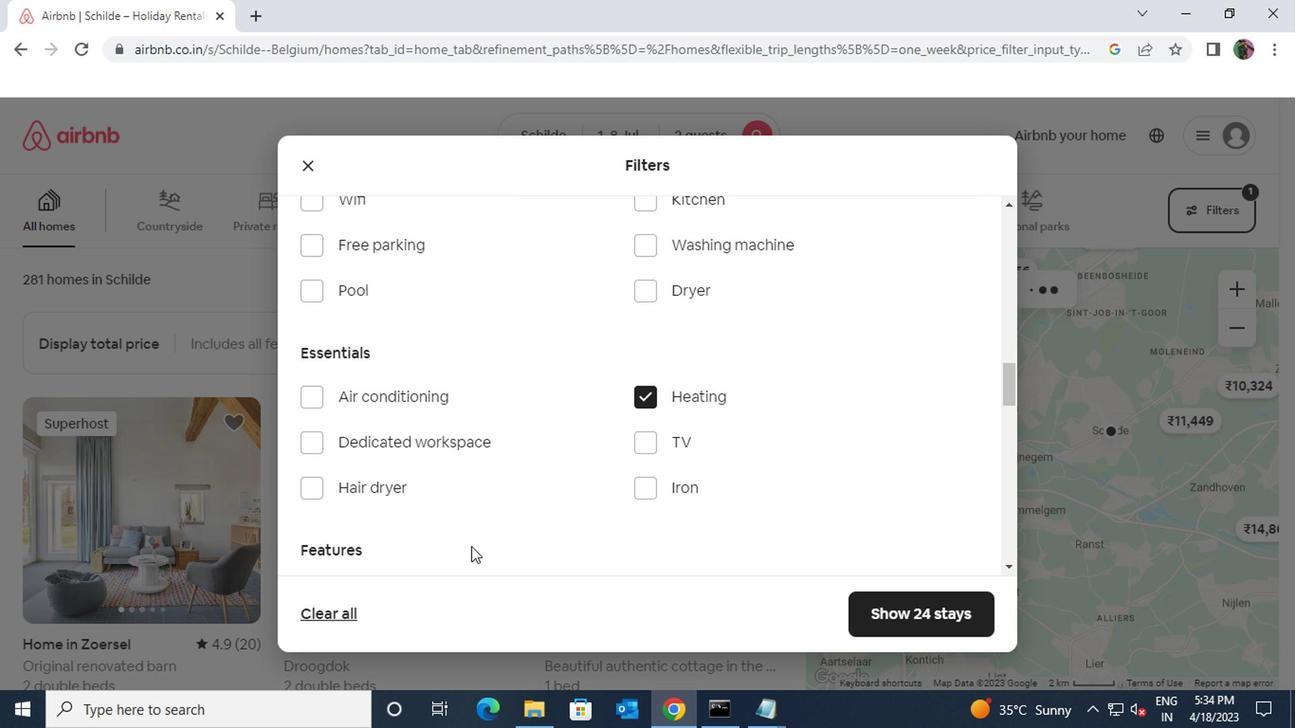 
Action: Mouse scrolled (467, 547) with delta (0, 0)
Screenshot: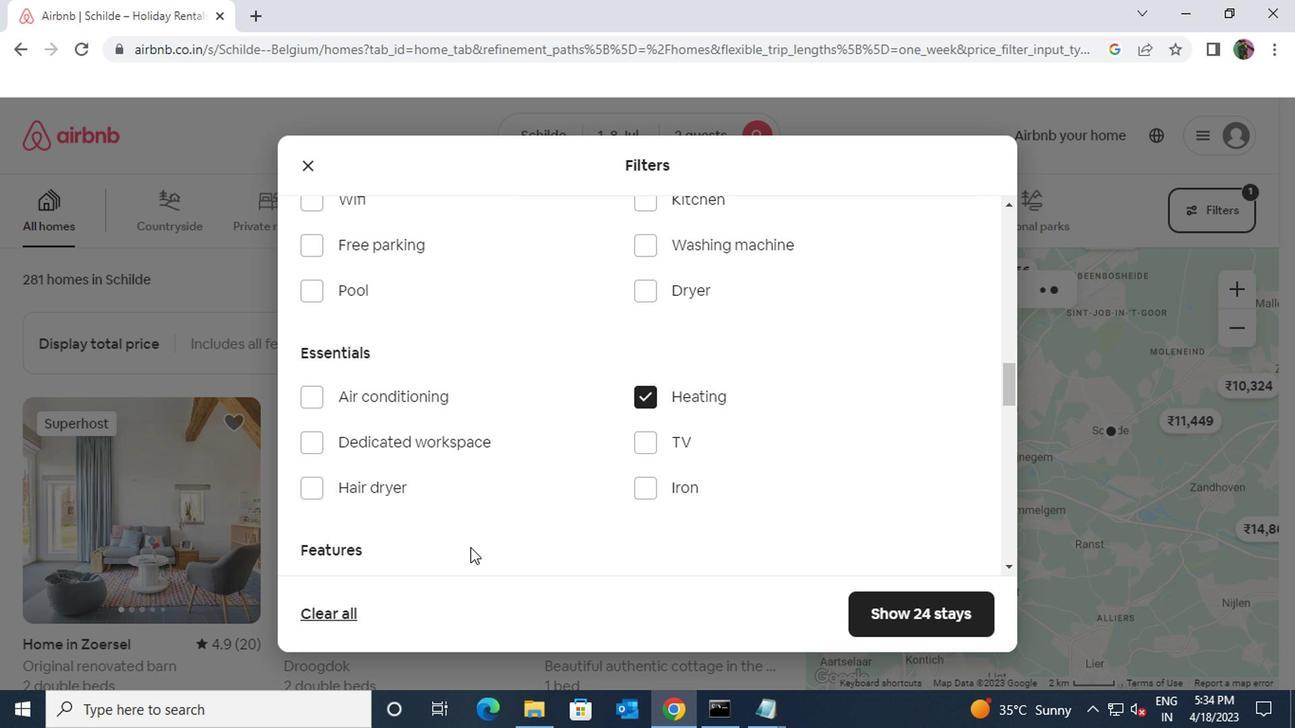 
Action: Mouse scrolled (467, 547) with delta (0, 0)
Screenshot: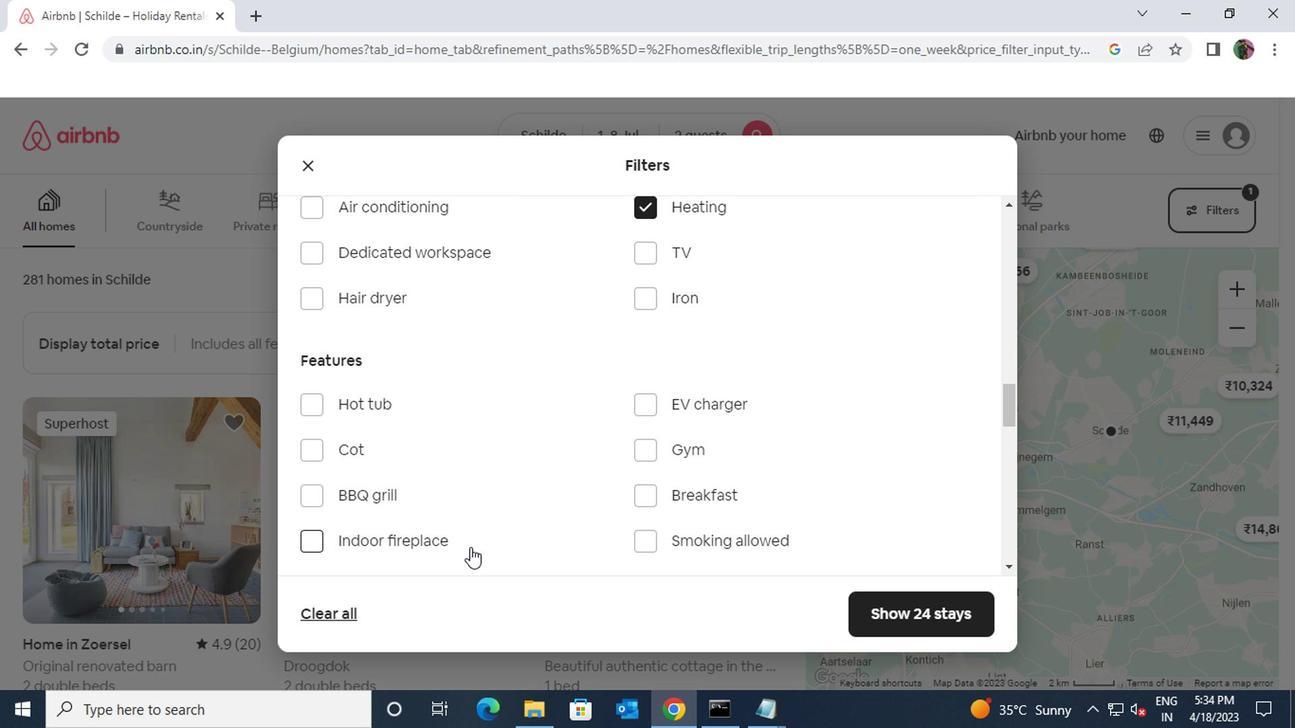 
Action: Mouse scrolled (467, 547) with delta (0, 0)
Screenshot: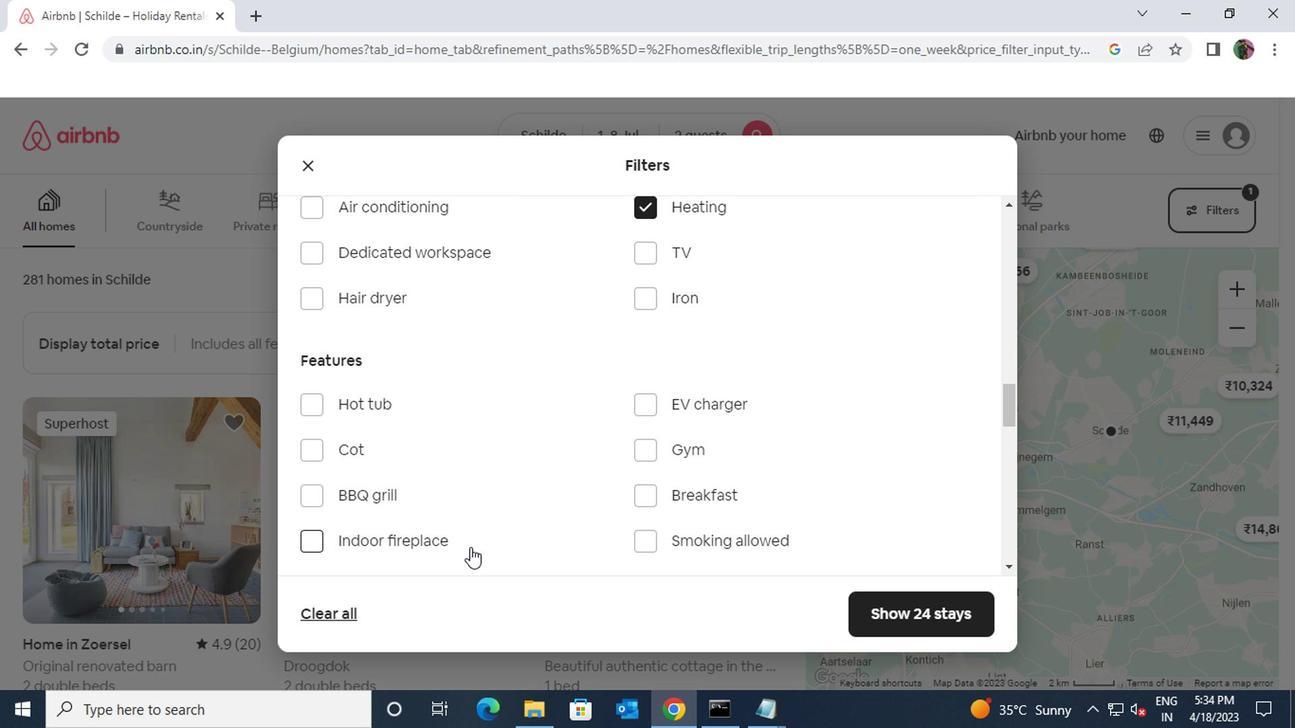 
Action: Mouse scrolled (467, 547) with delta (0, 0)
Screenshot: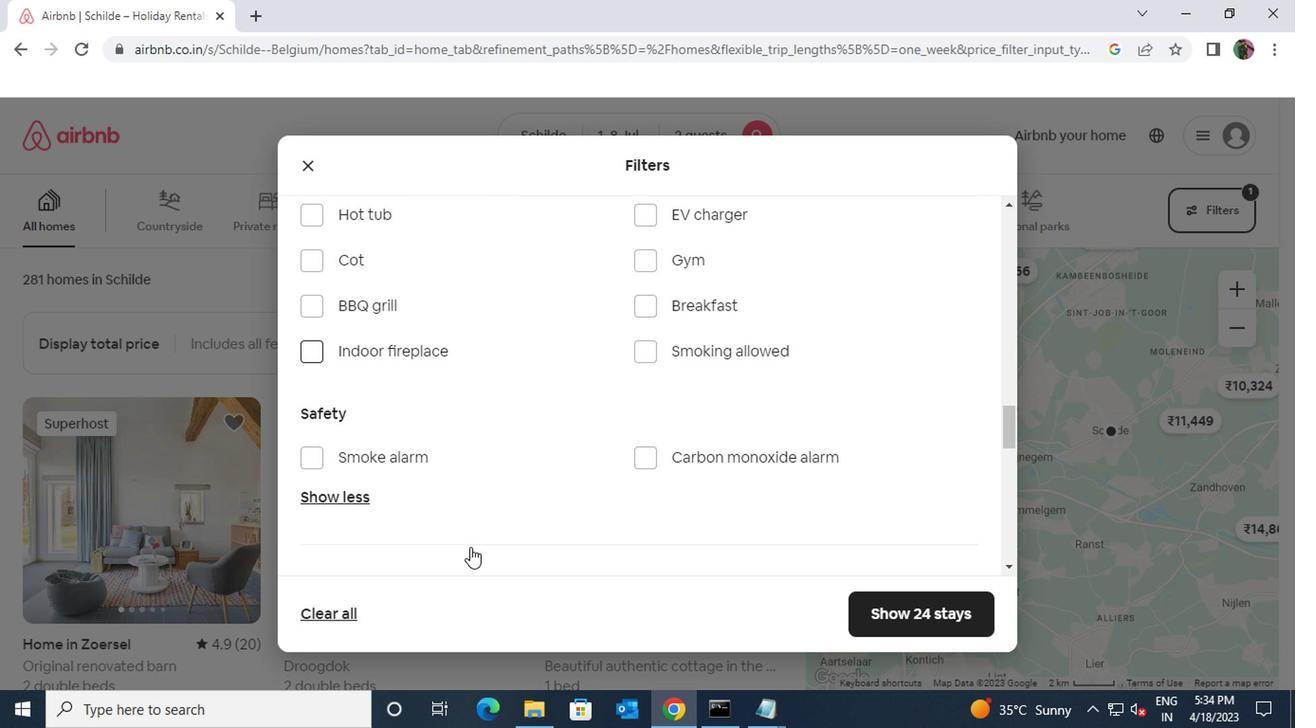 
Action: Mouse scrolled (467, 547) with delta (0, 0)
Screenshot: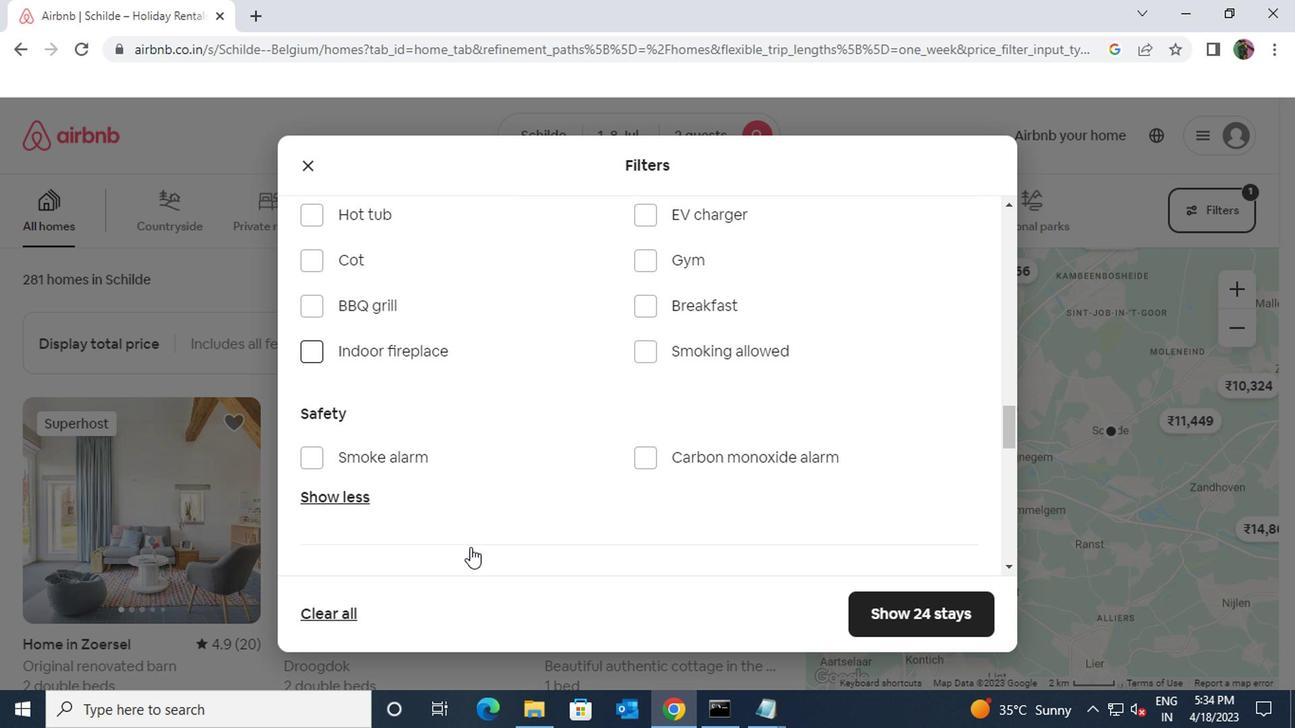 
Action: Mouse moved to (916, 528)
Screenshot: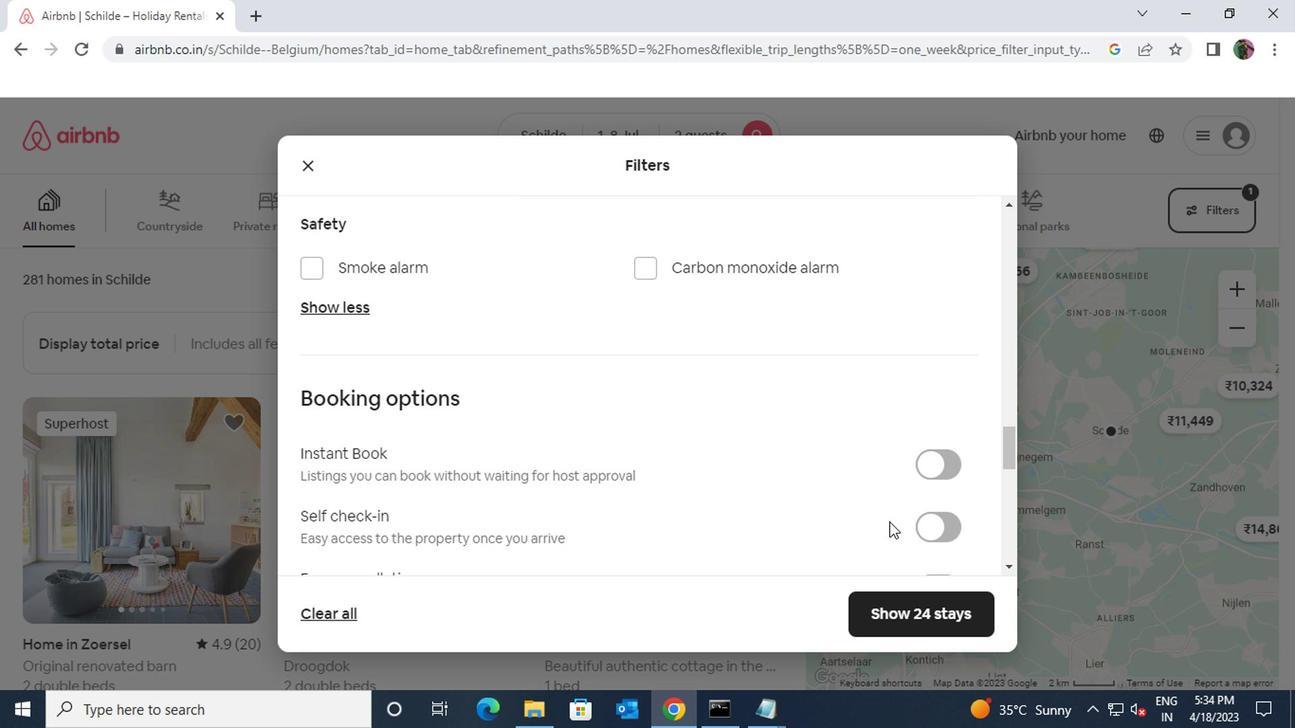 
Action: Mouse pressed left at (916, 528)
Screenshot: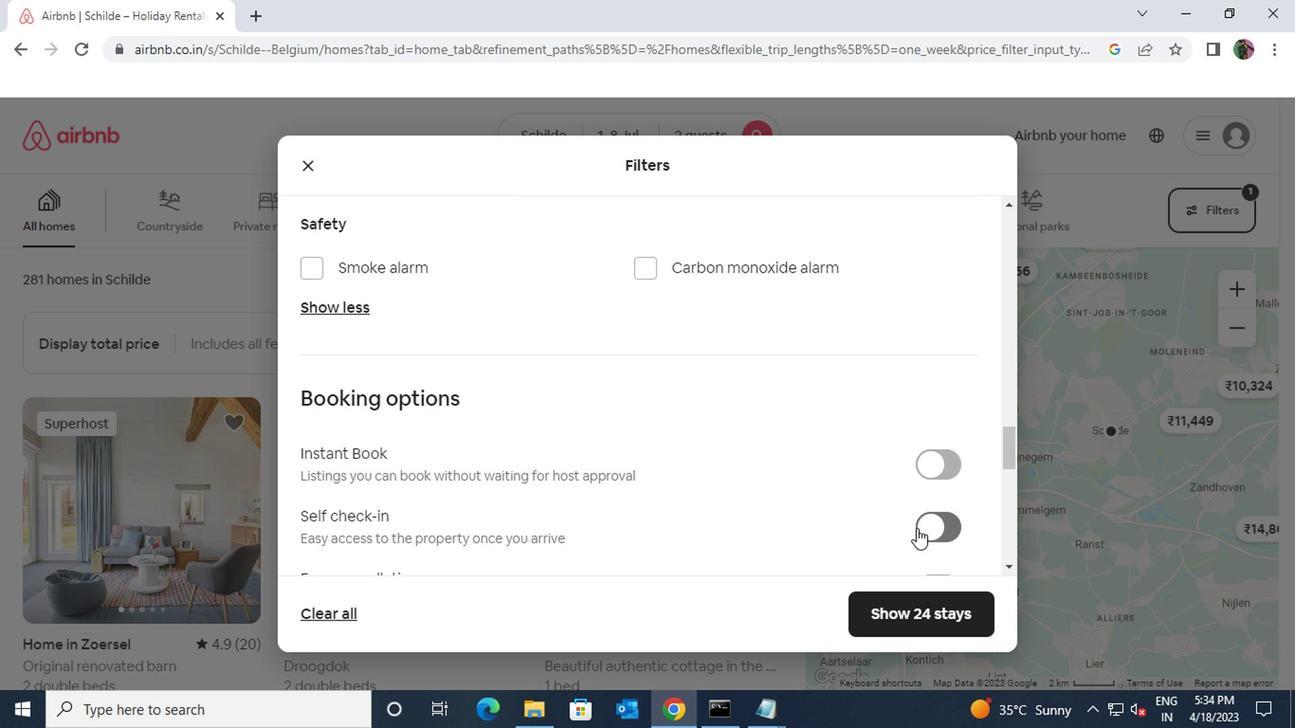 
Action: Mouse moved to (707, 535)
Screenshot: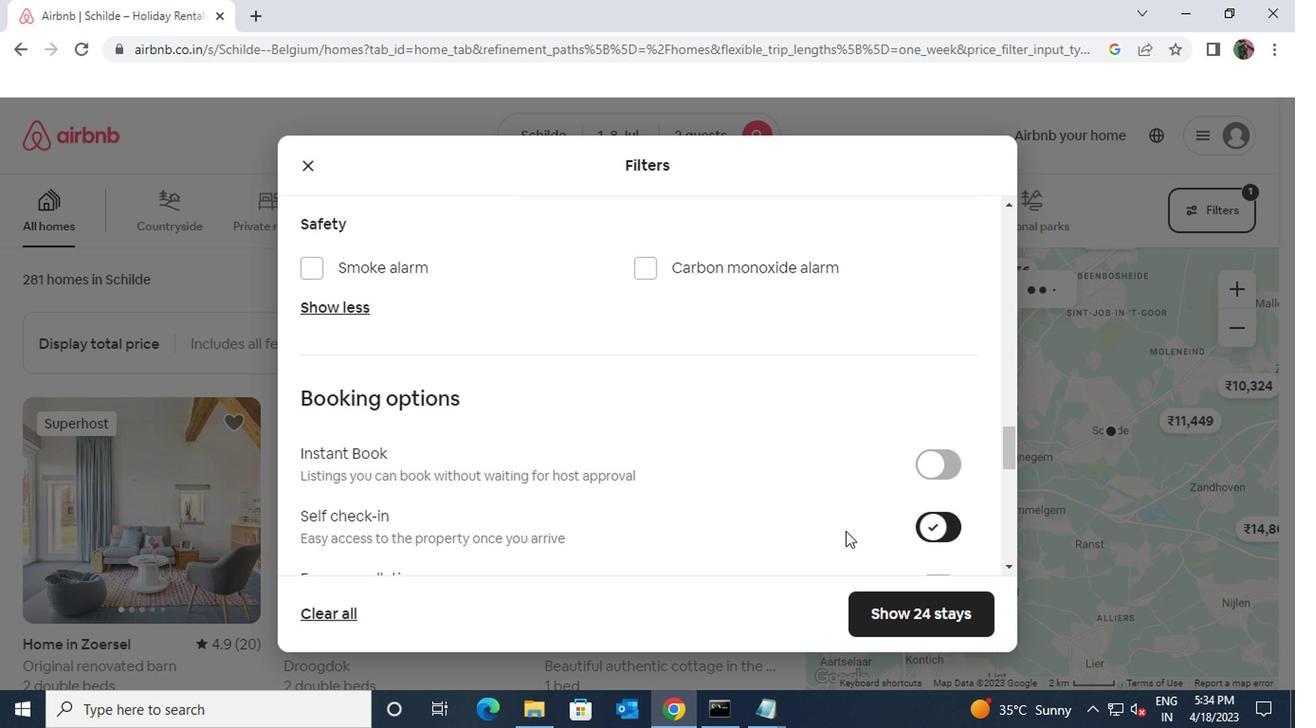 
Action: Mouse scrolled (707, 535) with delta (0, 0)
Screenshot: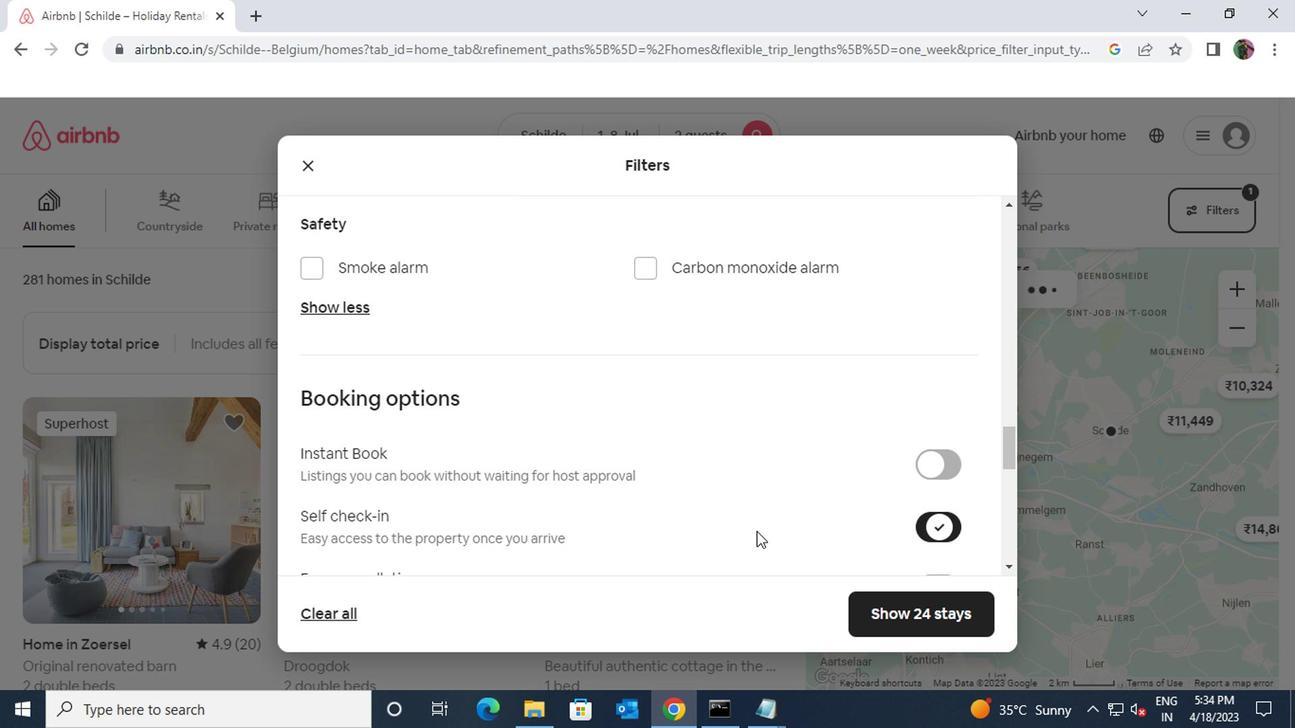 
Action: Mouse scrolled (707, 535) with delta (0, 0)
Screenshot: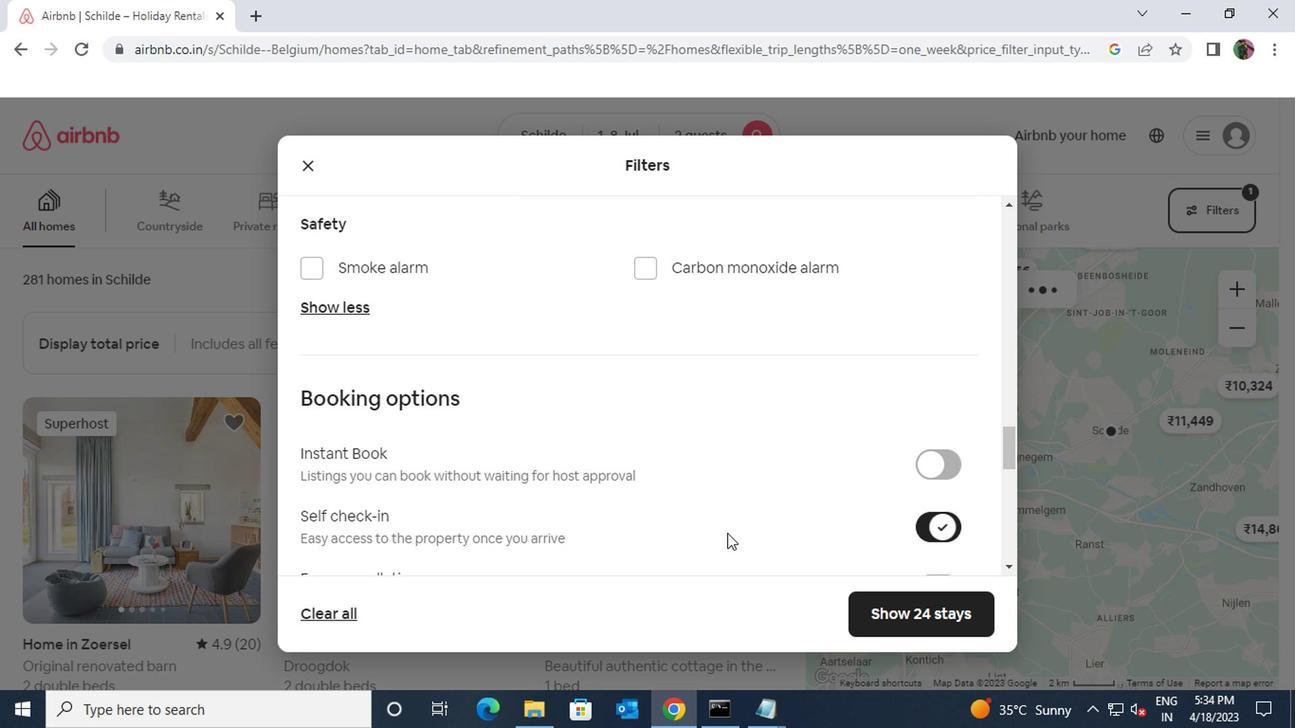 
Action: Mouse scrolled (707, 535) with delta (0, 0)
Screenshot: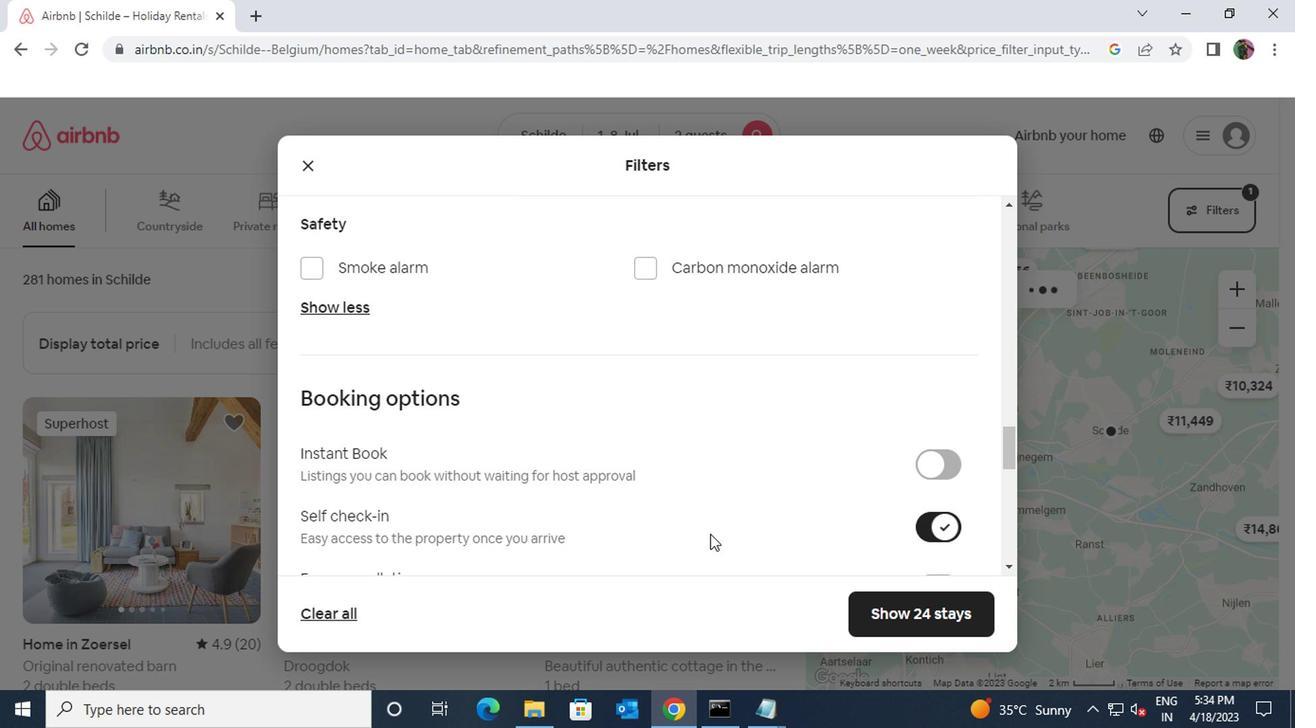 
Action: Mouse moved to (688, 528)
Screenshot: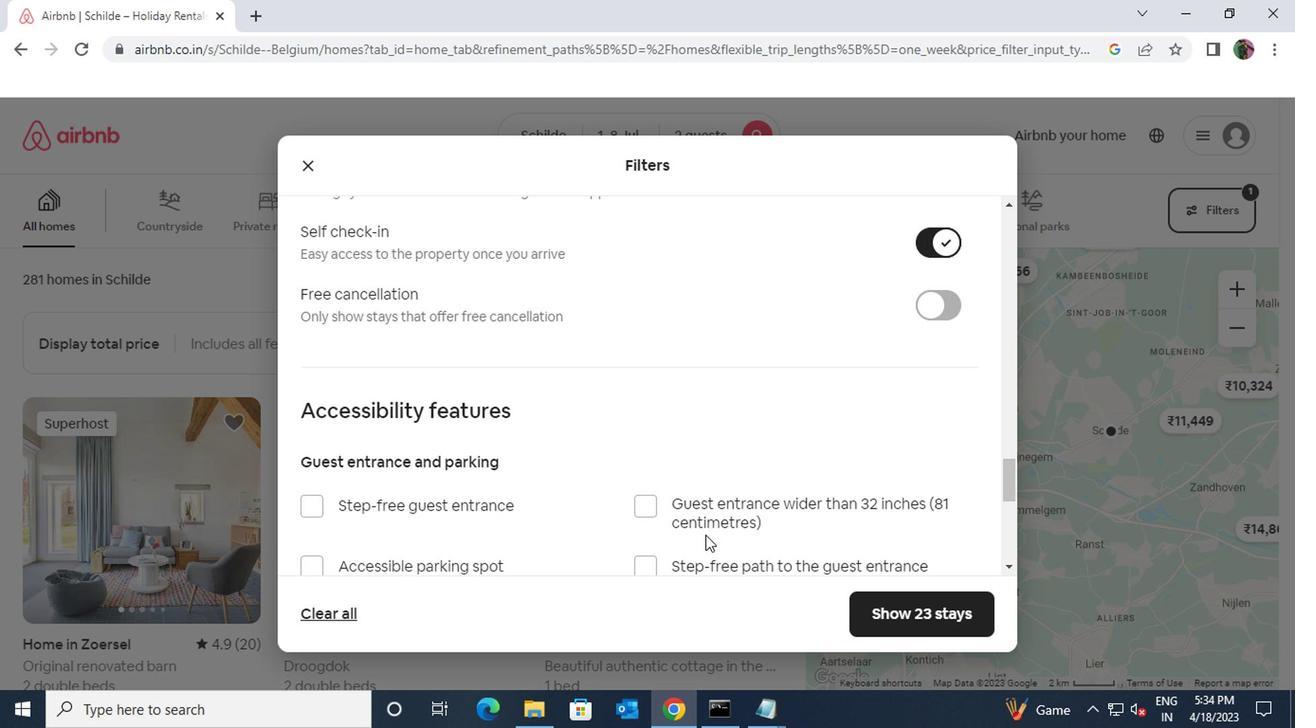 
Action: Mouse scrolled (688, 527) with delta (0, 0)
Screenshot: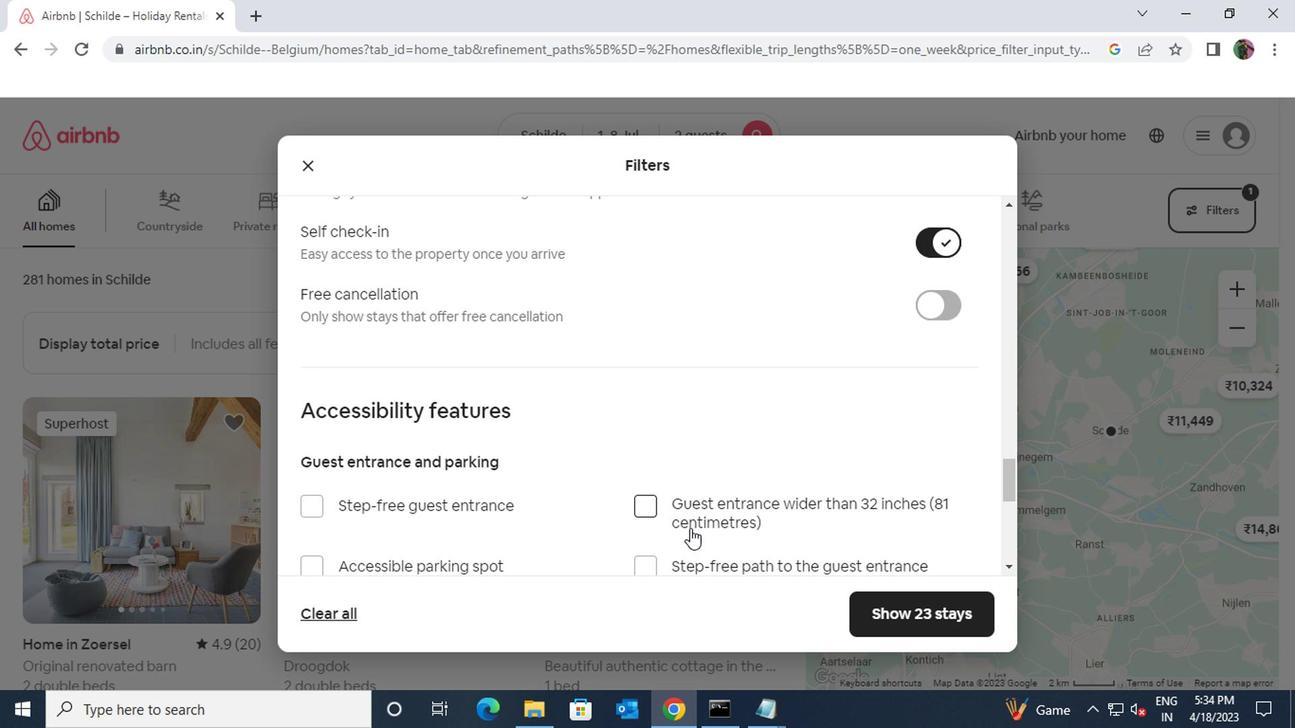 
Action: Mouse moved to (688, 528)
Screenshot: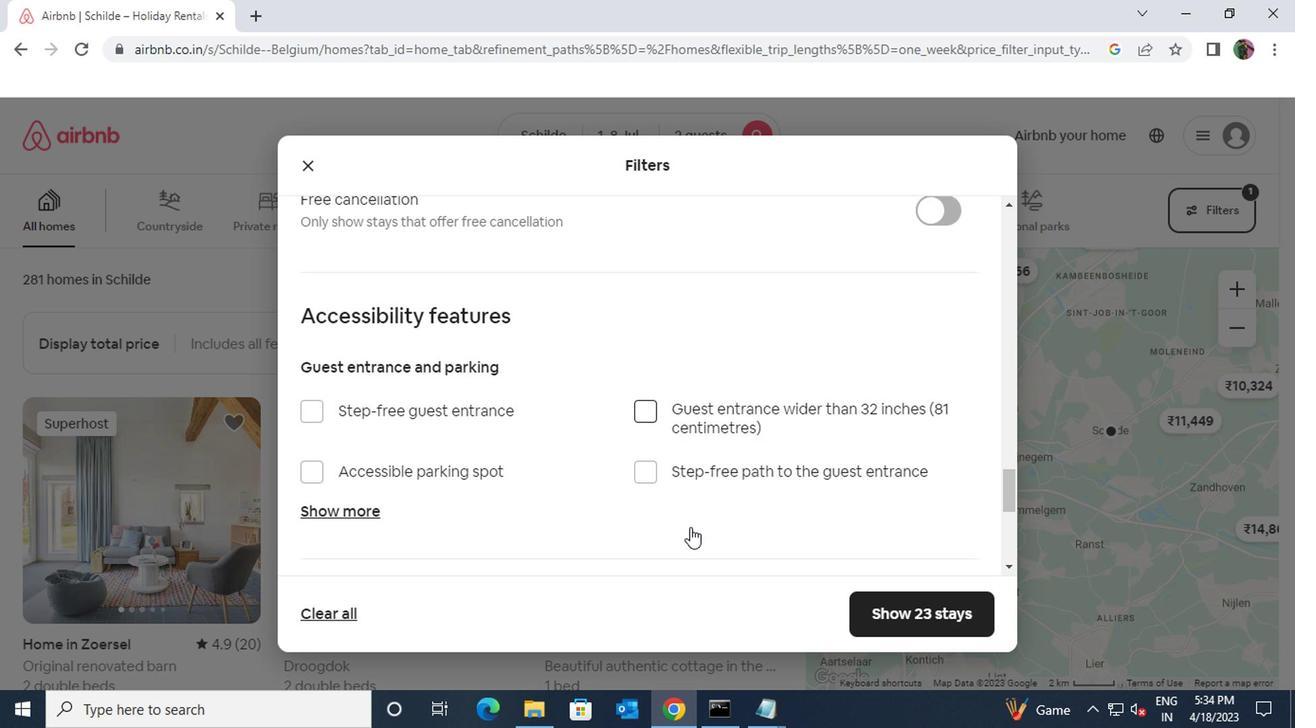 
Action: Mouse scrolled (688, 527) with delta (0, 0)
Screenshot: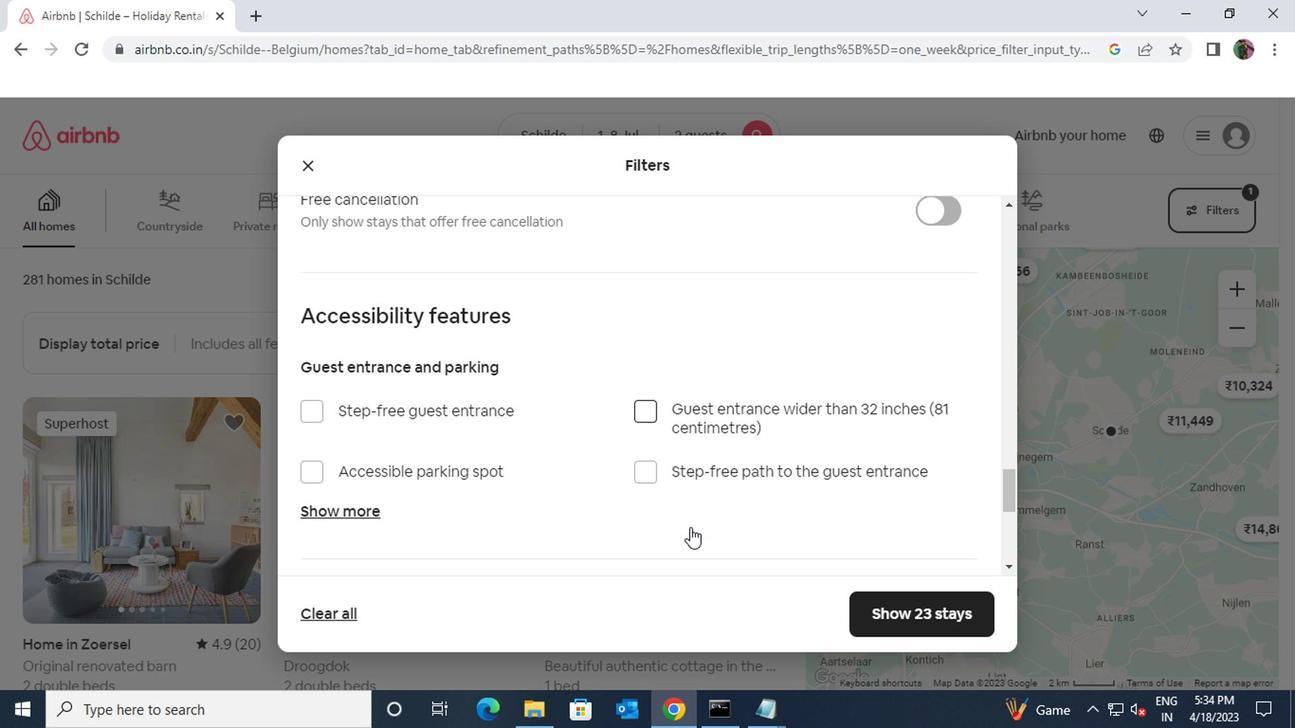 
Action: Mouse scrolled (688, 527) with delta (0, 0)
Screenshot: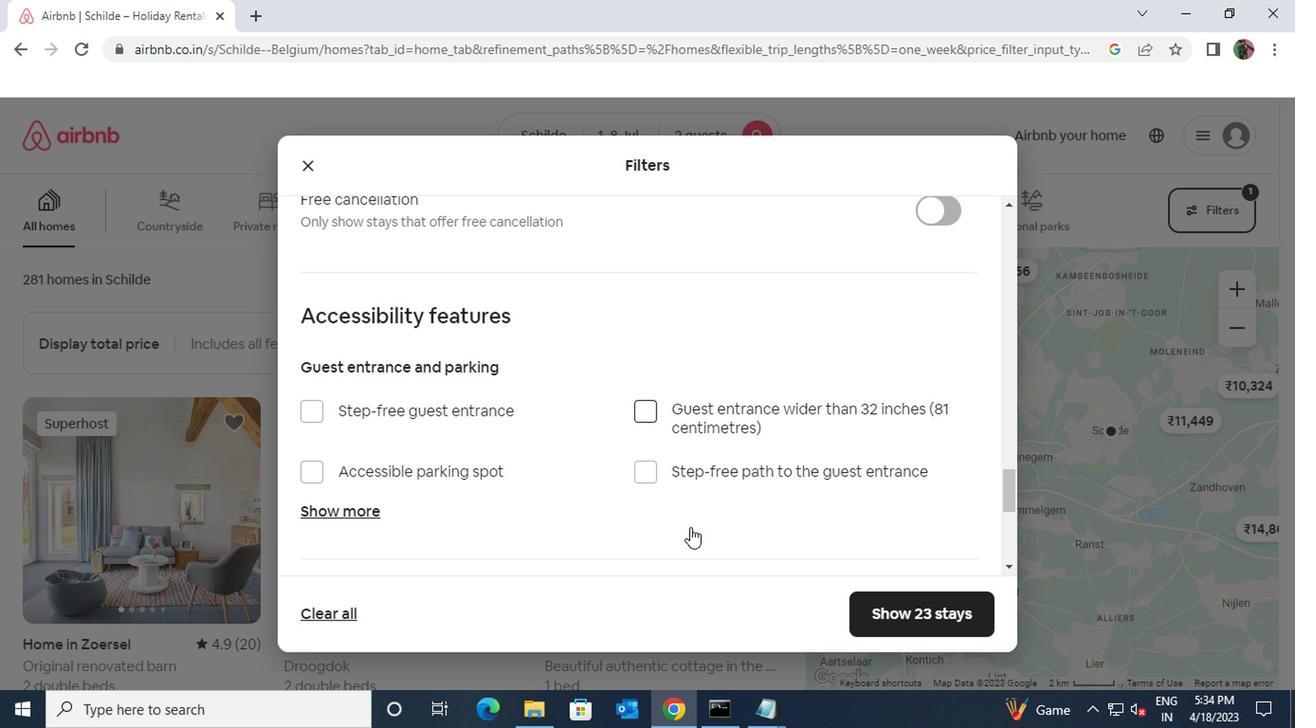 
Action: Mouse scrolled (688, 527) with delta (0, 0)
Screenshot: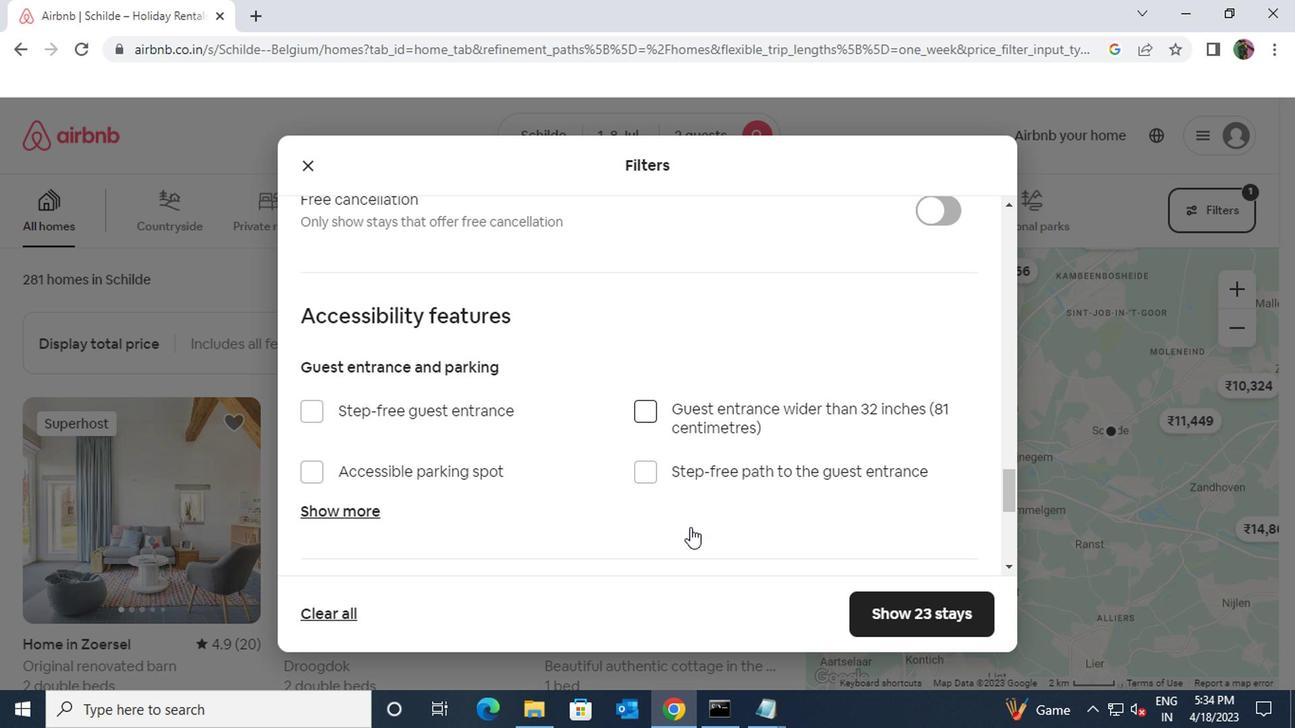 
Action: Mouse scrolled (688, 527) with delta (0, 0)
Screenshot: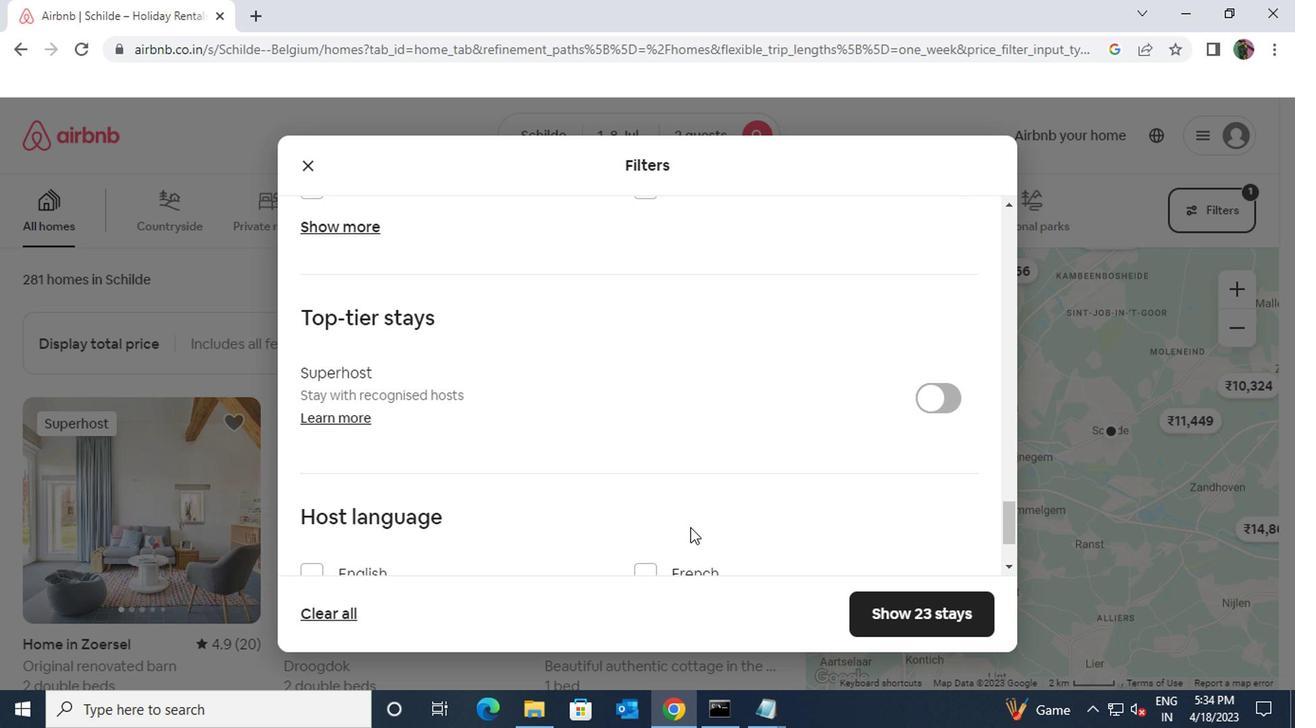 
Action: Mouse moved to (309, 480)
Screenshot: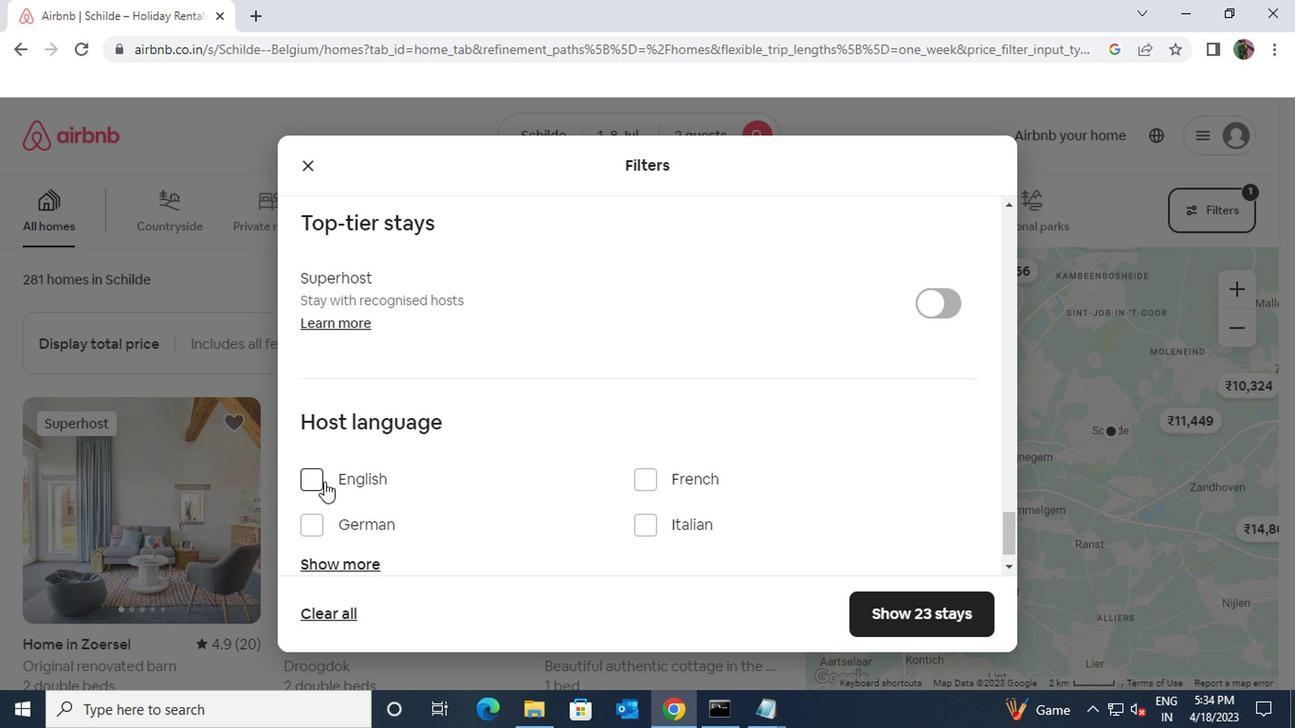 
Action: Mouse pressed left at (309, 480)
Screenshot: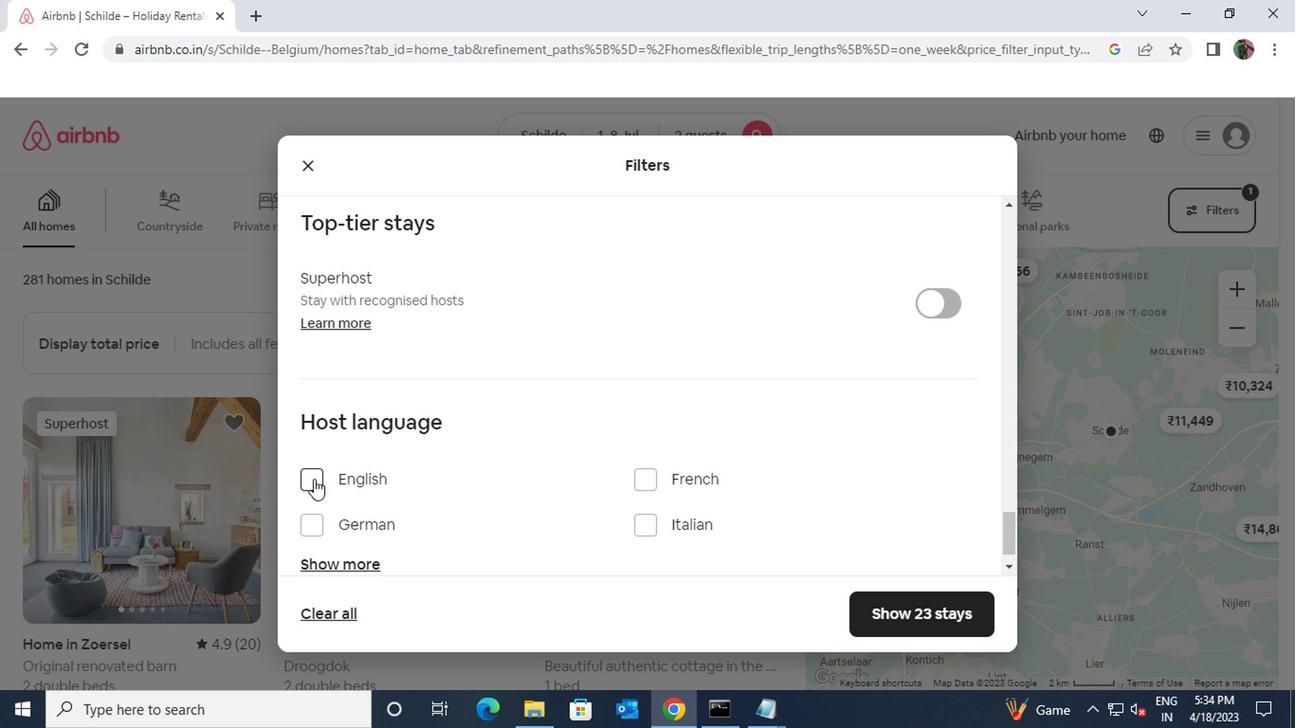 
Action: Mouse moved to (890, 603)
Screenshot: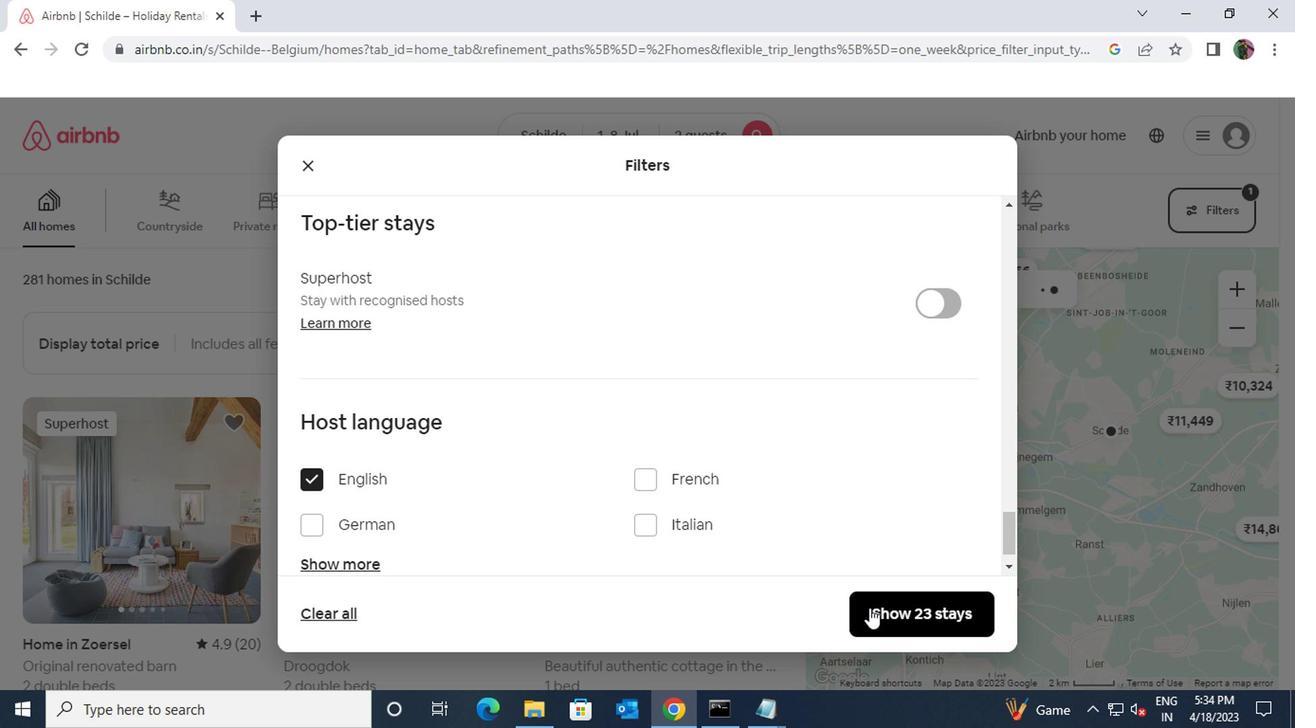 
Action: Mouse pressed left at (890, 603)
Screenshot: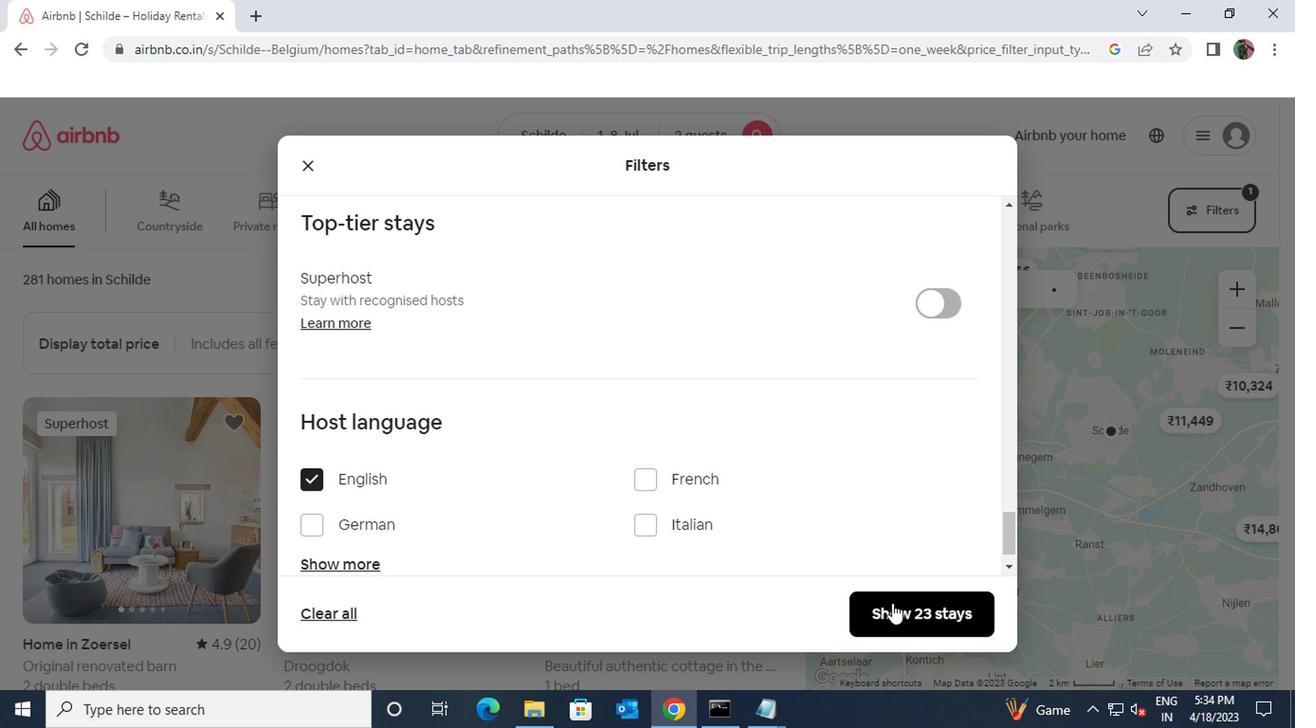 
